 Task: Reply to email with the signature Alex Clark with the subject Status update from softage.1@softage.net with the message Could you please provide feedback on the latest version of the project report? Undo the message and rewrite the message as I apologize for the delay in my response. Send the email
Action: Mouse moved to (446, 555)
Screenshot: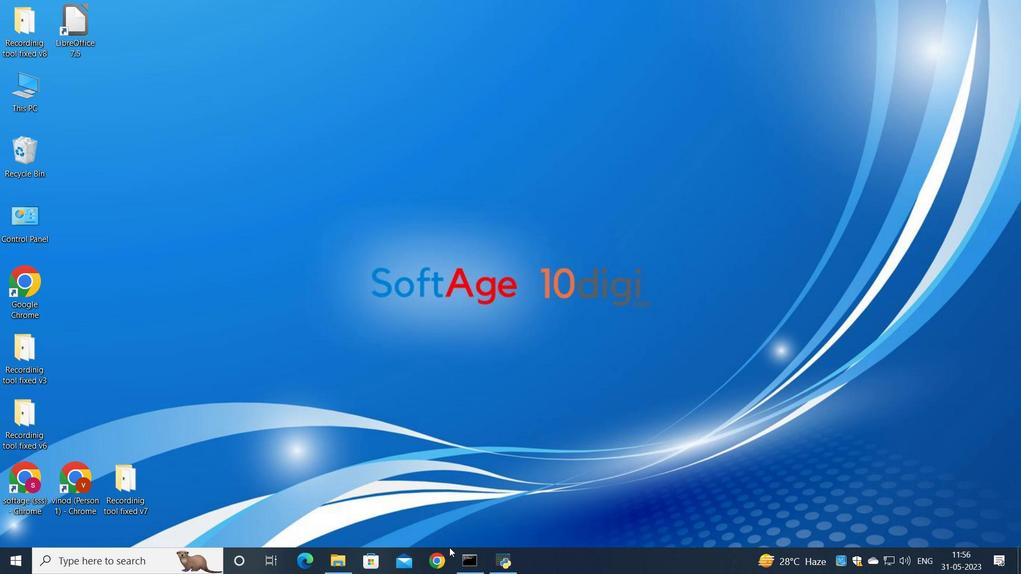 
Action: Mouse pressed left at (446, 555)
Screenshot: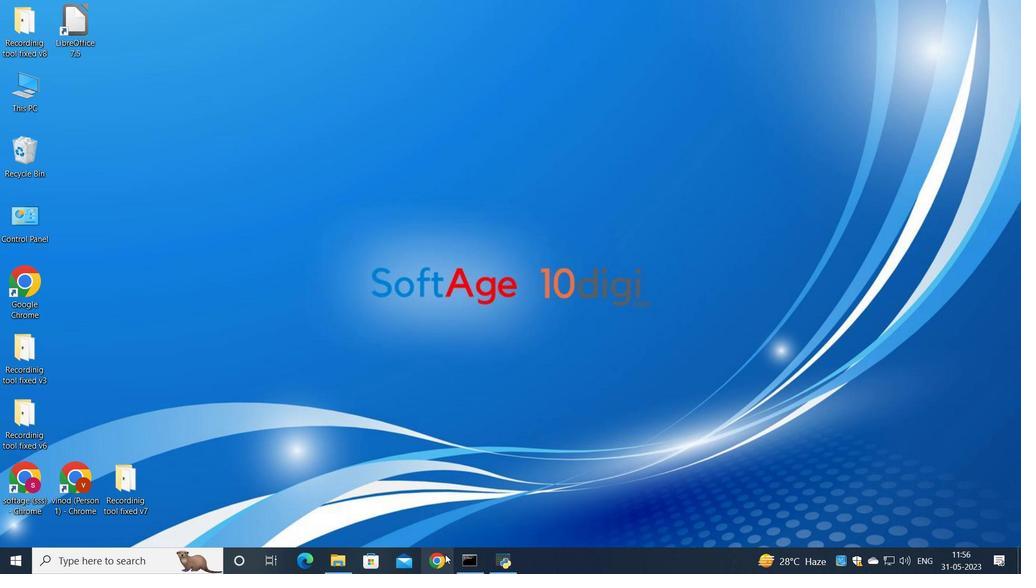 
Action: Mouse moved to (450, 309)
Screenshot: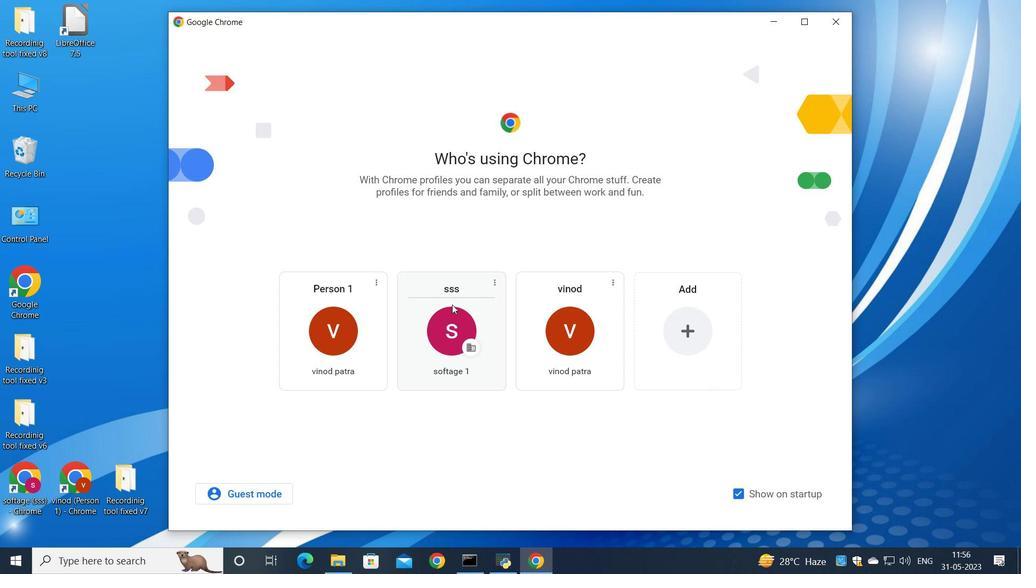 
Action: Mouse pressed left at (450, 309)
Screenshot: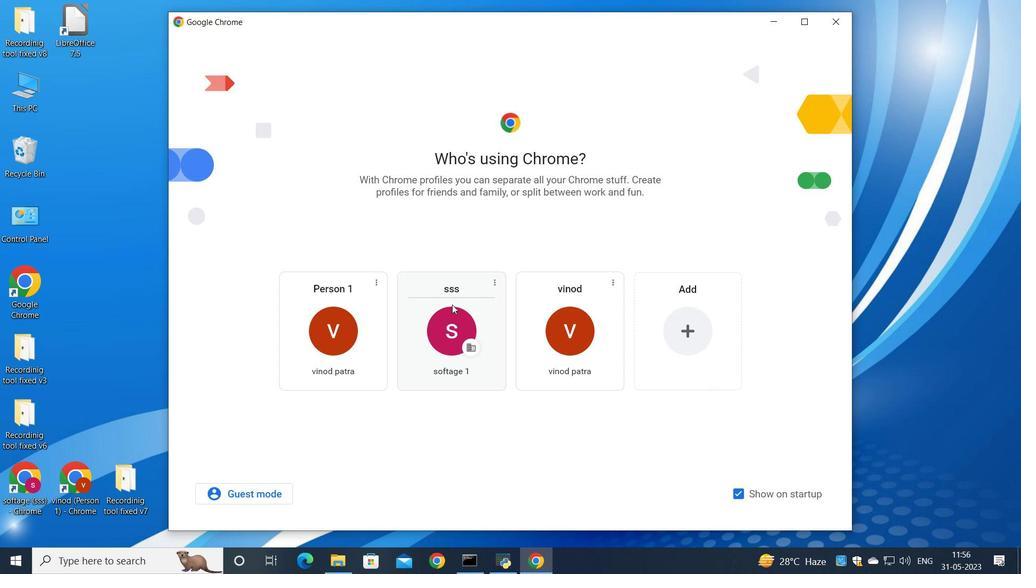 
Action: Mouse moved to (896, 71)
Screenshot: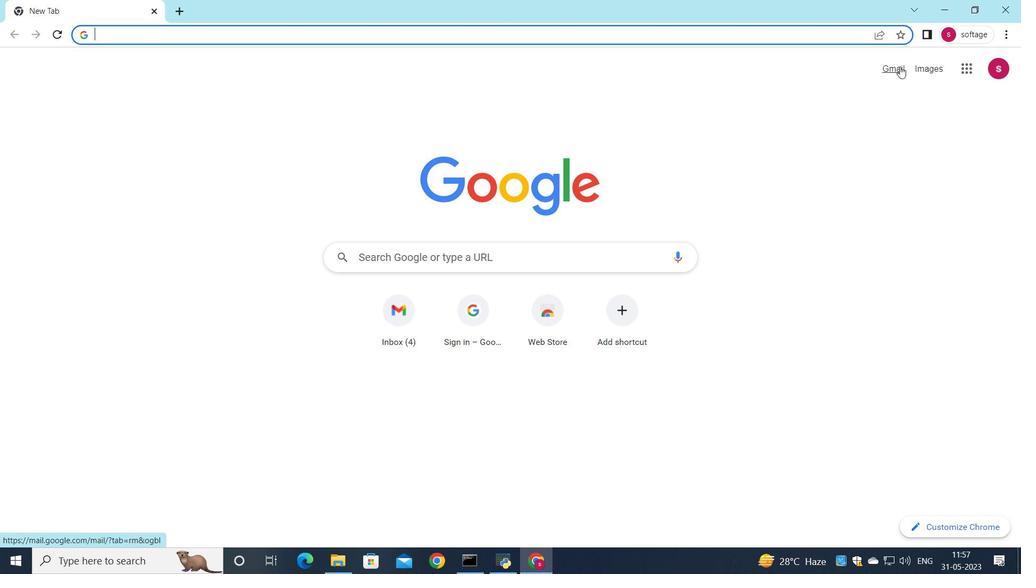 
Action: Mouse pressed left at (896, 71)
Screenshot: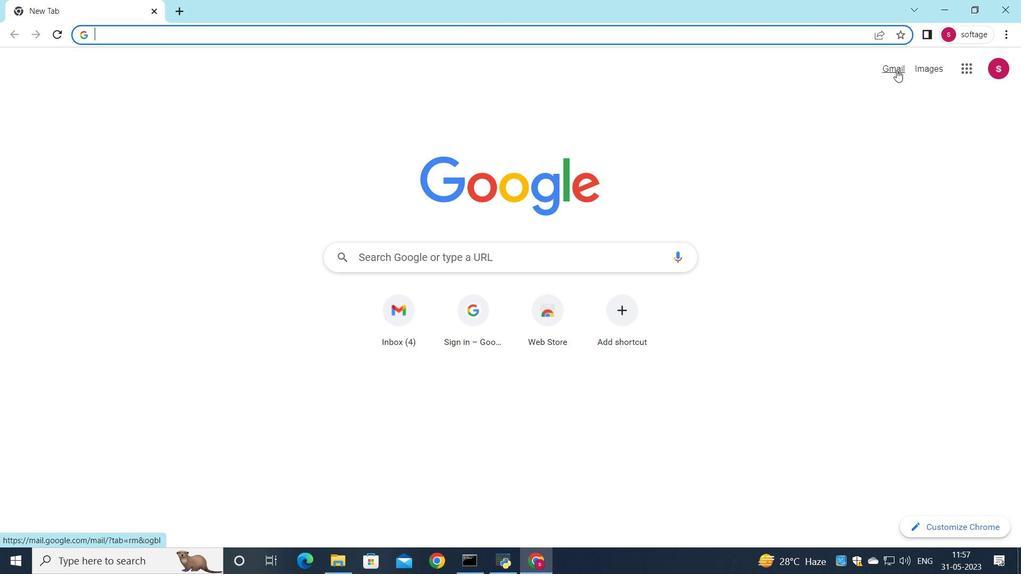 
Action: Mouse moved to (865, 94)
Screenshot: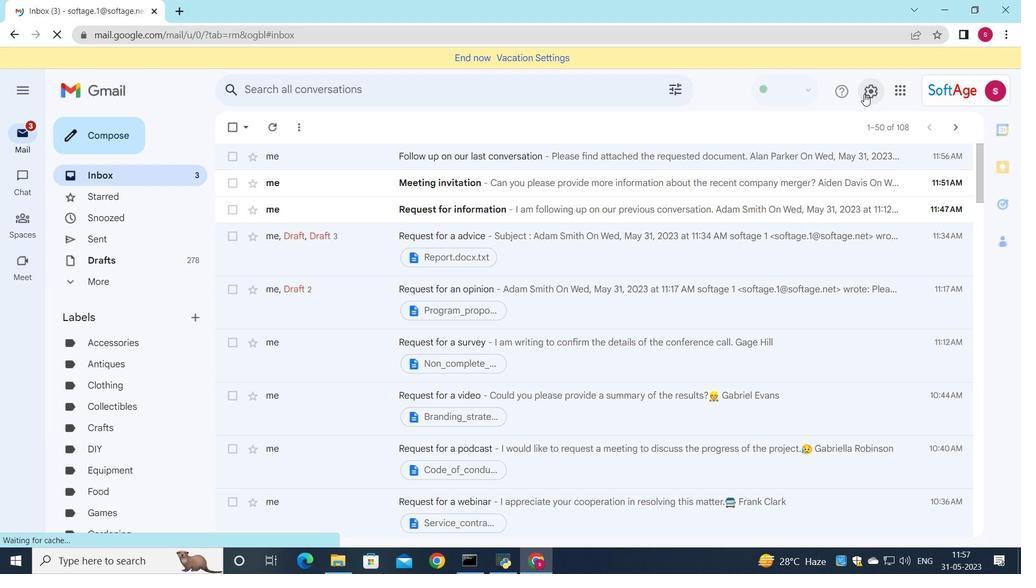 
Action: Mouse pressed left at (865, 94)
Screenshot: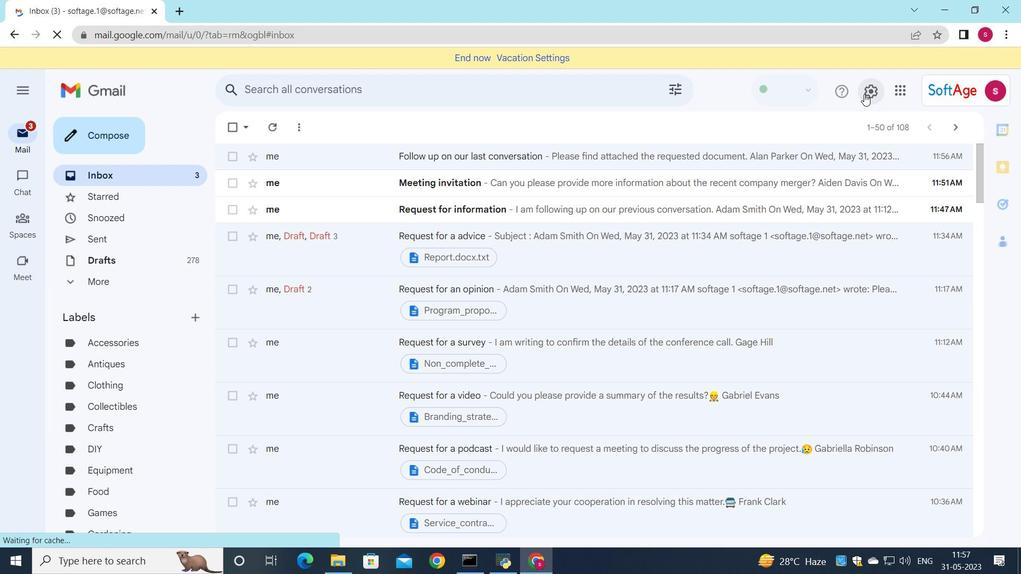 
Action: Mouse moved to (874, 160)
Screenshot: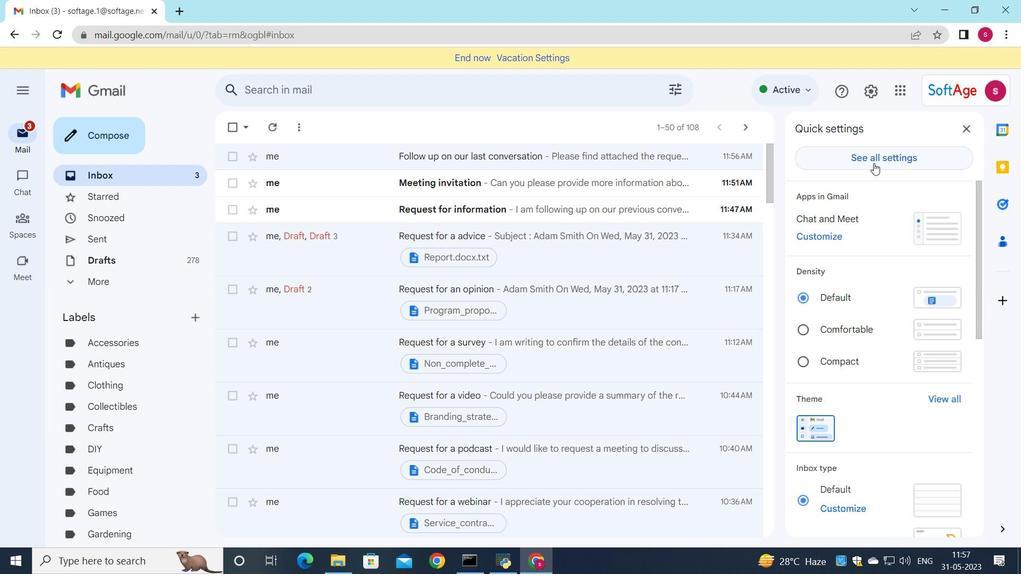 
Action: Mouse pressed left at (874, 160)
Screenshot: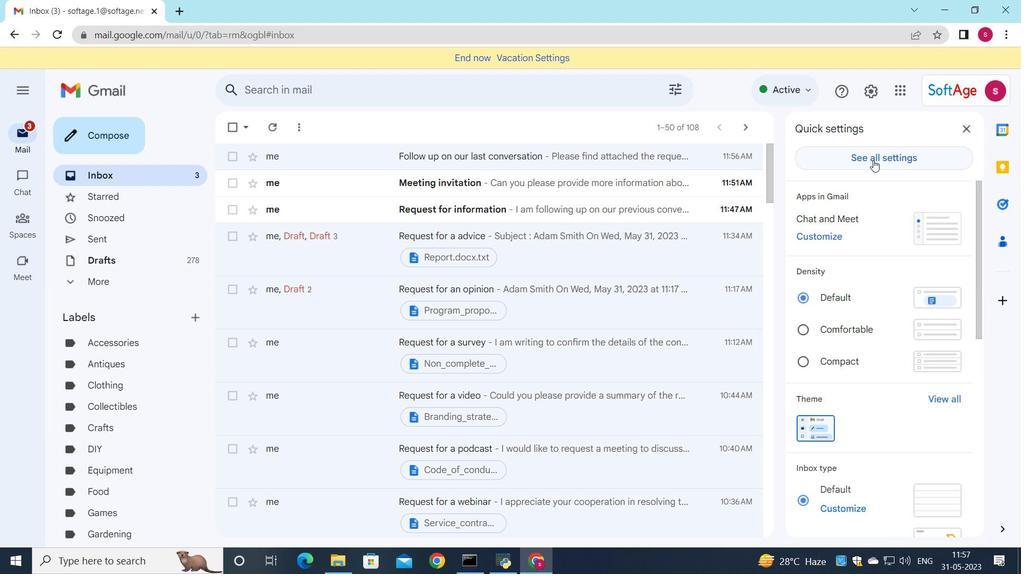 
Action: Mouse moved to (430, 272)
Screenshot: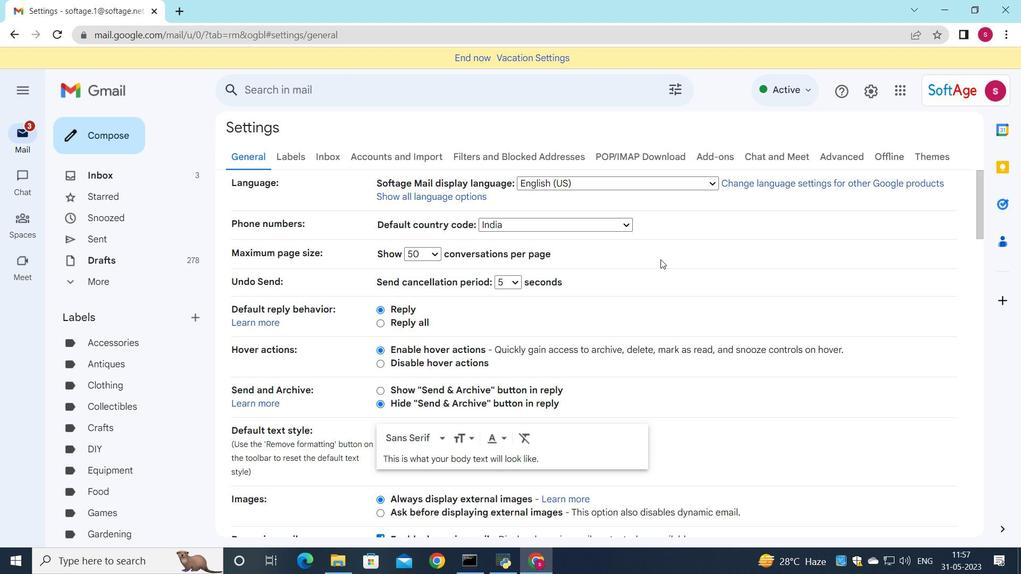 
Action: Mouse scrolled (430, 271) with delta (0, 0)
Screenshot: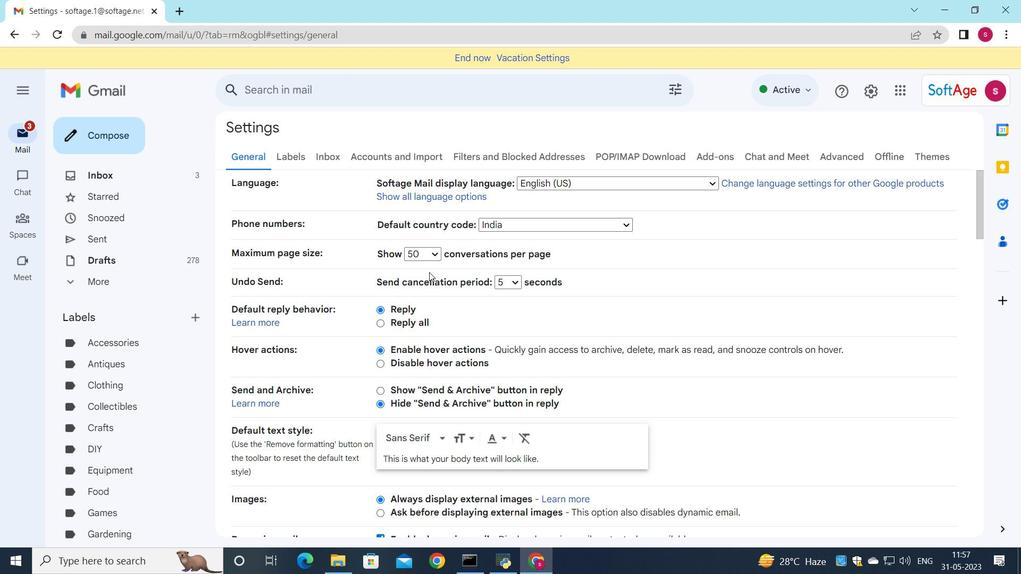 
Action: Mouse scrolled (430, 271) with delta (0, 0)
Screenshot: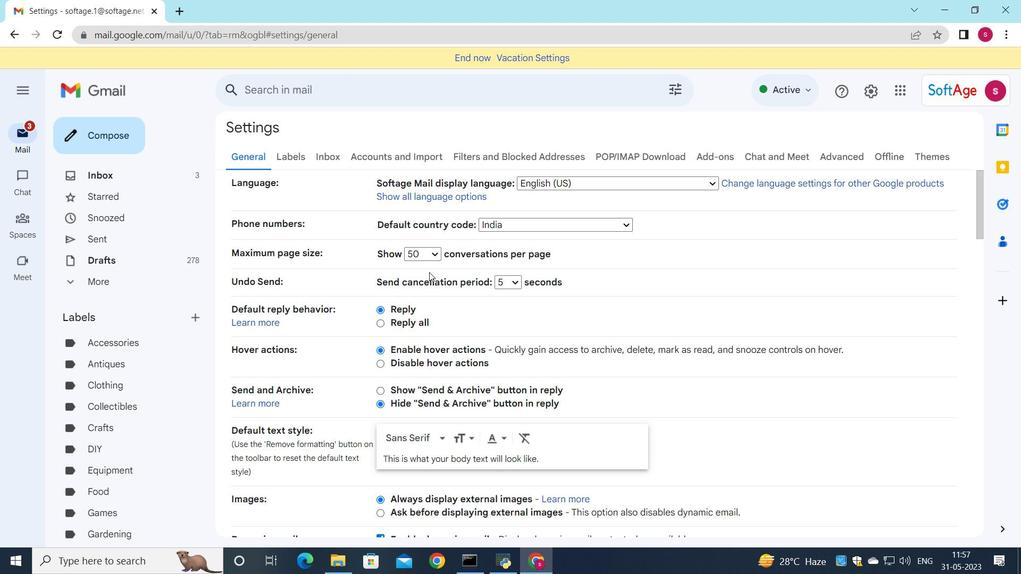 
Action: Mouse scrolled (430, 271) with delta (0, 0)
Screenshot: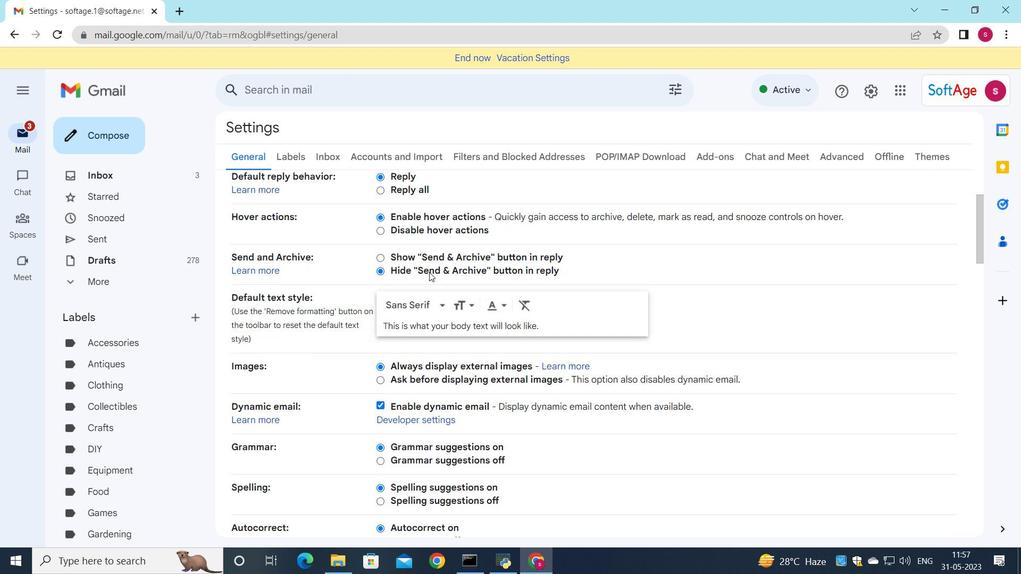 
Action: Mouse scrolled (430, 271) with delta (0, 0)
Screenshot: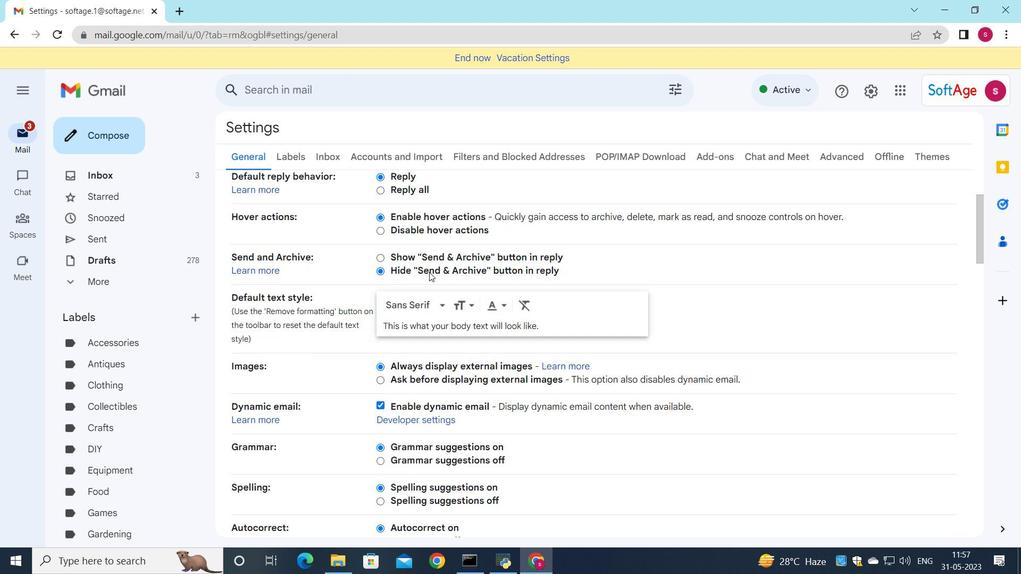 
Action: Mouse scrolled (430, 271) with delta (0, 0)
Screenshot: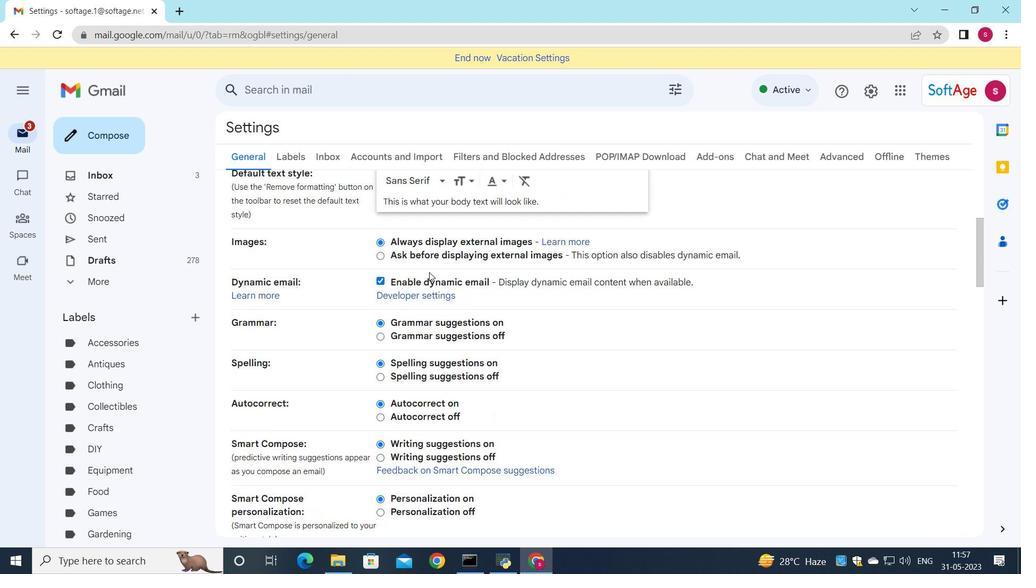 
Action: Mouse scrolled (430, 271) with delta (0, 0)
Screenshot: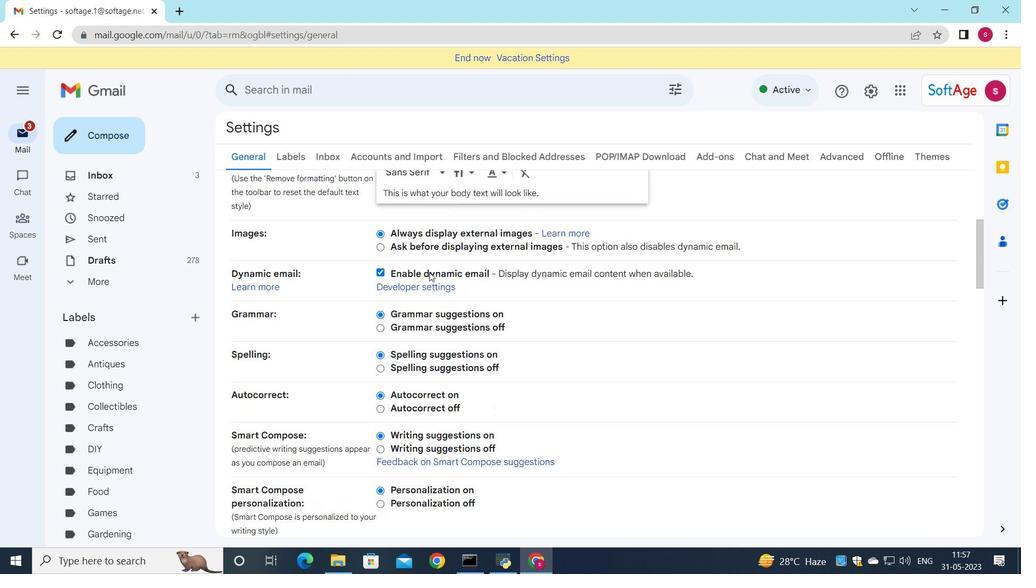
Action: Mouse scrolled (430, 271) with delta (0, 0)
Screenshot: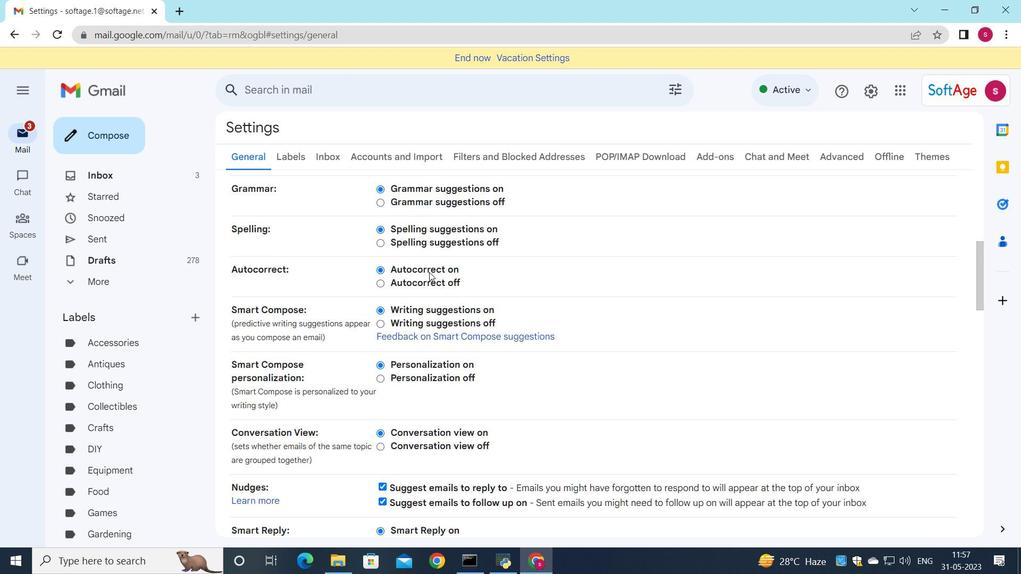 
Action: Mouse scrolled (430, 271) with delta (0, 0)
Screenshot: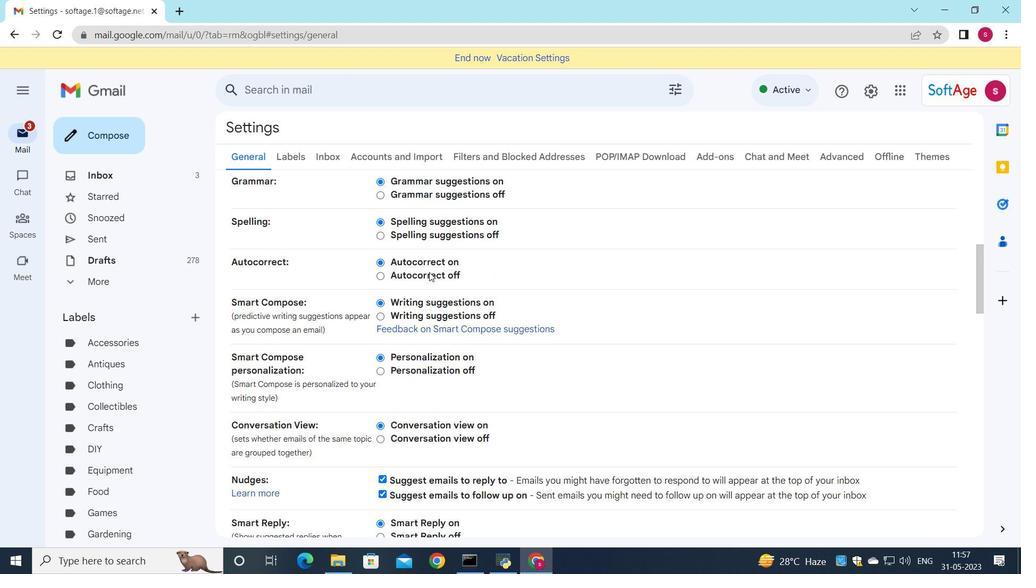 
Action: Mouse scrolled (430, 271) with delta (0, 0)
Screenshot: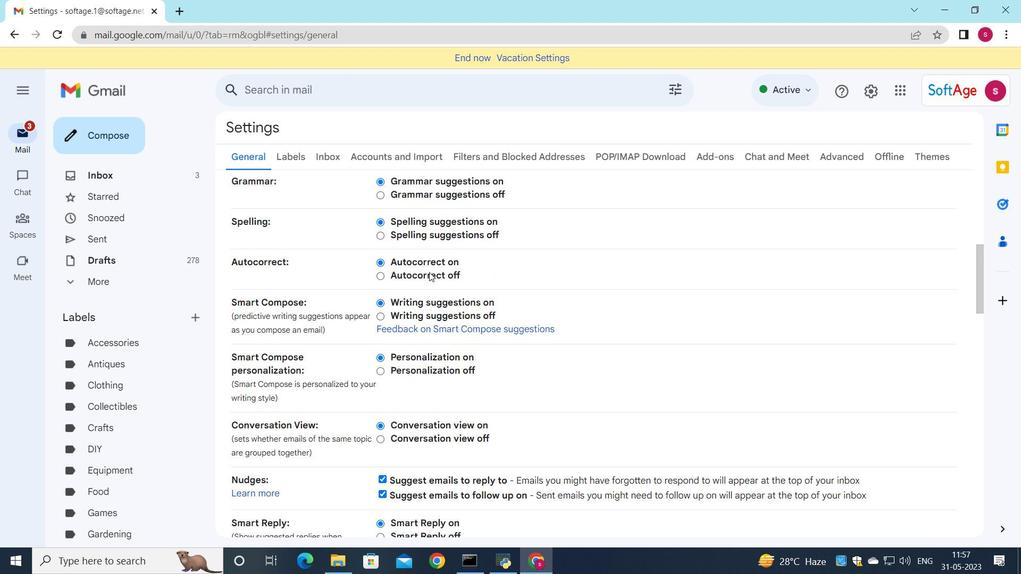 
Action: Mouse scrolled (430, 271) with delta (0, 0)
Screenshot: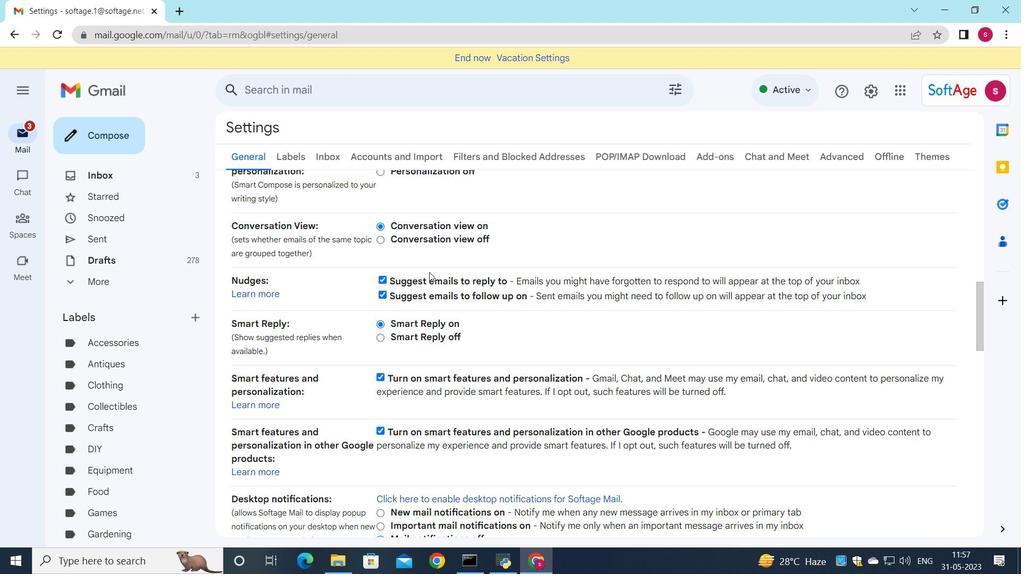 
Action: Mouse scrolled (430, 271) with delta (0, 0)
Screenshot: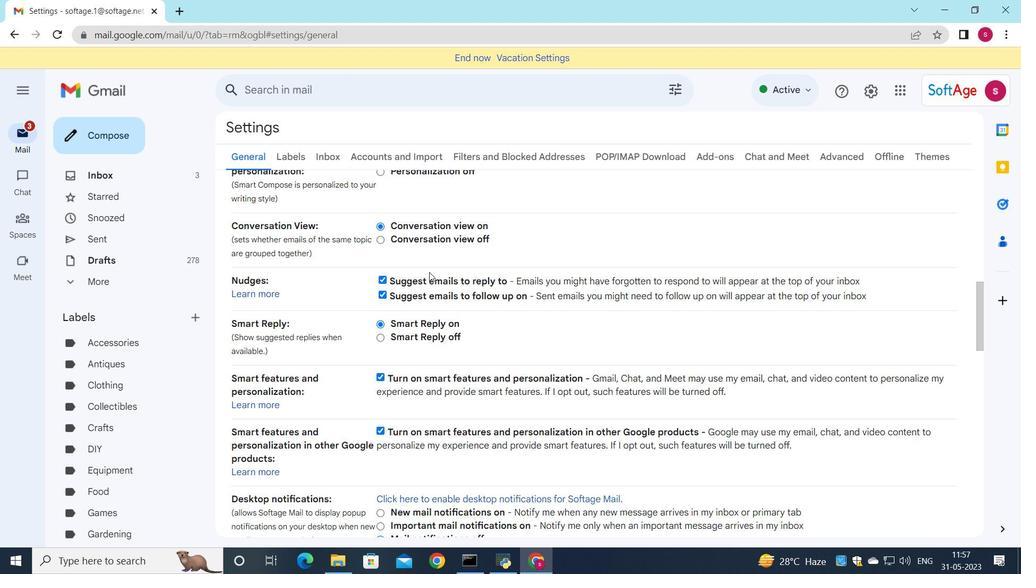 
Action: Mouse scrolled (430, 271) with delta (0, 0)
Screenshot: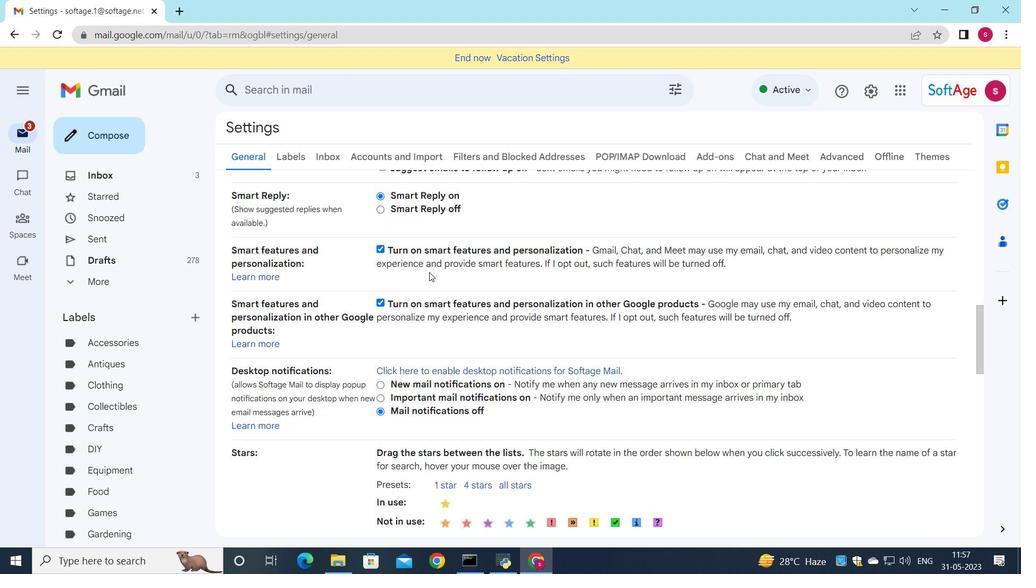 
Action: Mouse scrolled (430, 271) with delta (0, 0)
Screenshot: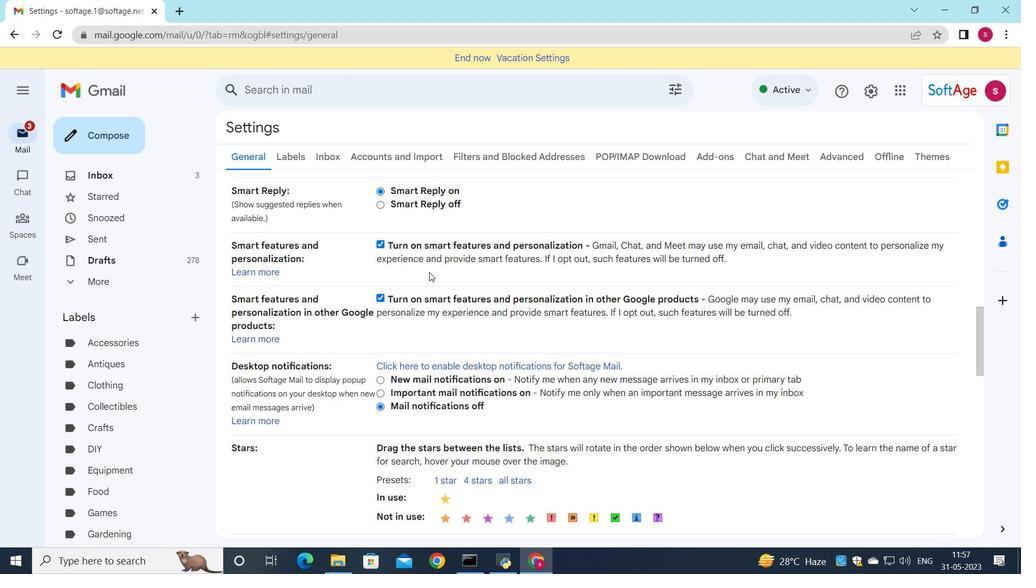 
Action: Mouse scrolled (430, 271) with delta (0, 0)
Screenshot: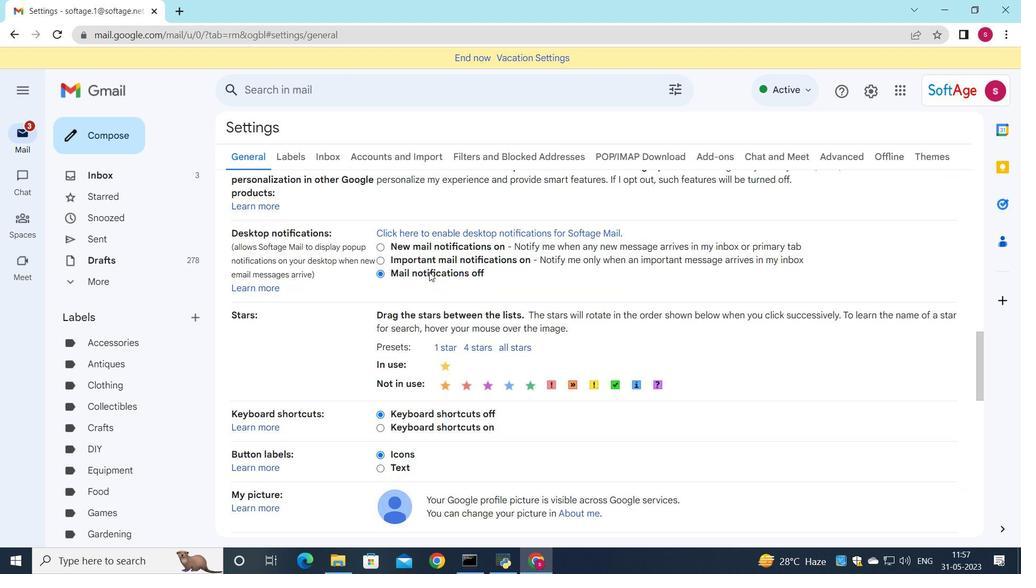 
Action: Mouse scrolled (430, 271) with delta (0, 0)
Screenshot: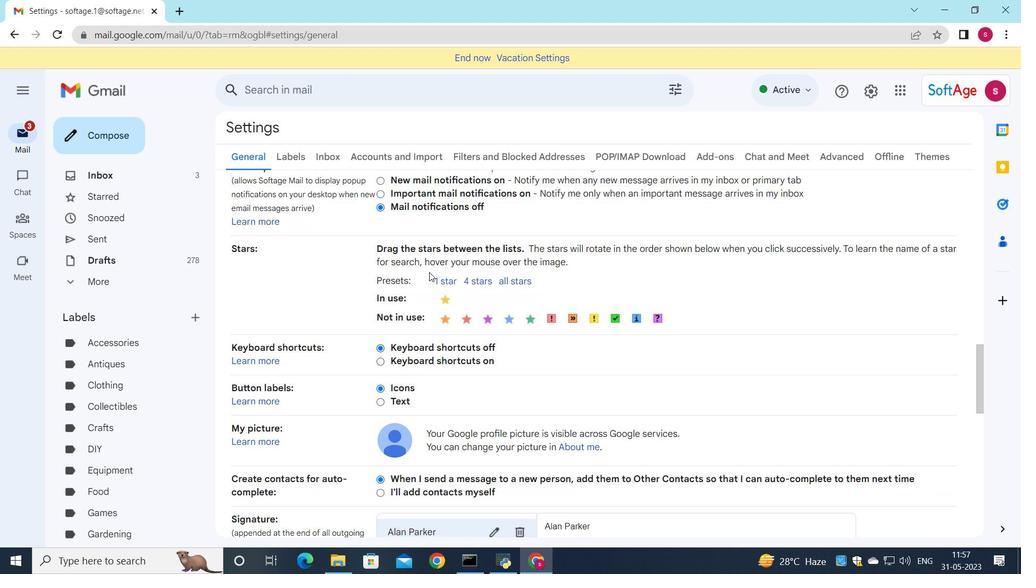 
Action: Mouse scrolled (430, 271) with delta (0, 0)
Screenshot: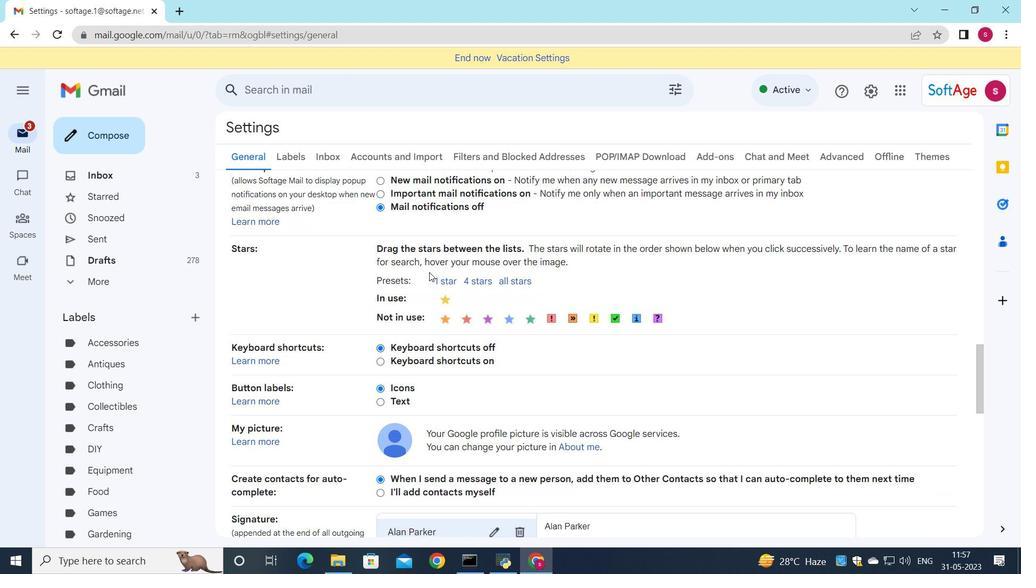 
Action: Mouse scrolled (430, 271) with delta (0, 0)
Screenshot: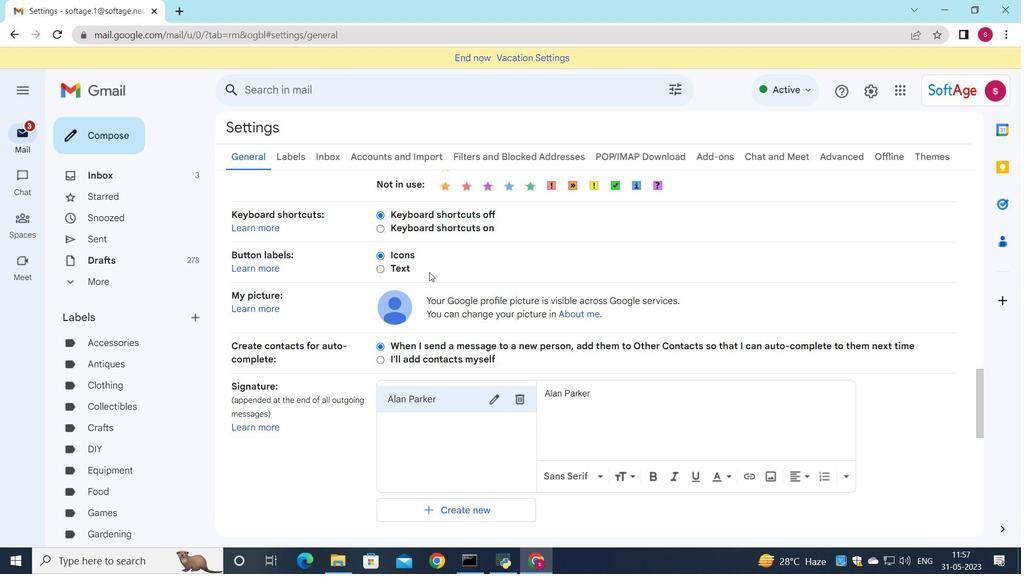 
Action: Mouse scrolled (430, 271) with delta (0, 0)
Screenshot: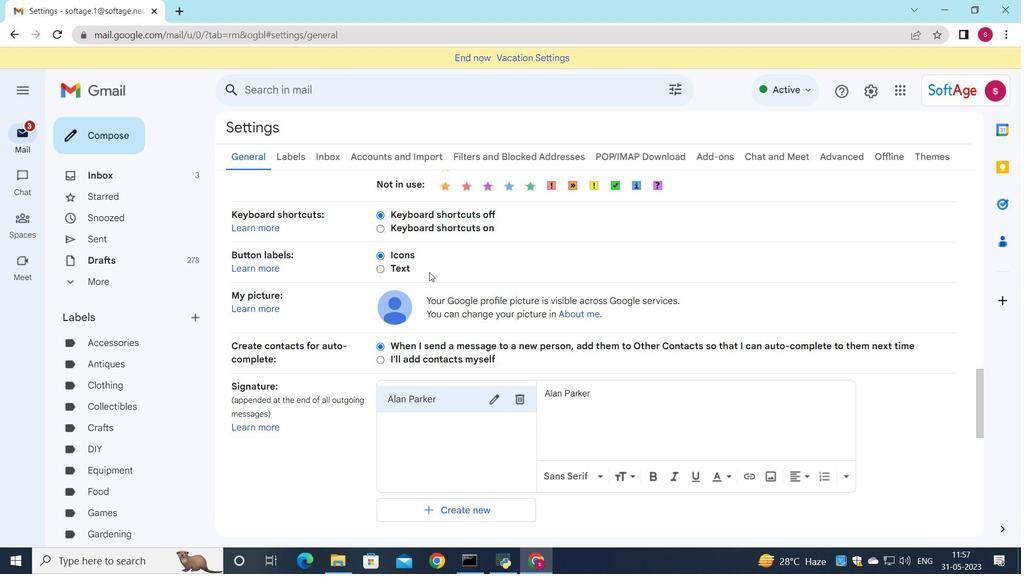 
Action: Mouse scrolled (430, 271) with delta (0, 0)
Screenshot: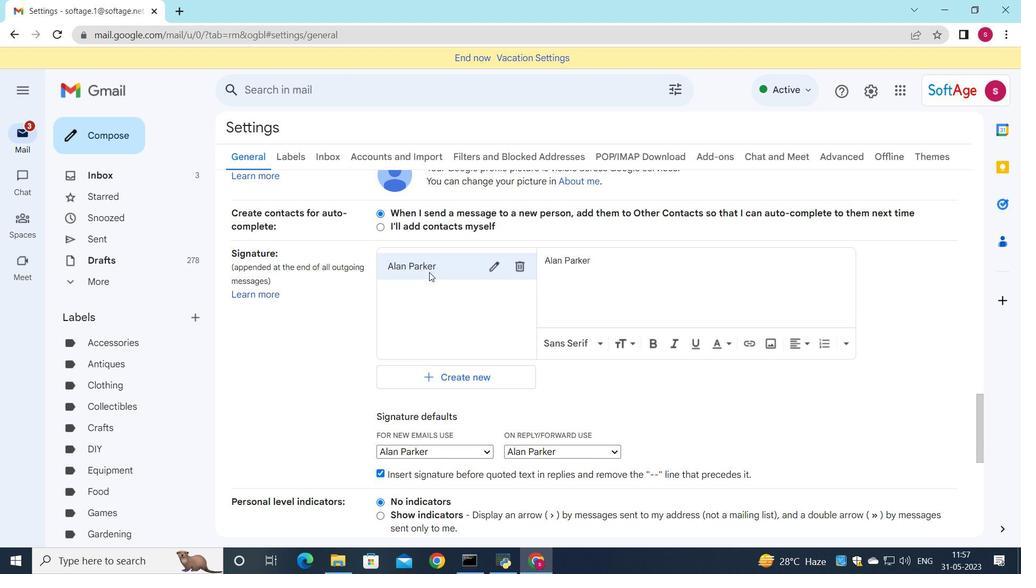 
Action: Mouse scrolled (430, 271) with delta (0, 0)
Screenshot: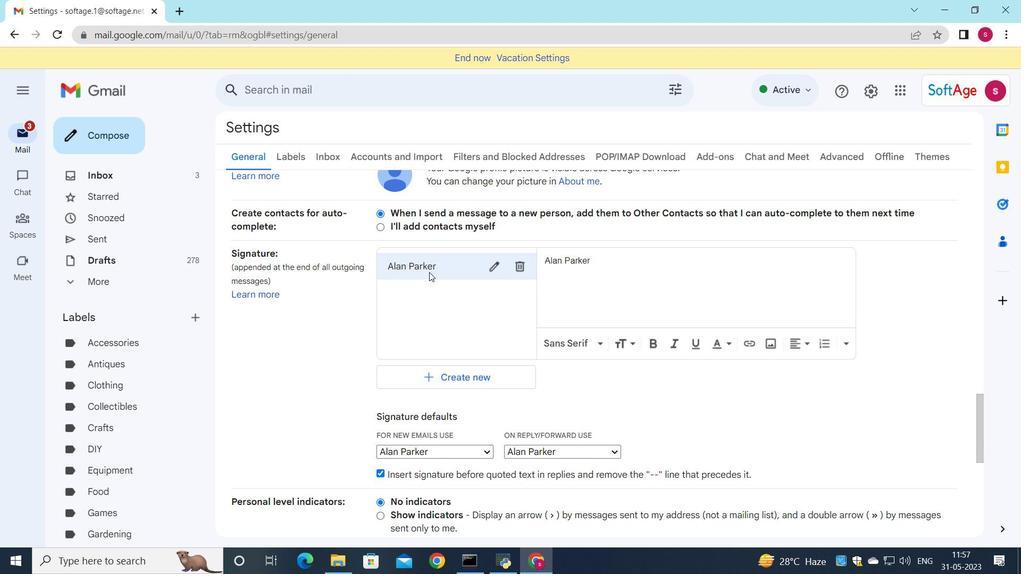 
Action: Mouse scrolled (430, 273) with delta (0, 0)
Screenshot: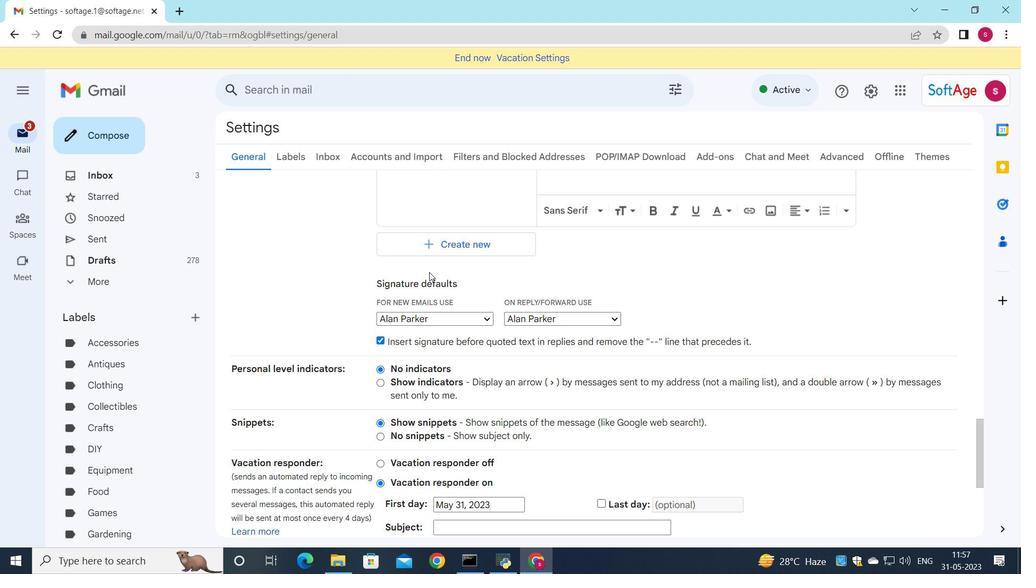 
Action: Mouse moved to (525, 200)
Screenshot: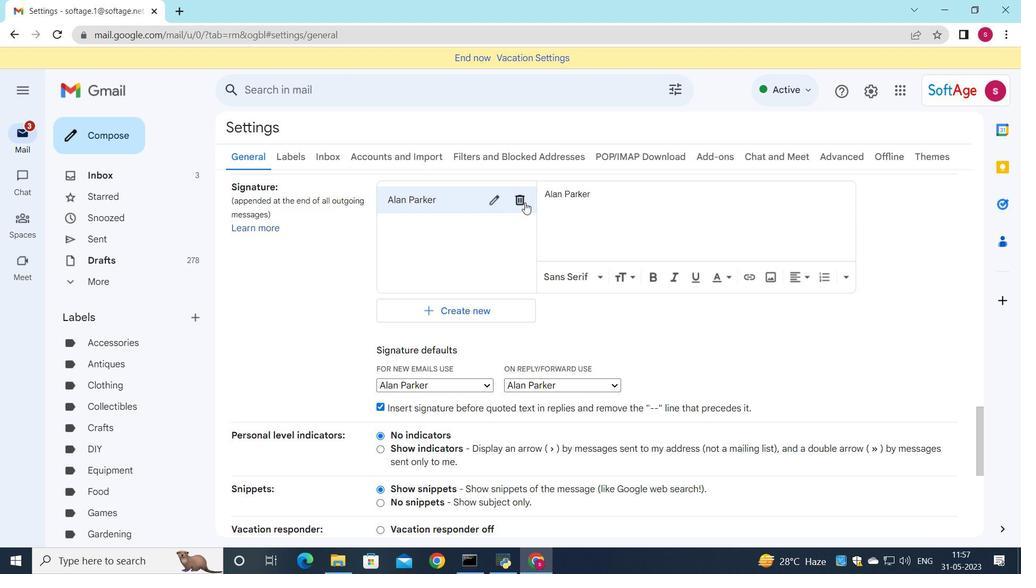 
Action: Mouse pressed left at (525, 200)
Screenshot: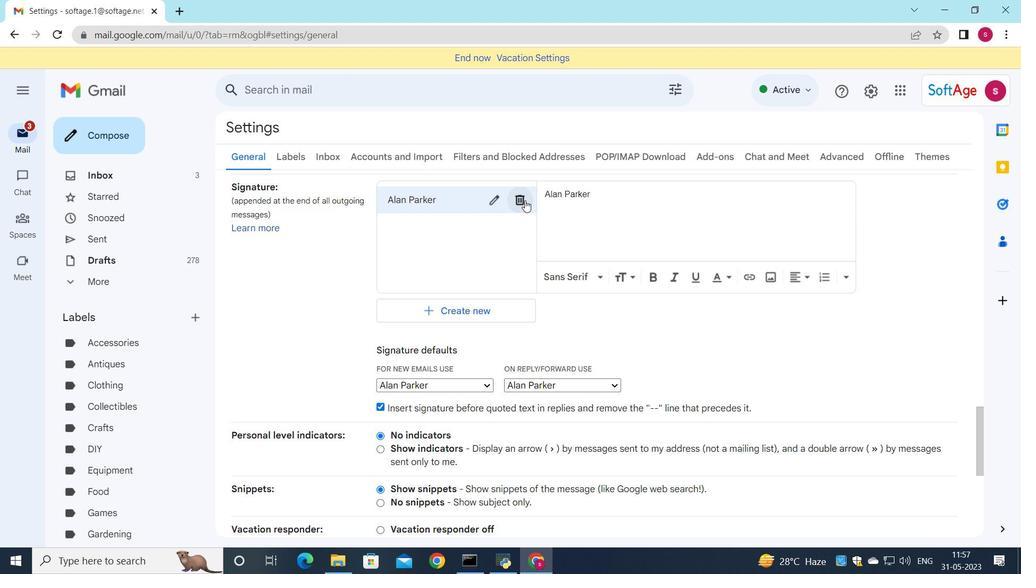 
Action: Mouse moved to (637, 328)
Screenshot: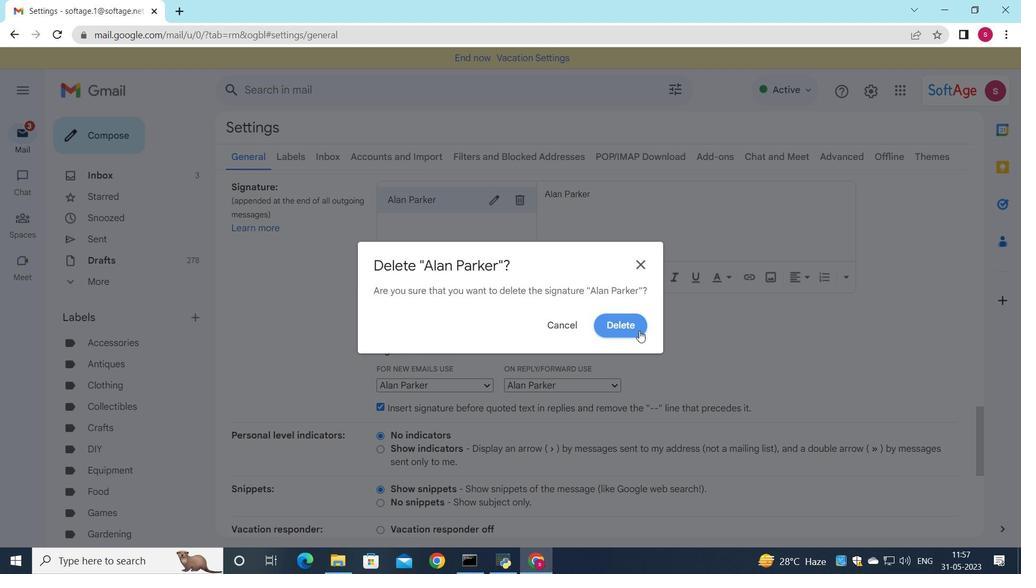 
Action: Mouse pressed left at (637, 328)
Screenshot: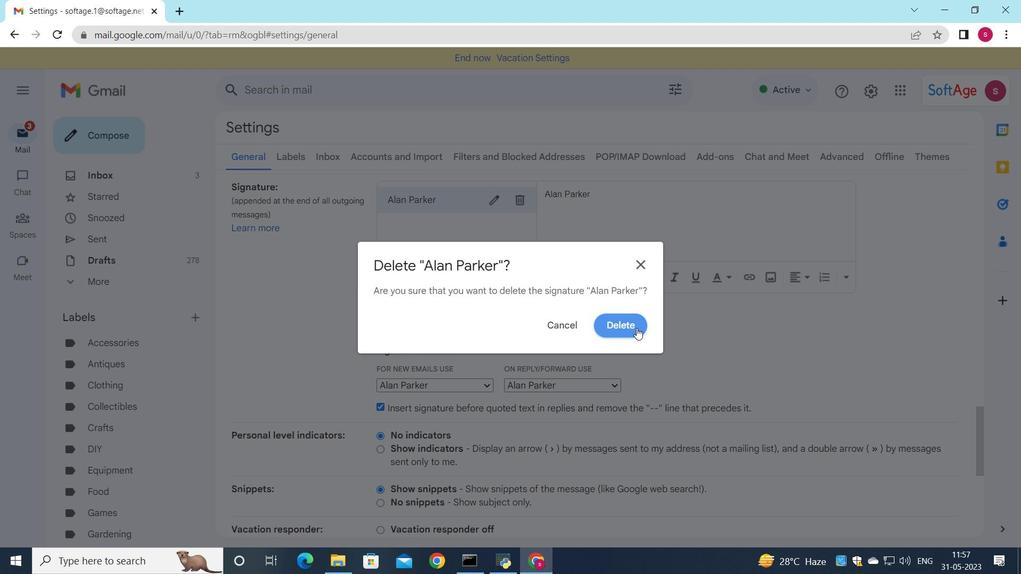 
Action: Mouse moved to (450, 210)
Screenshot: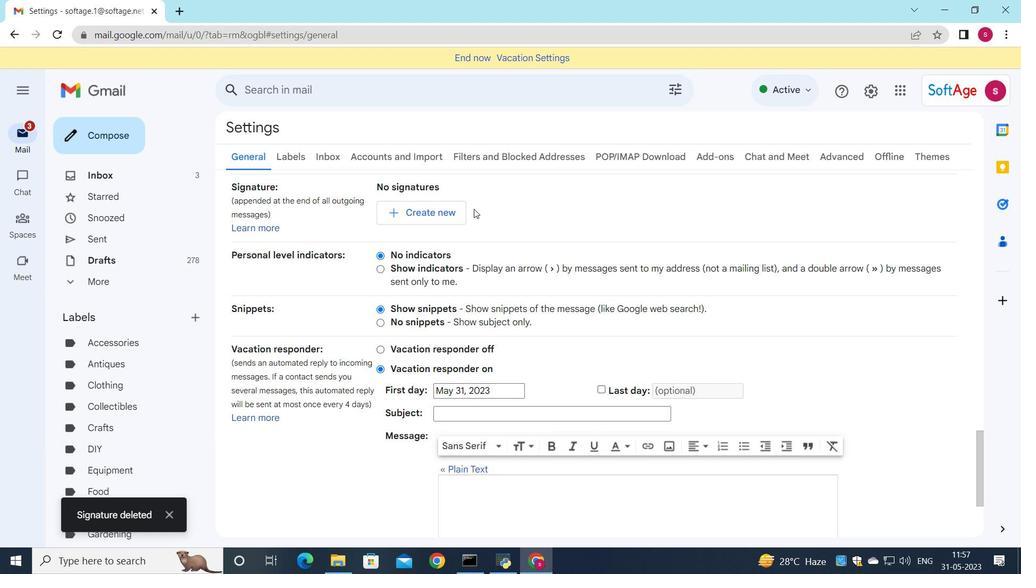 
Action: Mouse pressed left at (450, 210)
Screenshot: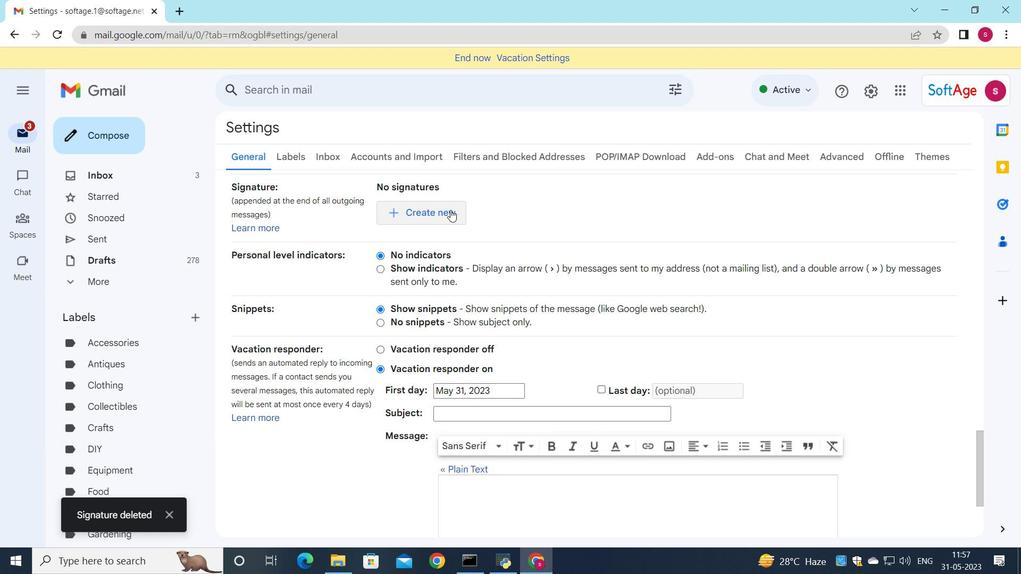 
Action: Mouse moved to (914, 314)
Screenshot: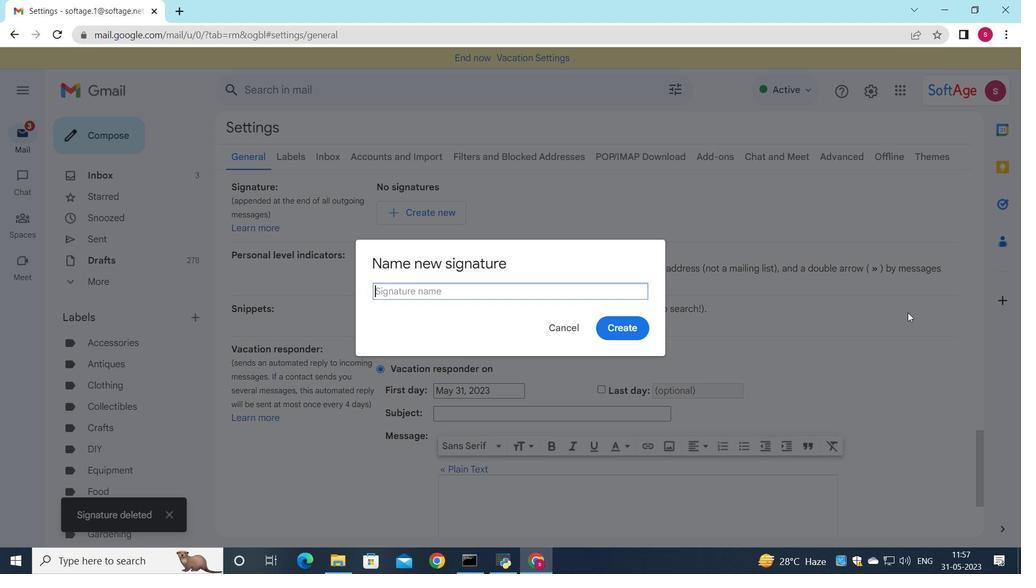 
Action: Key pressed <Key.shift>Alex<Key.space><Key.shift>Clark
Screenshot: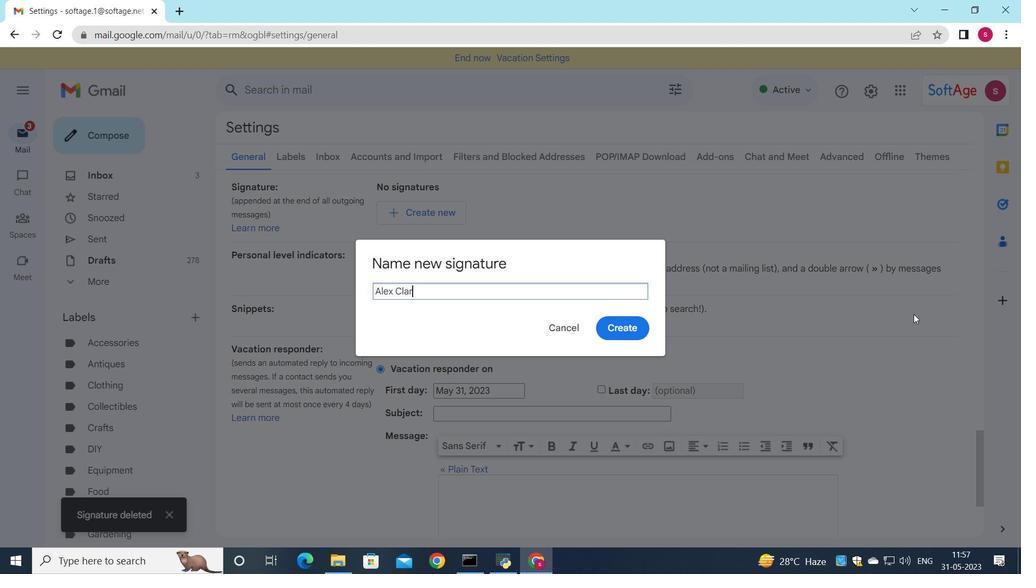 
Action: Mouse moved to (605, 328)
Screenshot: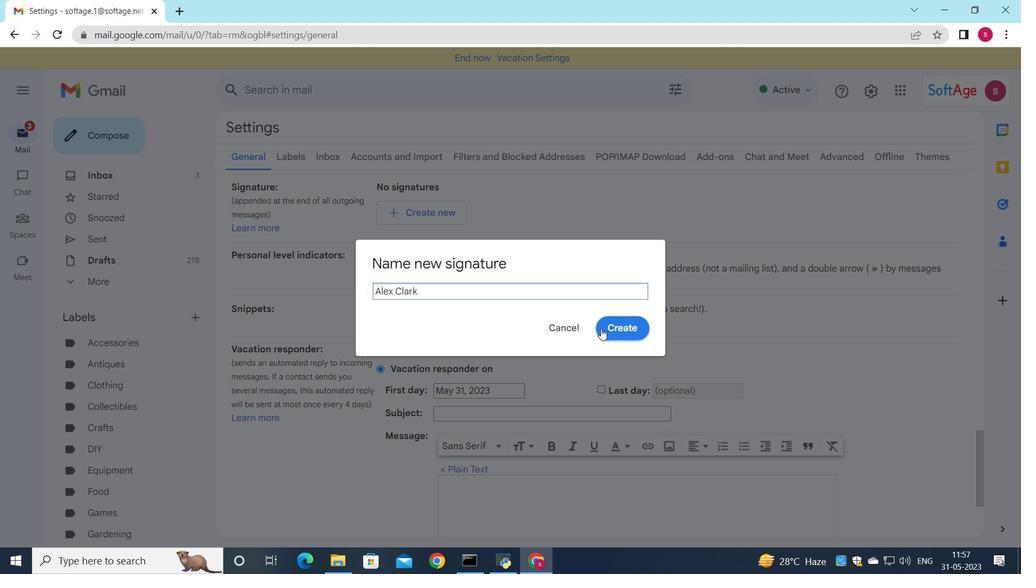 
Action: Mouse pressed left at (605, 328)
Screenshot: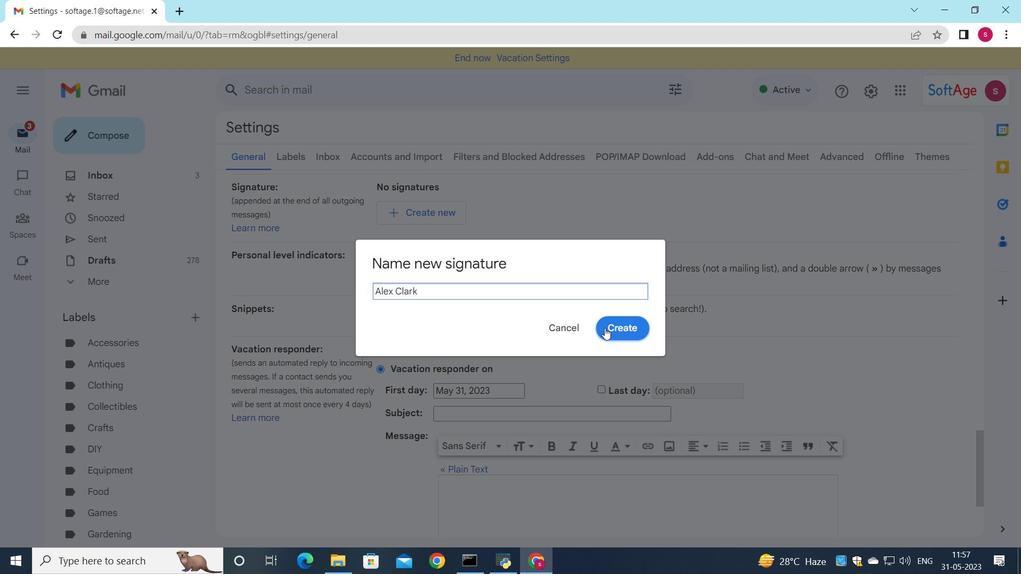 
Action: Mouse moved to (622, 221)
Screenshot: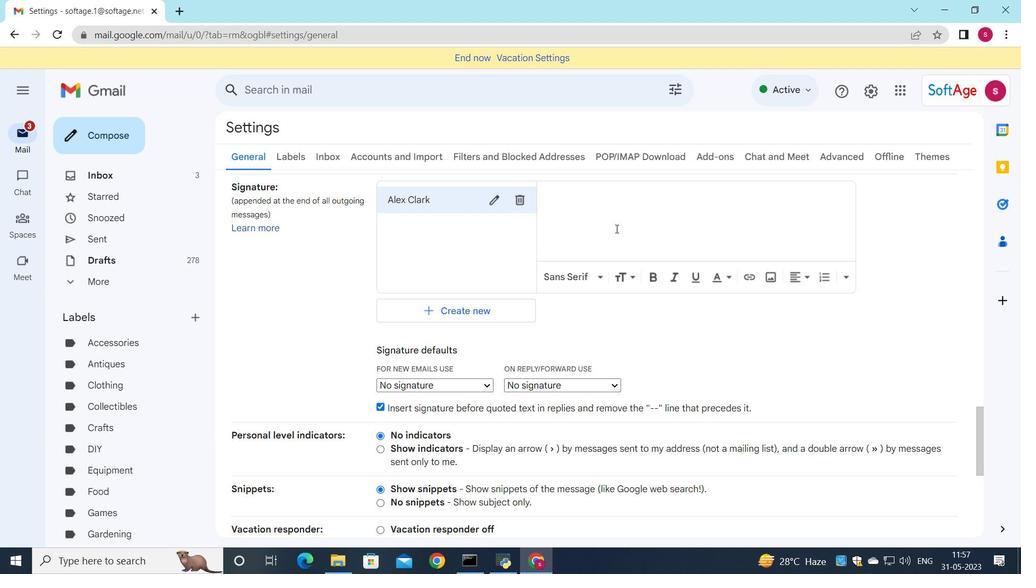 
Action: Mouse pressed left at (622, 221)
Screenshot: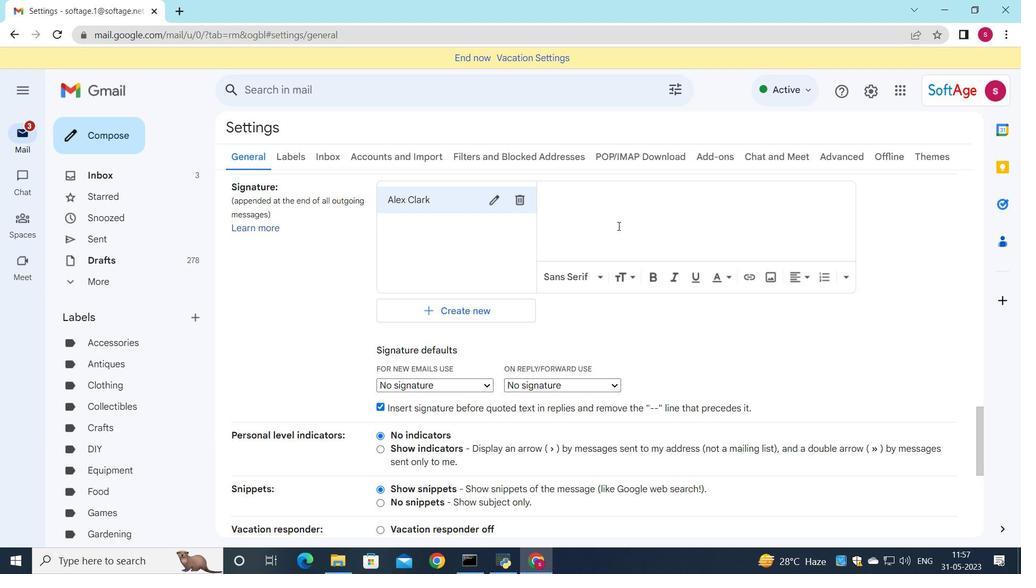 
Action: Key pressed <Key.shift><Key.shift><Key.shift>Al
Screenshot: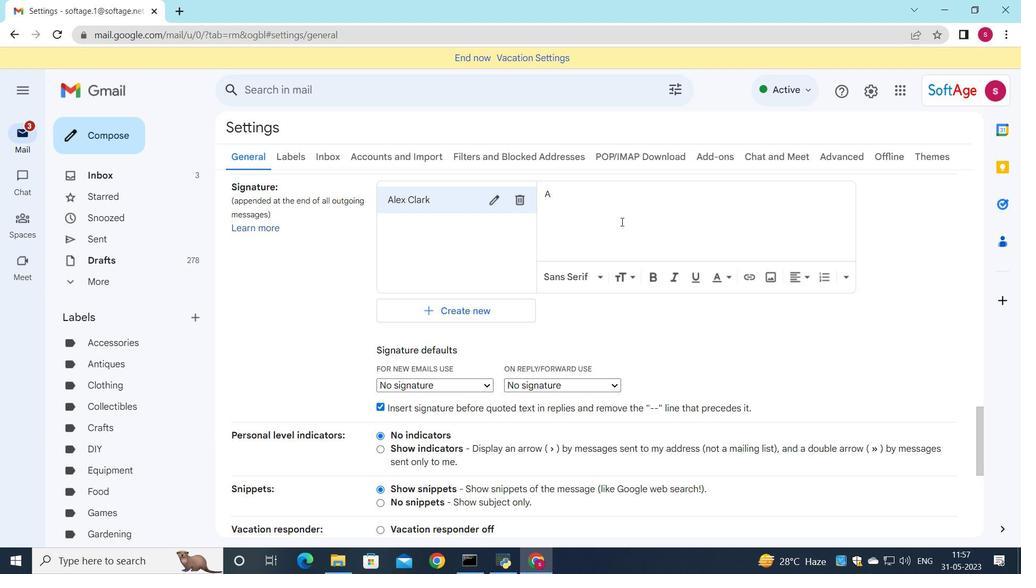 
Action: Mouse moved to (621, 222)
Screenshot: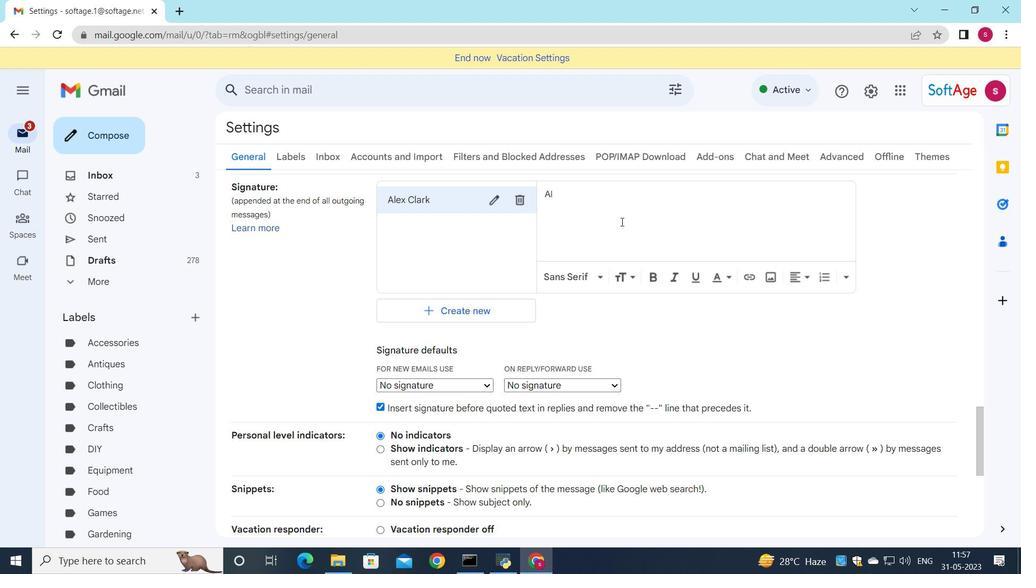 
Action: Key pressed e
Screenshot: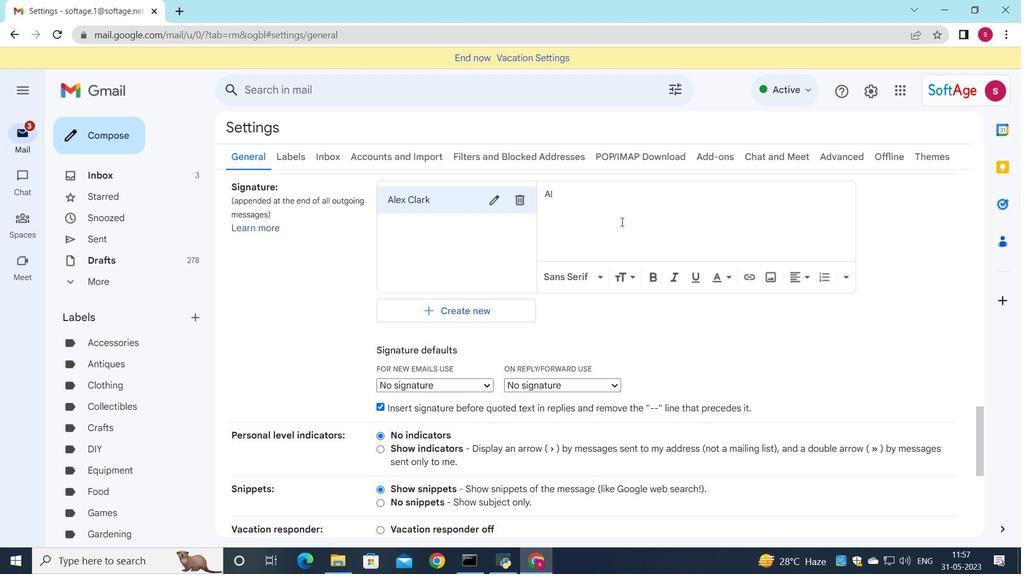 
Action: Mouse moved to (617, 224)
Screenshot: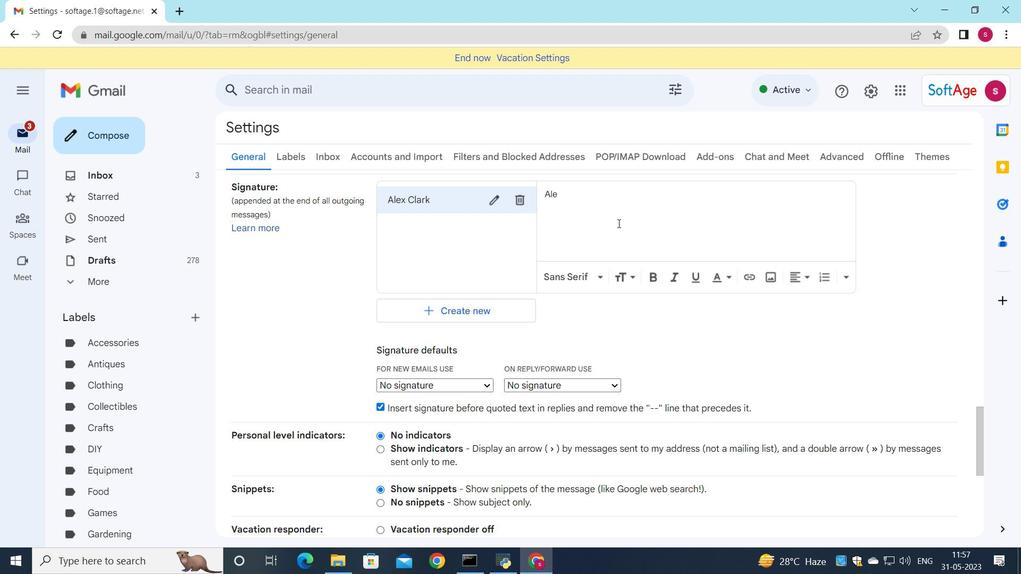 
Action: Key pressed x
Screenshot: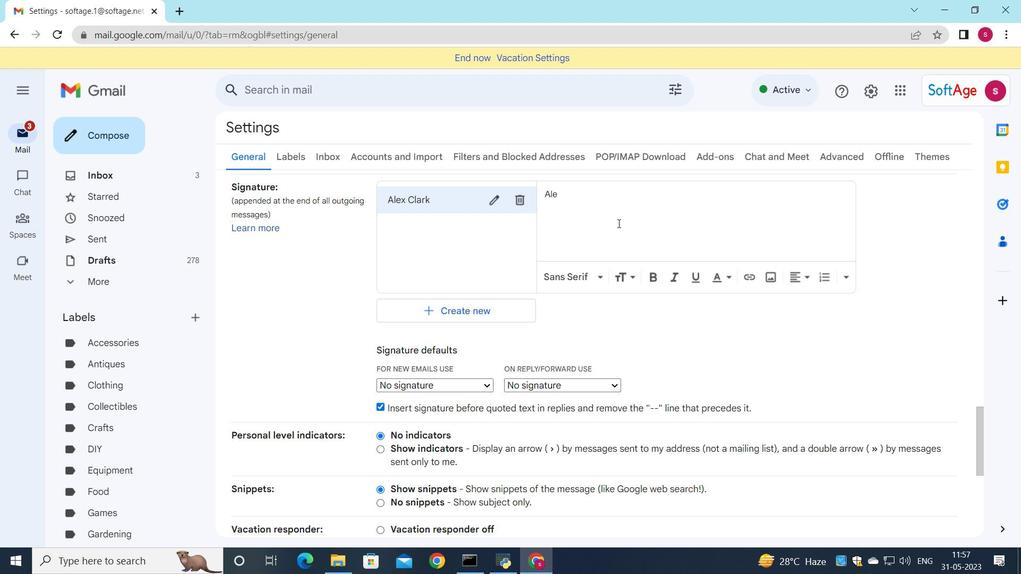 
Action: Mouse moved to (616, 224)
Screenshot: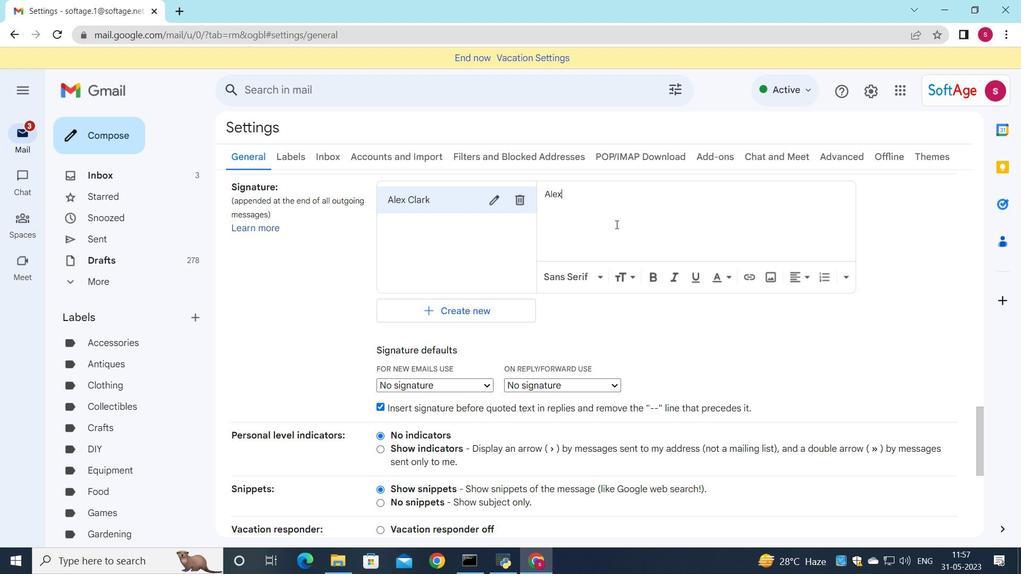 
Action: Key pressed <Key.space>
Screenshot: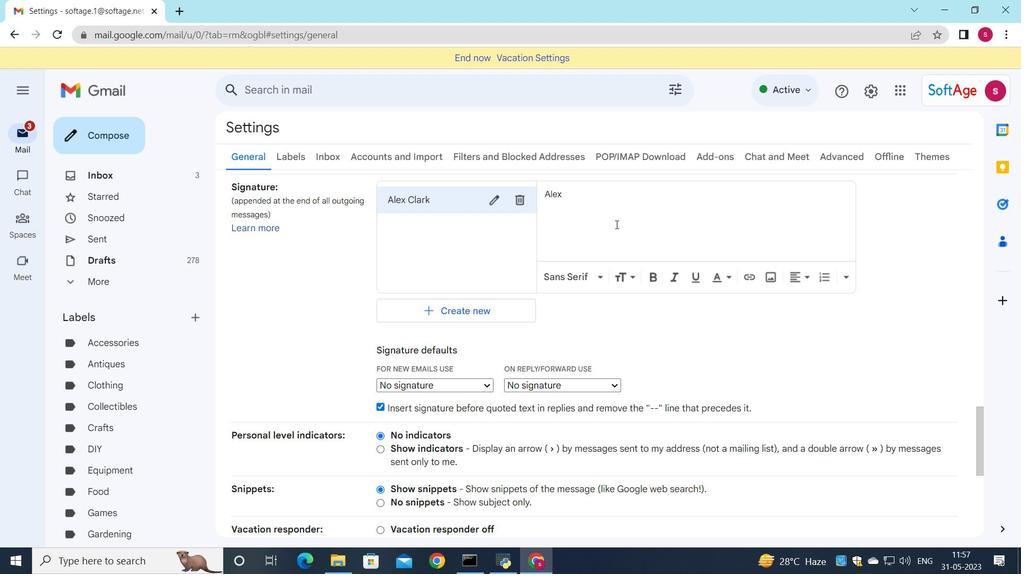 
Action: Mouse moved to (615, 224)
Screenshot: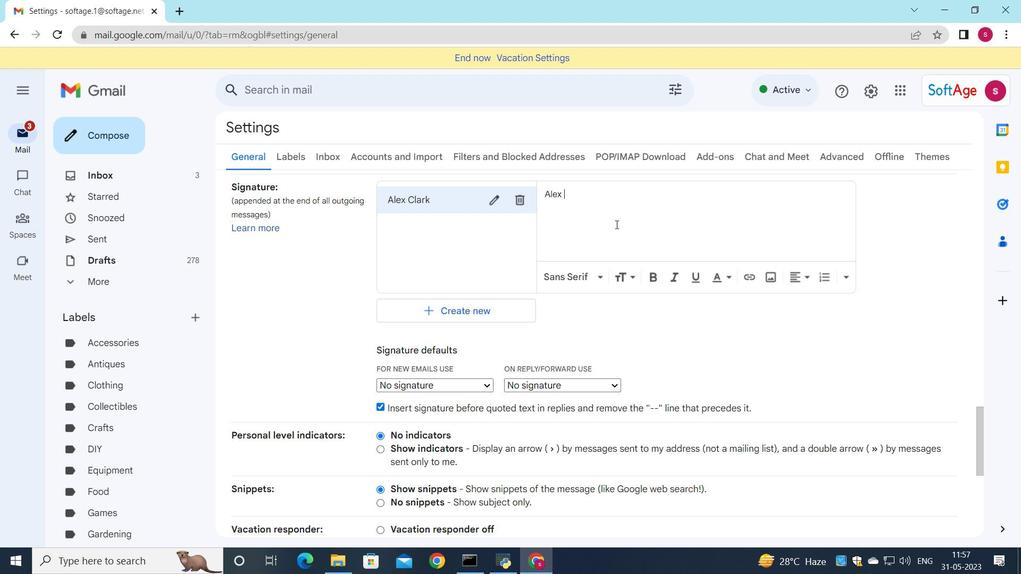 
Action: Key pressed <Key.shift>
Screenshot: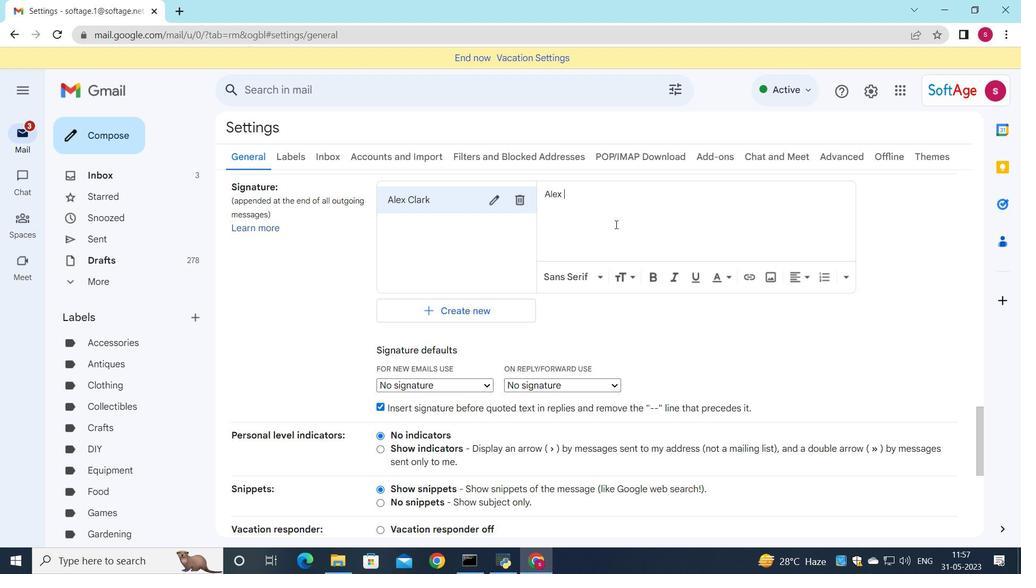 
Action: Mouse moved to (614, 225)
Screenshot: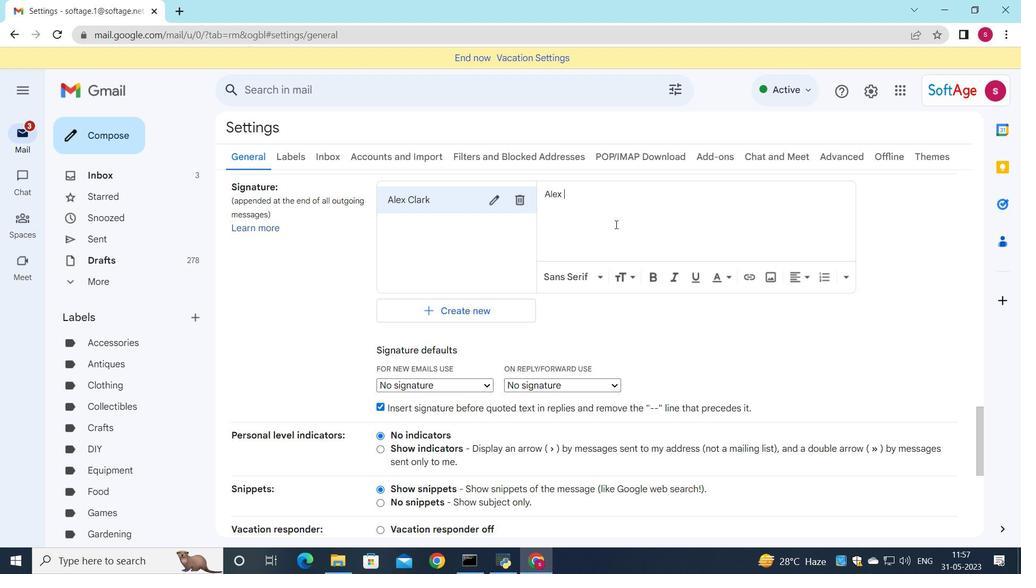
Action: Key pressed Clark
Screenshot: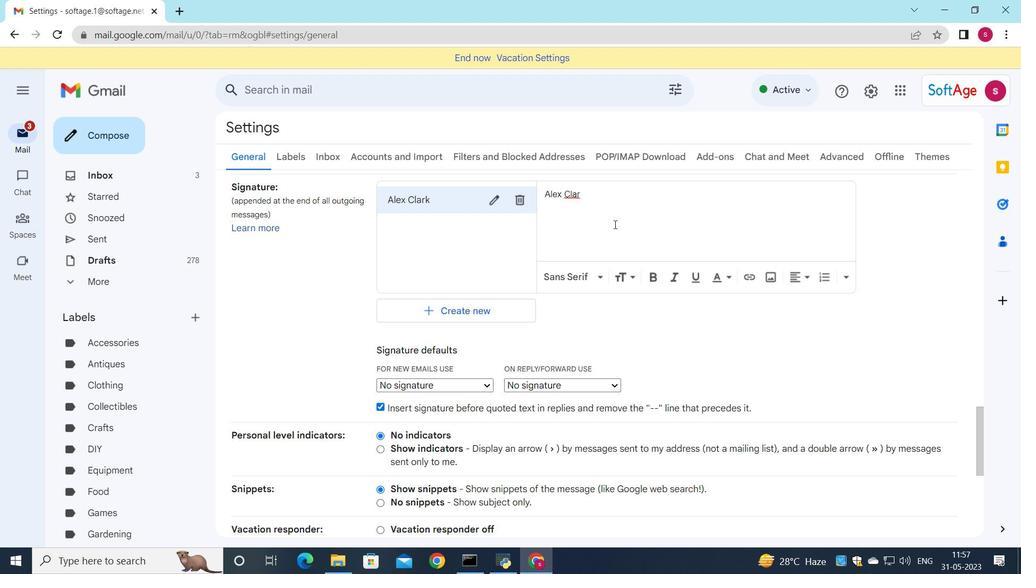 
Action: Mouse scrolled (614, 225) with delta (0, 0)
Screenshot: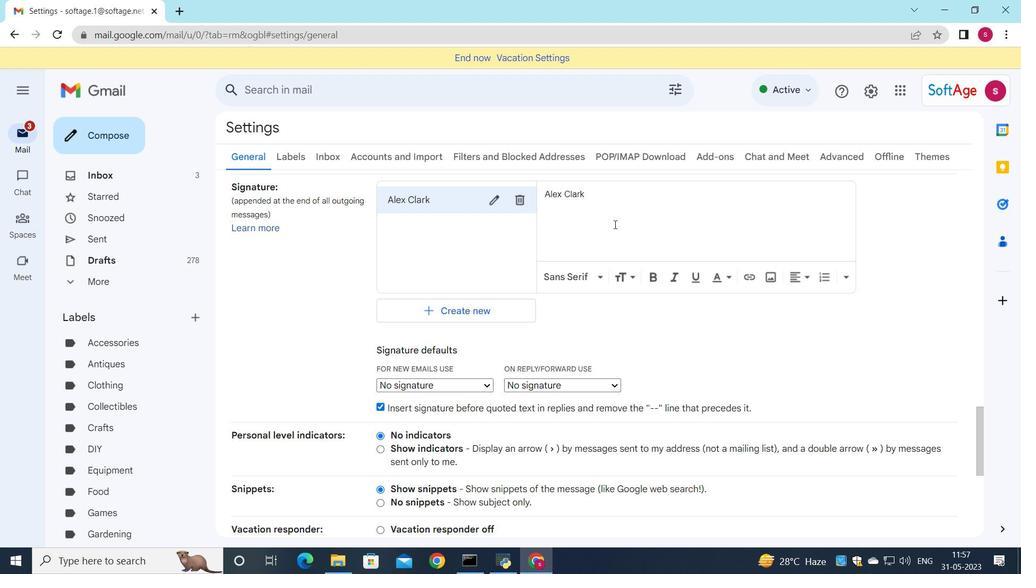 
Action: Mouse moved to (746, 266)
Screenshot: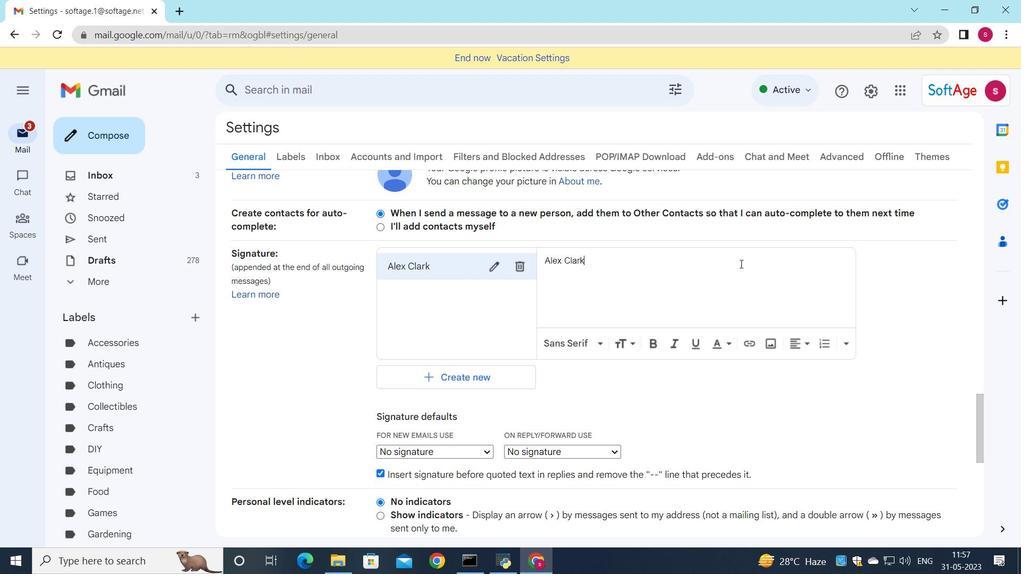 
Action: Mouse scrolled (746, 266) with delta (0, 0)
Screenshot: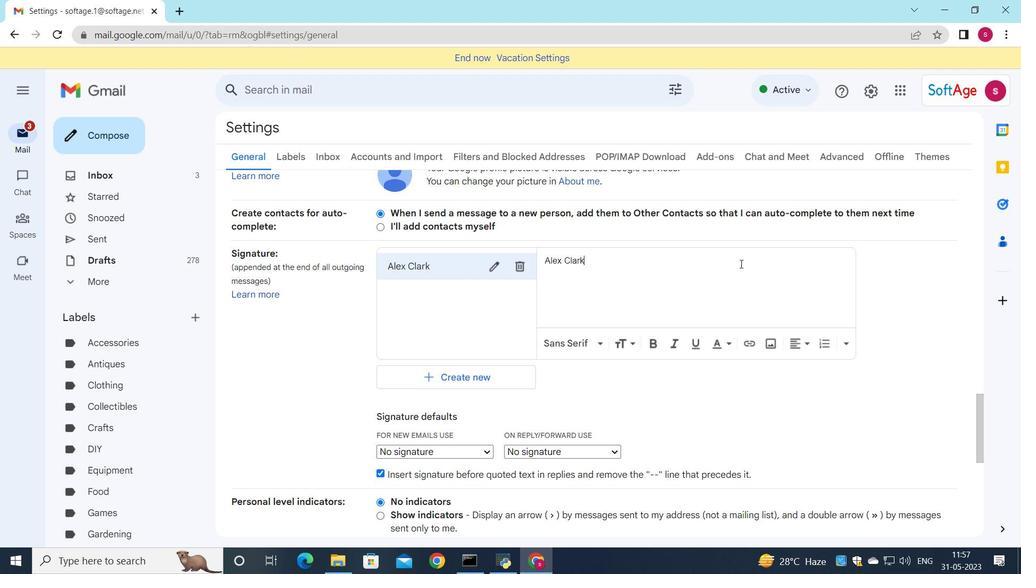 
Action: Mouse moved to (762, 276)
Screenshot: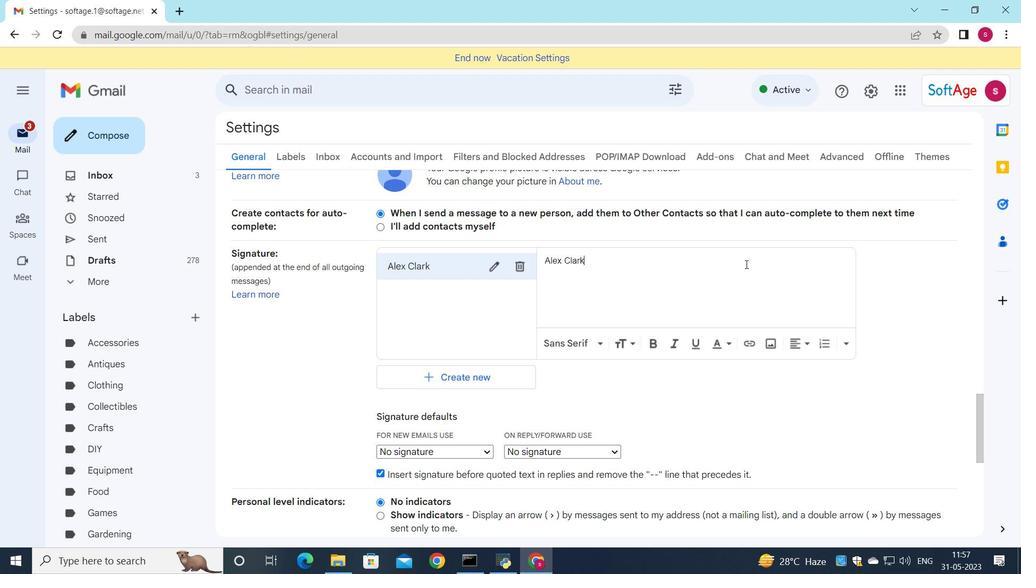 
Action: Mouse scrolled (762, 275) with delta (0, 0)
Screenshot: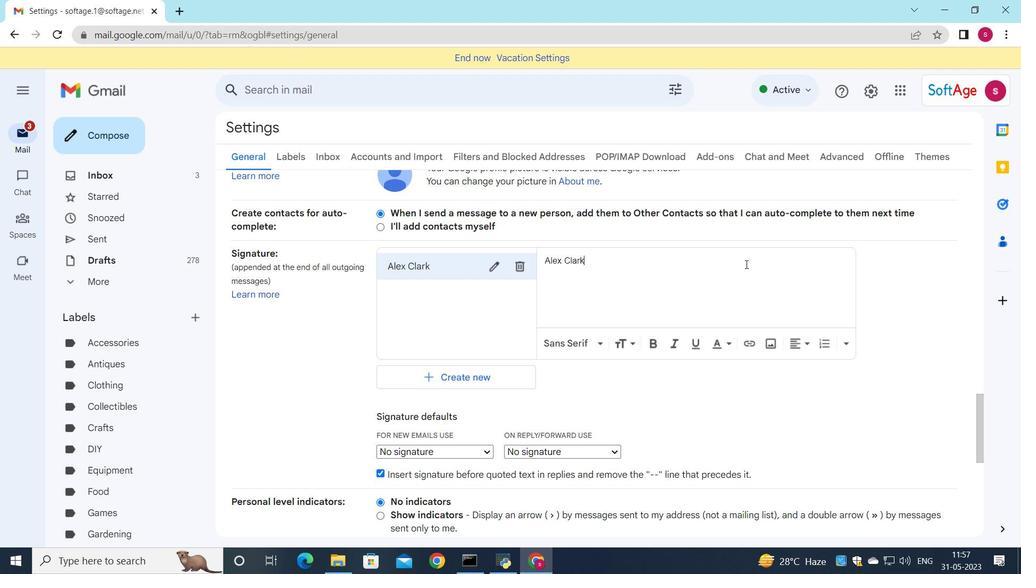 
Action: Mouse moved to (768, 279)
Screenshot: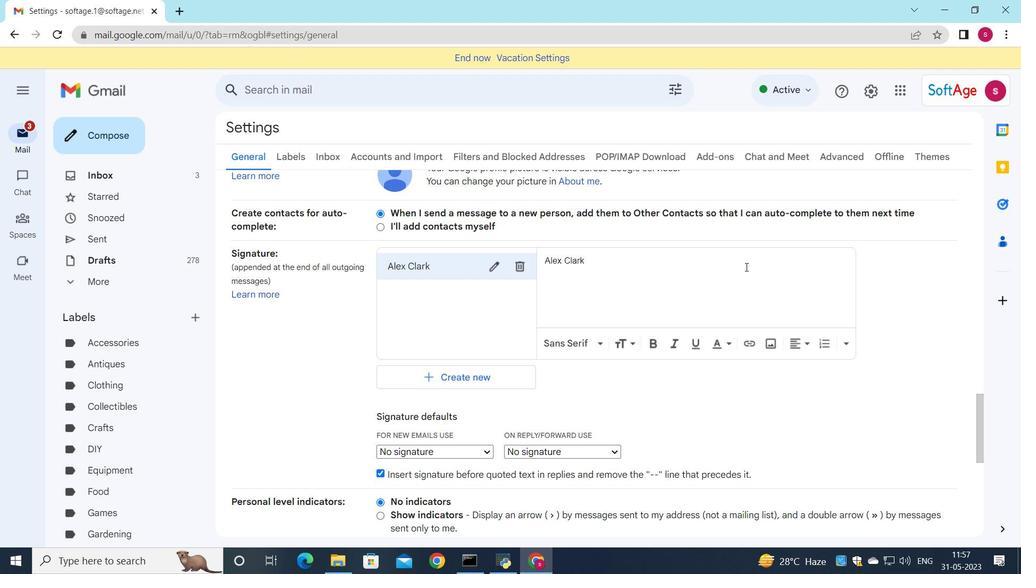 
Action: Mouse scrolled (768, 278) with delta (0, 0)
Screenshot: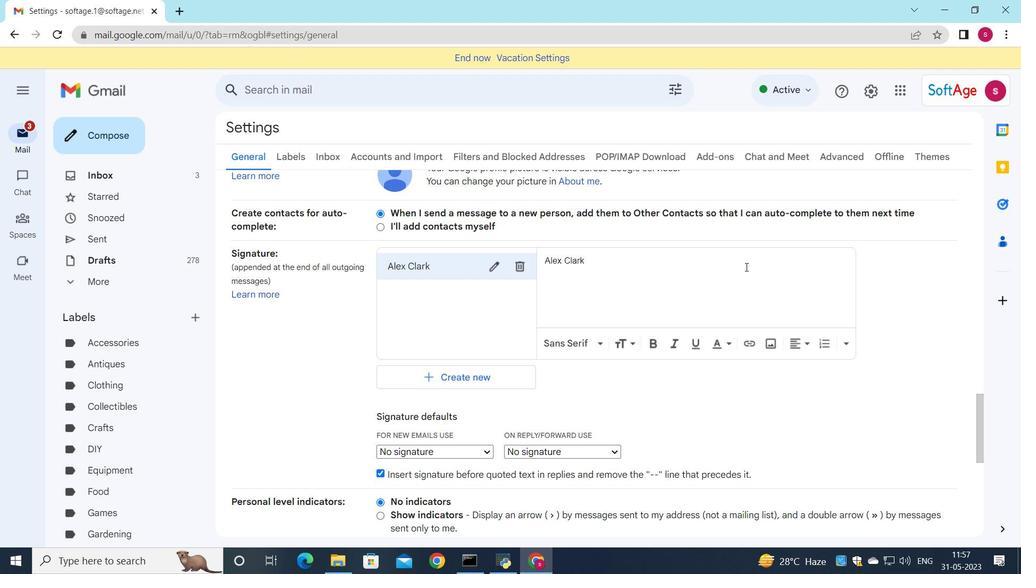 
Action: Mouse moved to (485, 254)
Screenshot: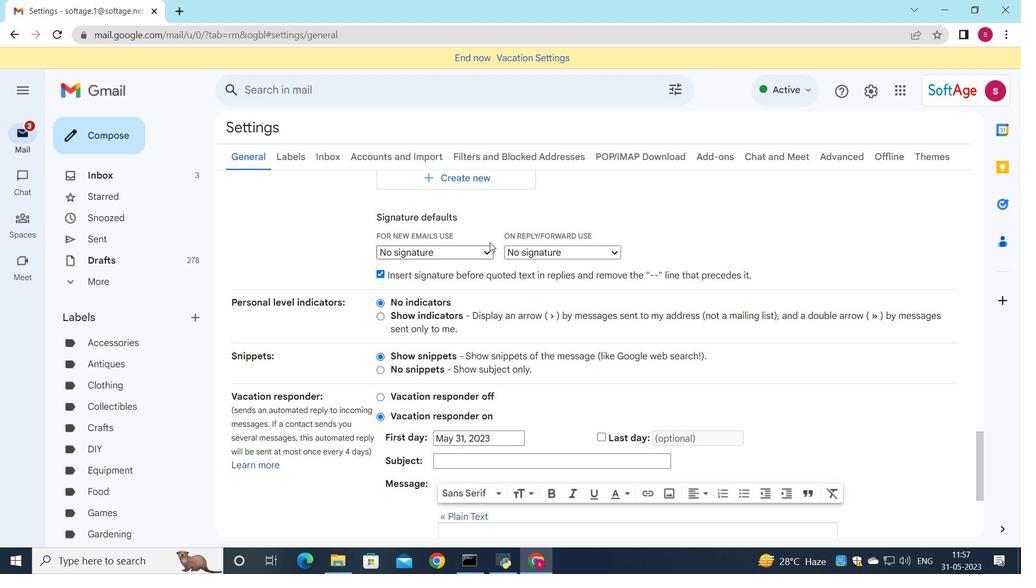 
Action: Mouse pressed left at (485, 254)
Screenshot: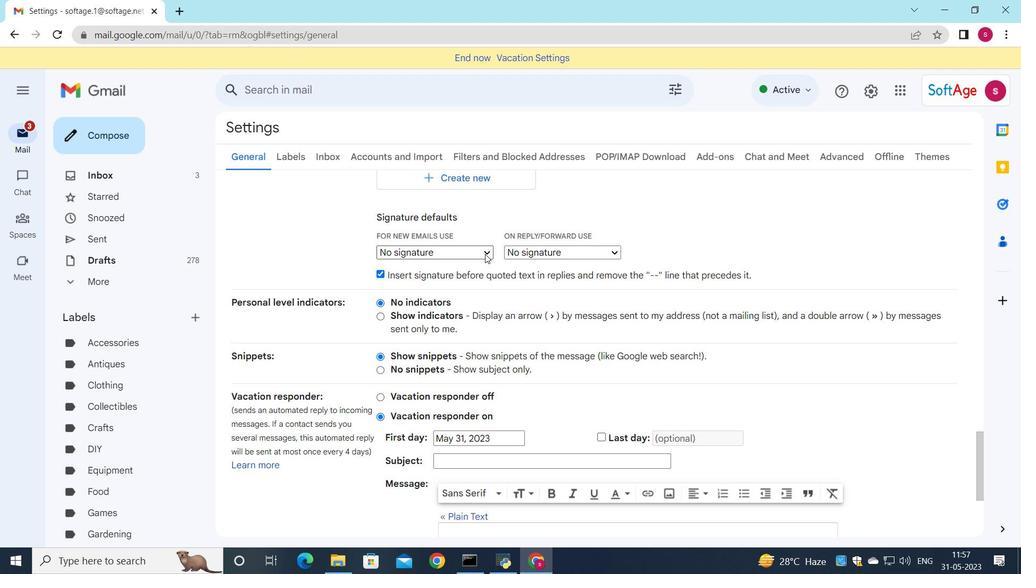 
Action: Mouse moved to (488, 279)
Screenshot: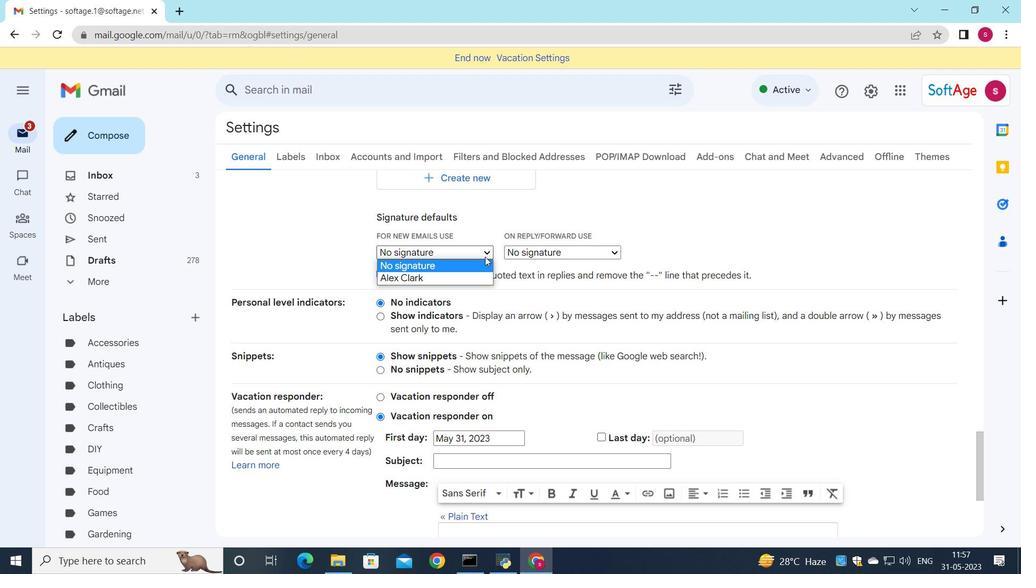 
Action: Mouse pressed left at (488, 279)
Screenshot: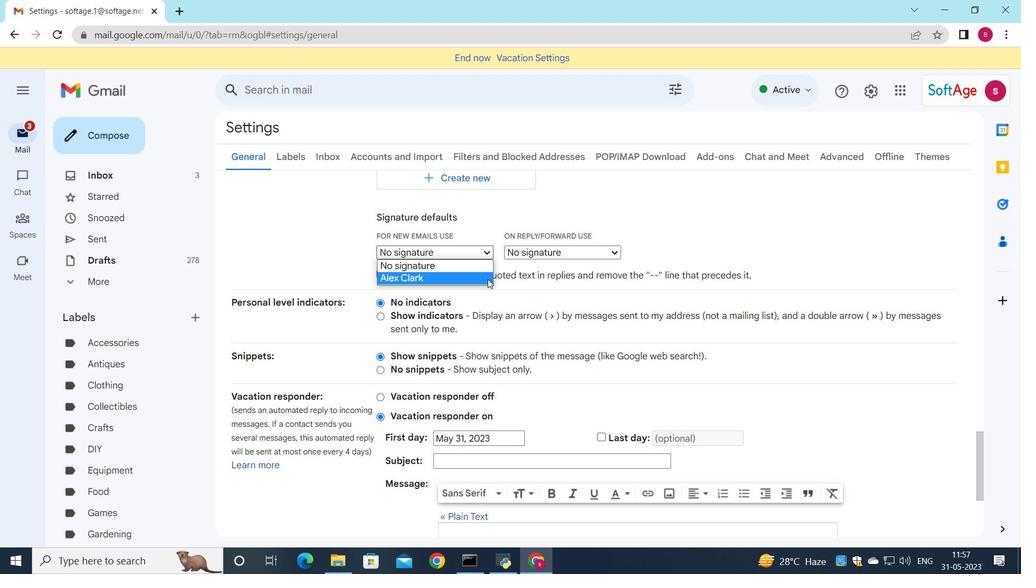 
Action: Mouse moved to (561, 249)
Screenshot: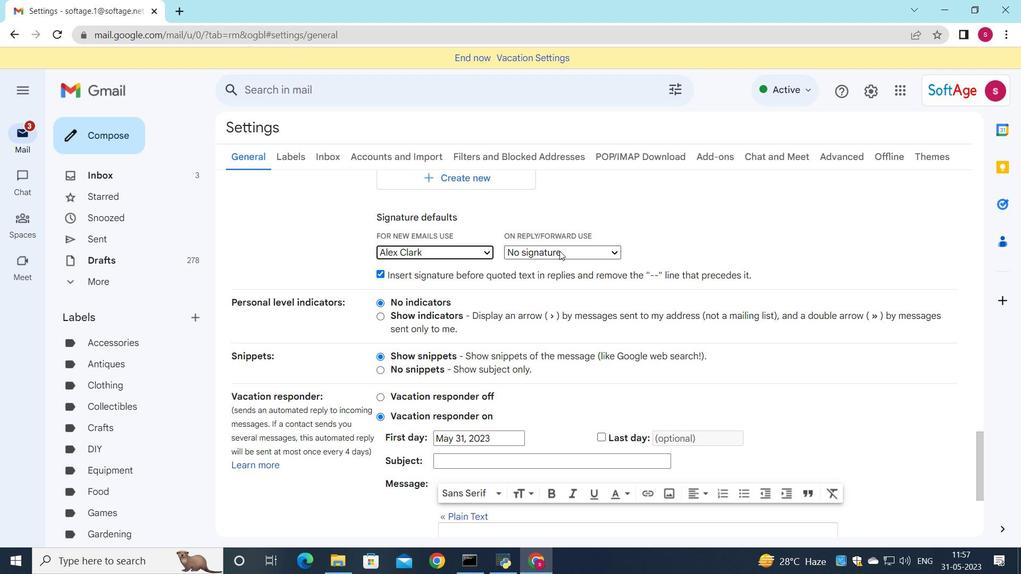 
Action: Mouse pressed left at (561, 249)
Screenshot: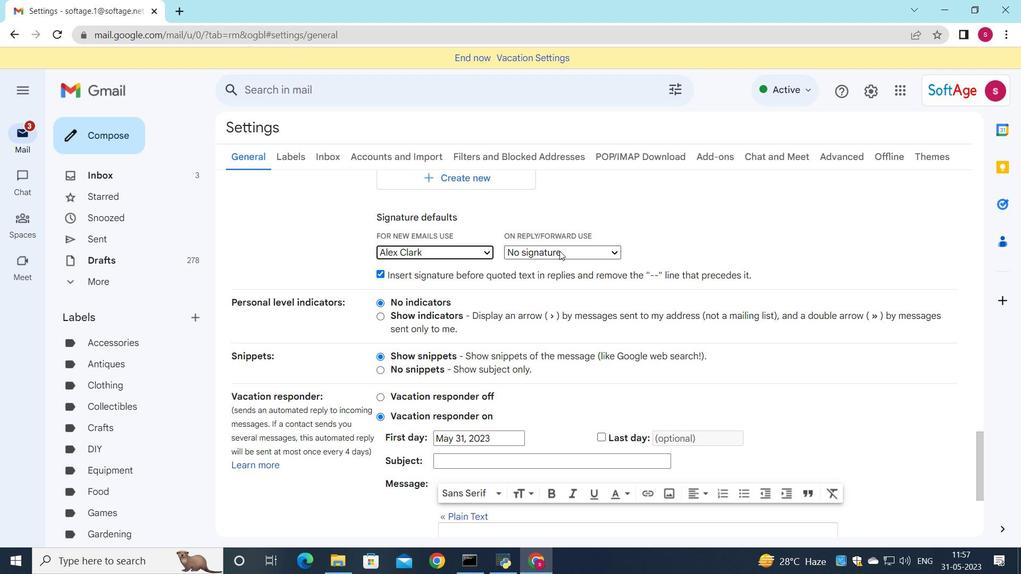 
Action: Mouse moved to (559, 275)
Screenshot: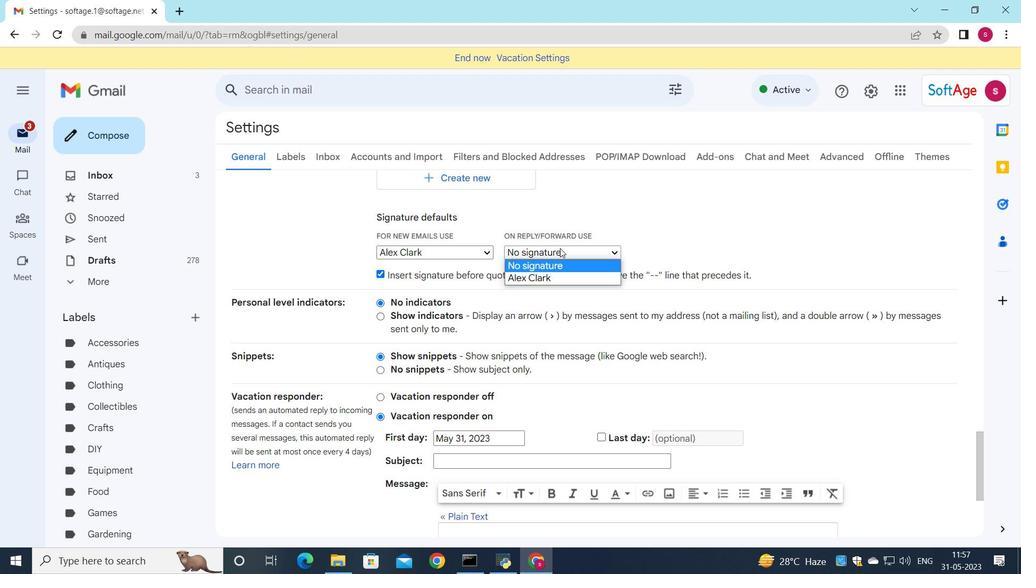 
Action: Mouse pressed left at (559, 275)
Screenshot: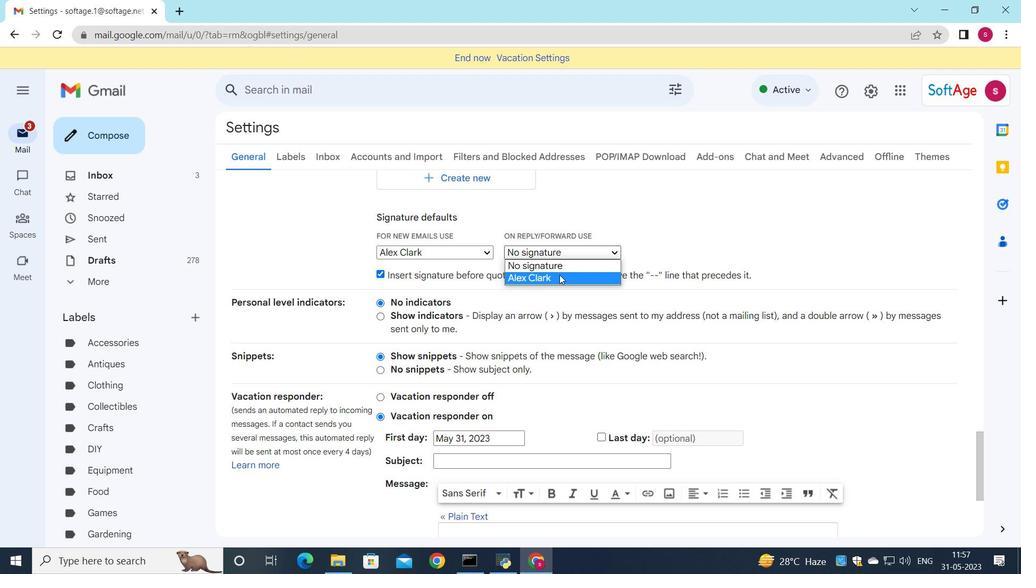 
Action: Mouse scrolled (559, 274) with delta (0, 0)
Screenshot: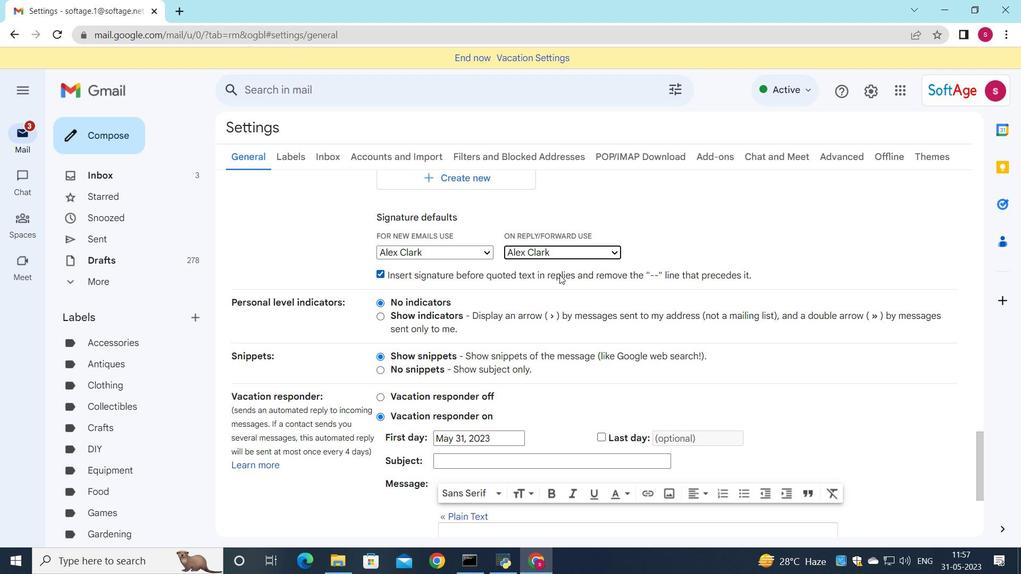 
Action: Mouse scrolled (559, 274) with delta (0, 0)
Screenshot: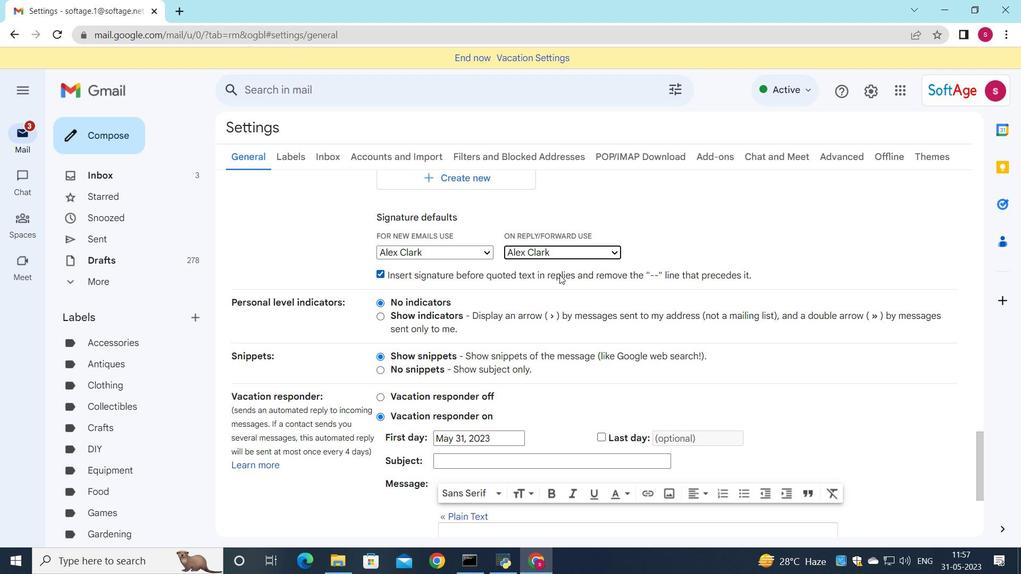 
Action: Mouse scrolled (559, 274) with delta (0, 0)
Screenshot: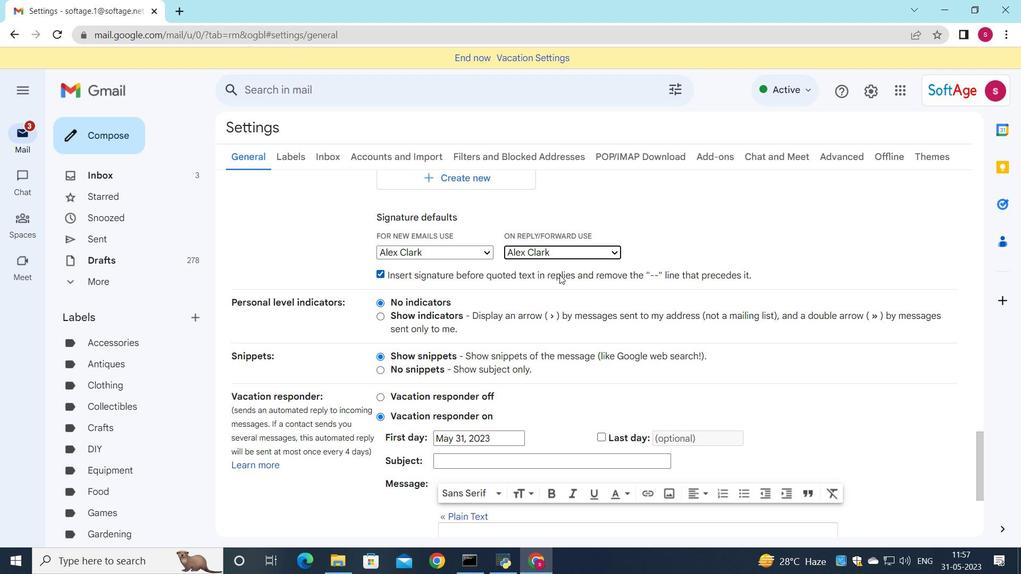 
Action: Mouse scrolled (559, 274) with delta (0, 0)
Screenshot: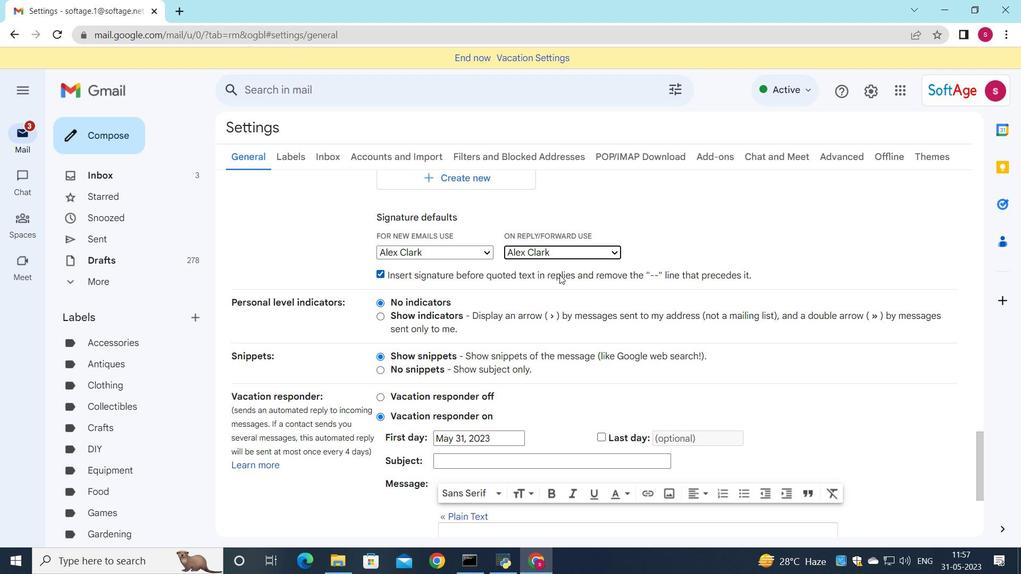 
Action: Mouse scrolled (559, 274) with delta (0, 0)
Screenshot: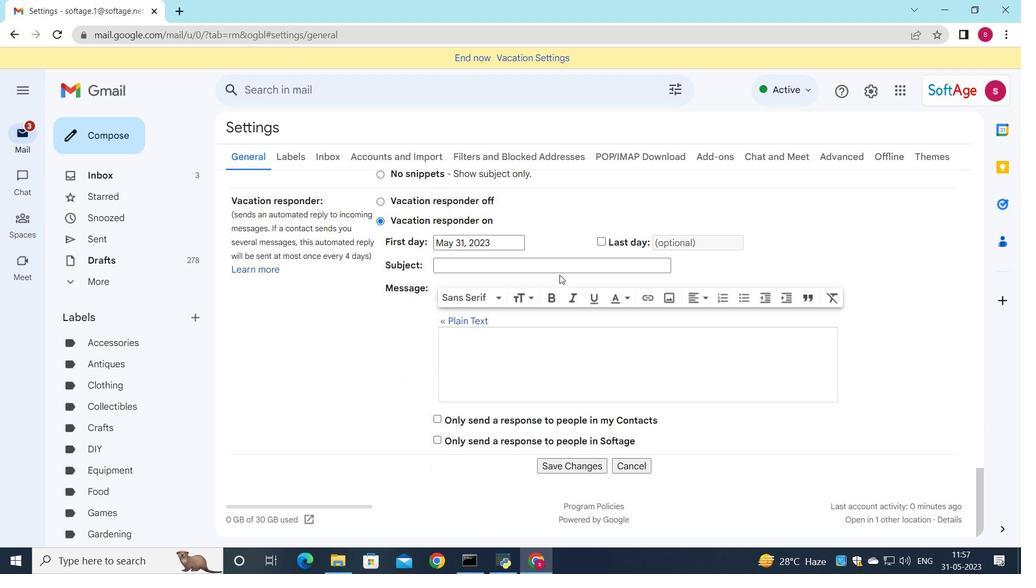 
Action: Mouse scrolled (559, 274) with delta (0, 0)
Screenshot: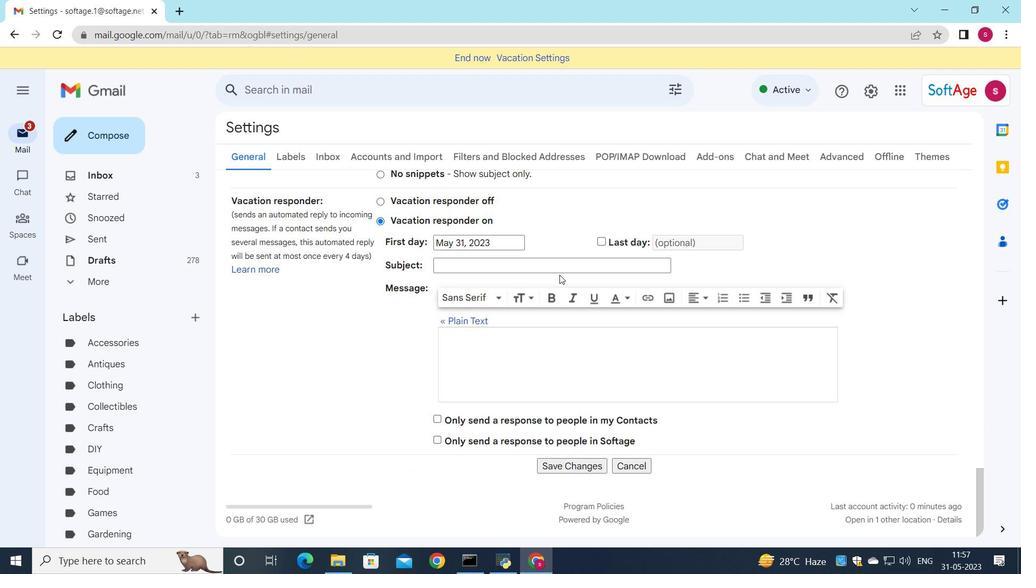 
Action: Mouse scrolled (559, 274) with delta (0, 0)
Screenshot: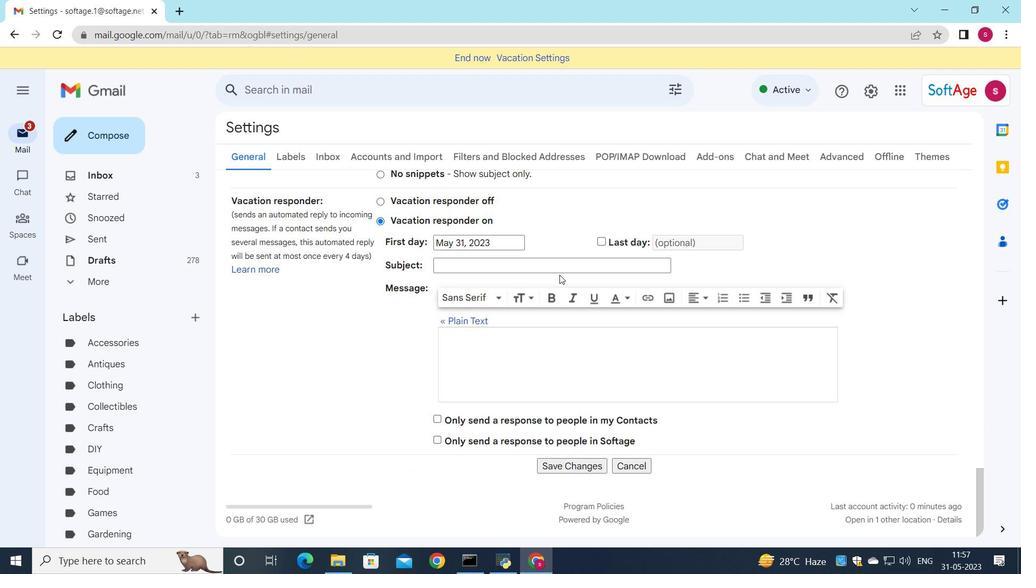 
Action: Mouse scrolled (559, 274) with delta (0, 0)
Screenshot: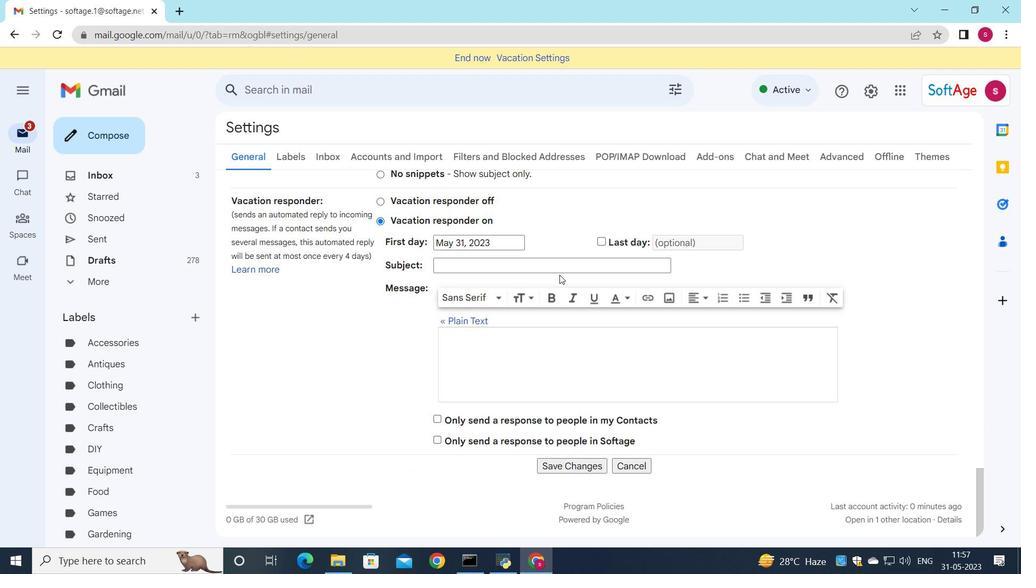 
Action: Mouse scrolled (559, 274) with delta (0, 0)
Screenshot: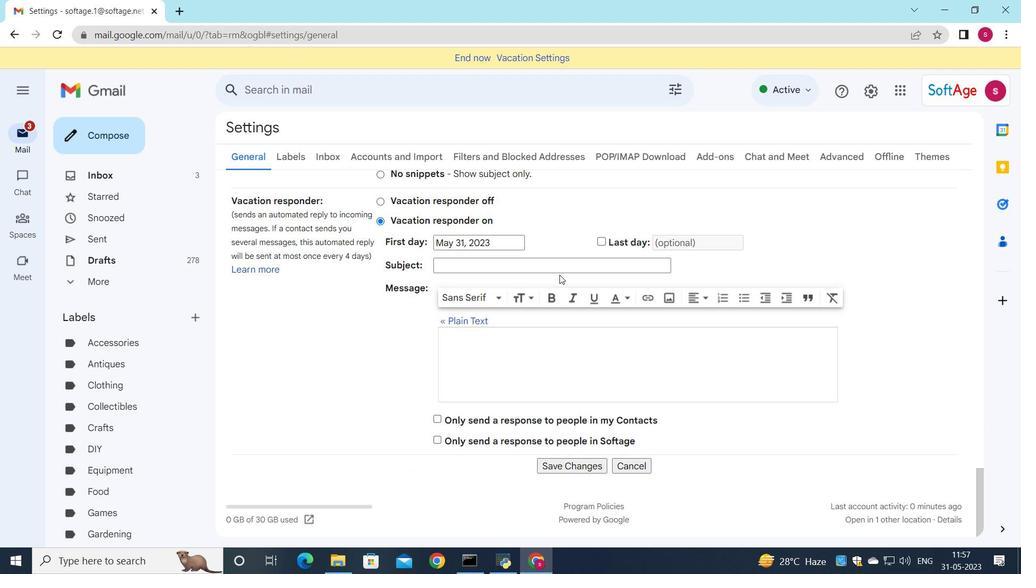 
Action: Mouse moved to (573, 466)
Screenshot: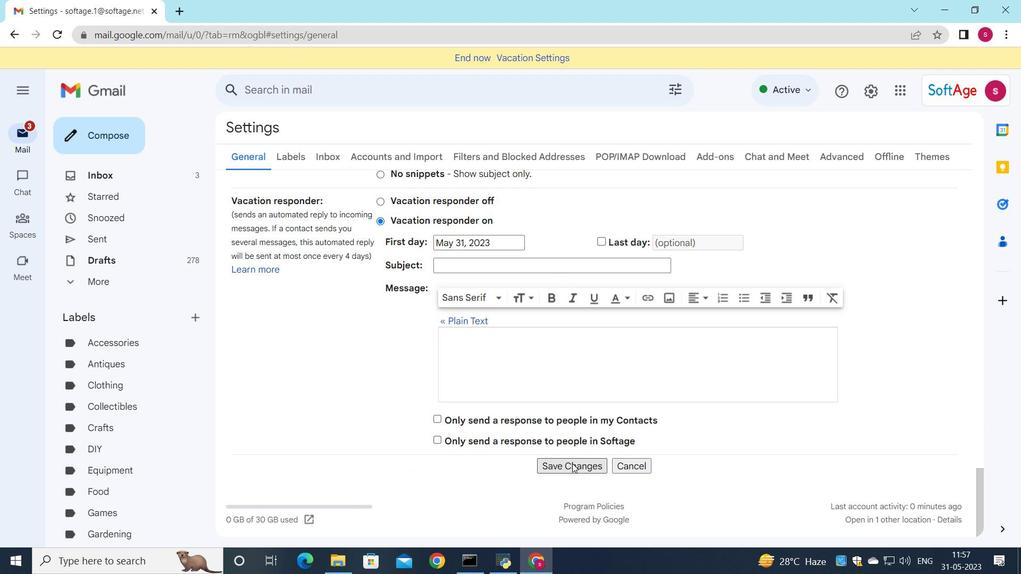 
Action: Mouse pressed left at (573, 466)
Screenshot: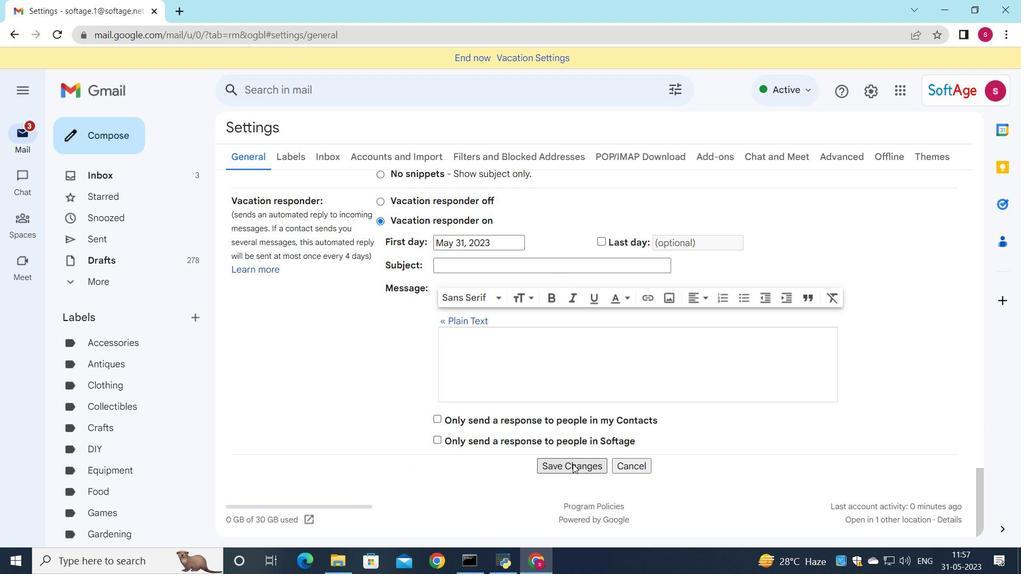 
Action: Mouse moved to (83, 126)
Screenshot: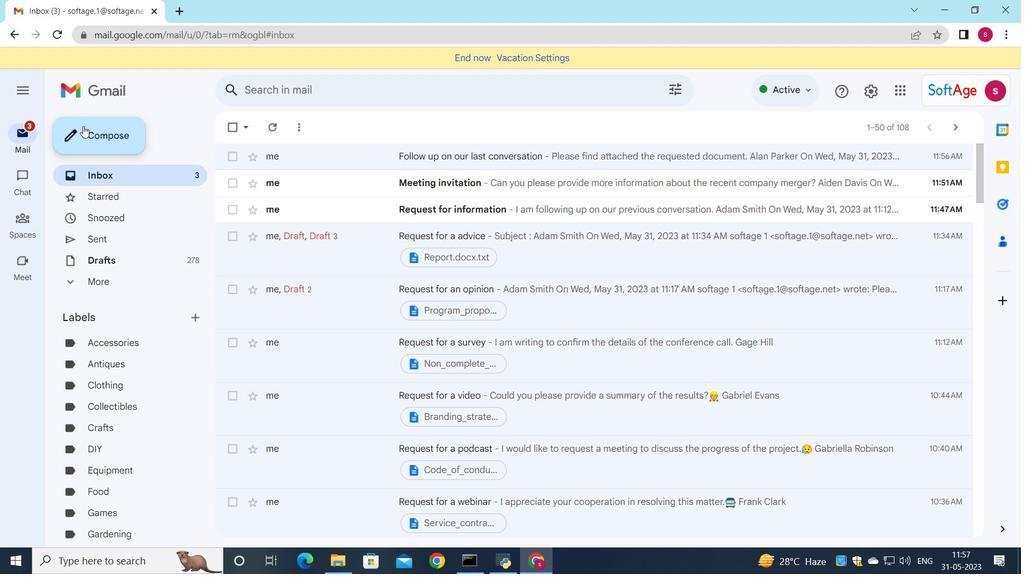 
Action: Mouse pressed left at (83, 126)
Screenshot: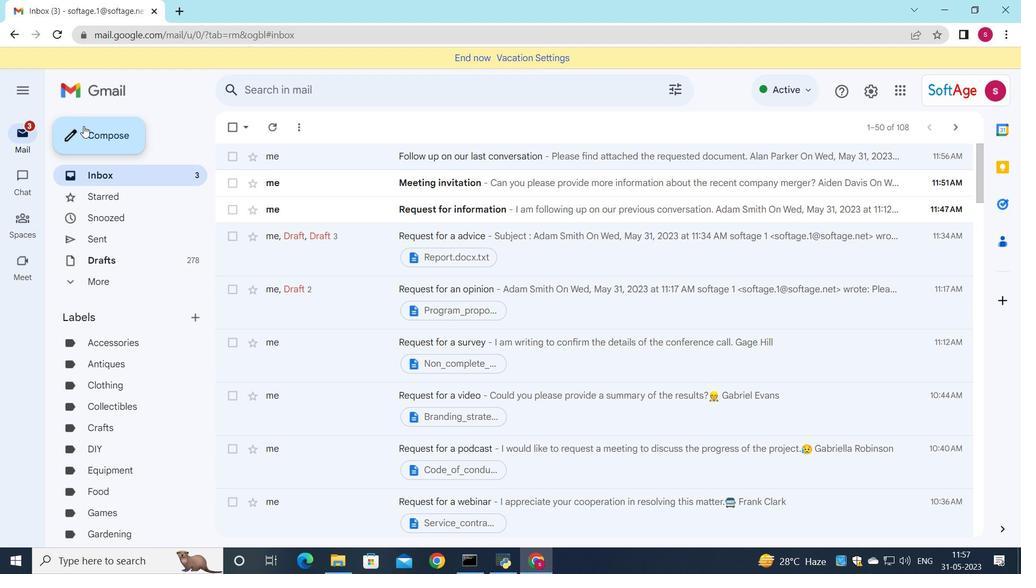 
Action: Mouse moved to (962, 200)
Screenshot: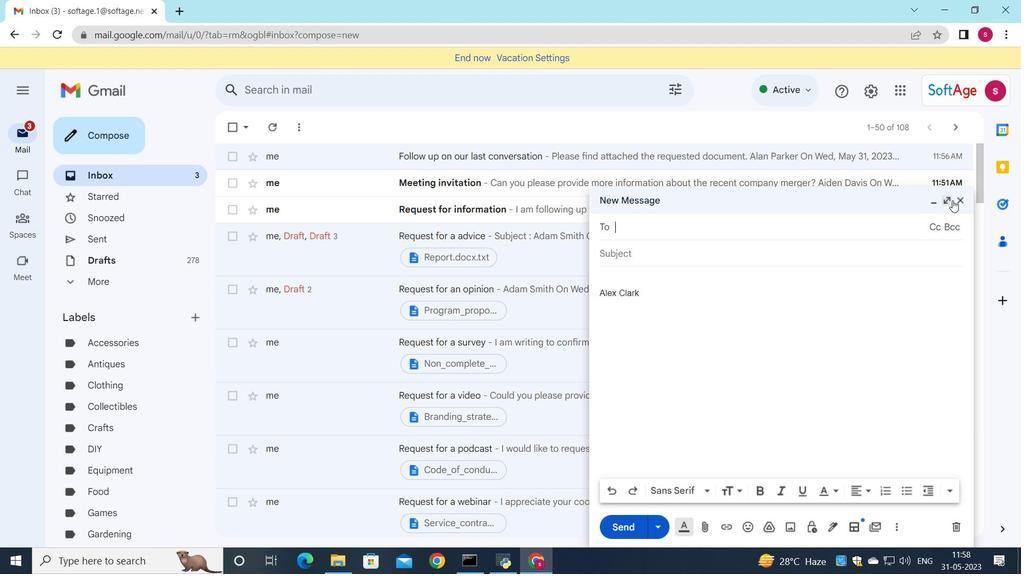 
Action: Mouse pressed left at (962, 200)
Screenshot: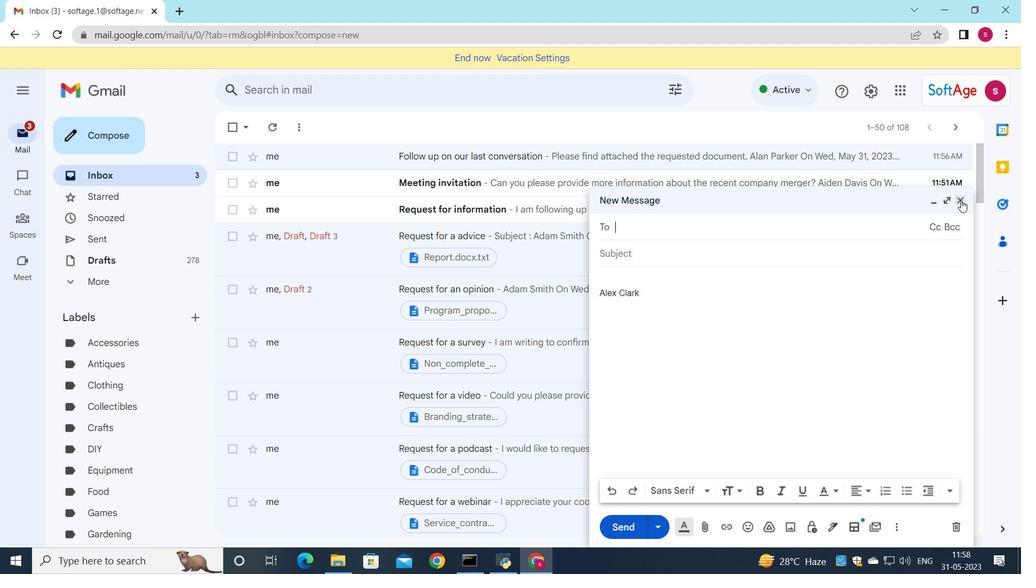 
Action: Mouse moved to (550, 307)
Screenshot: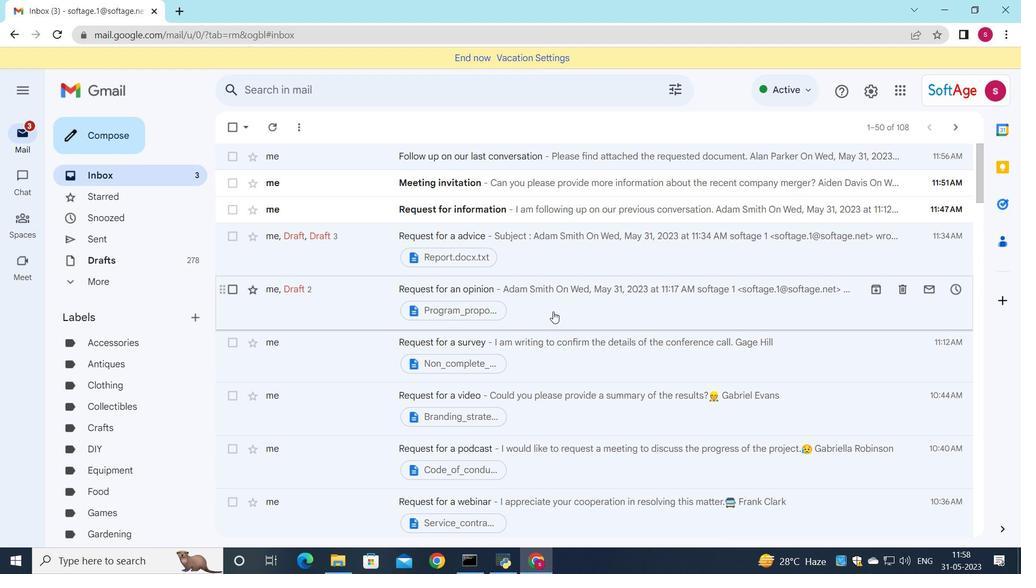 
Action: Mouse pressed left at (550, 307)
Screenshot: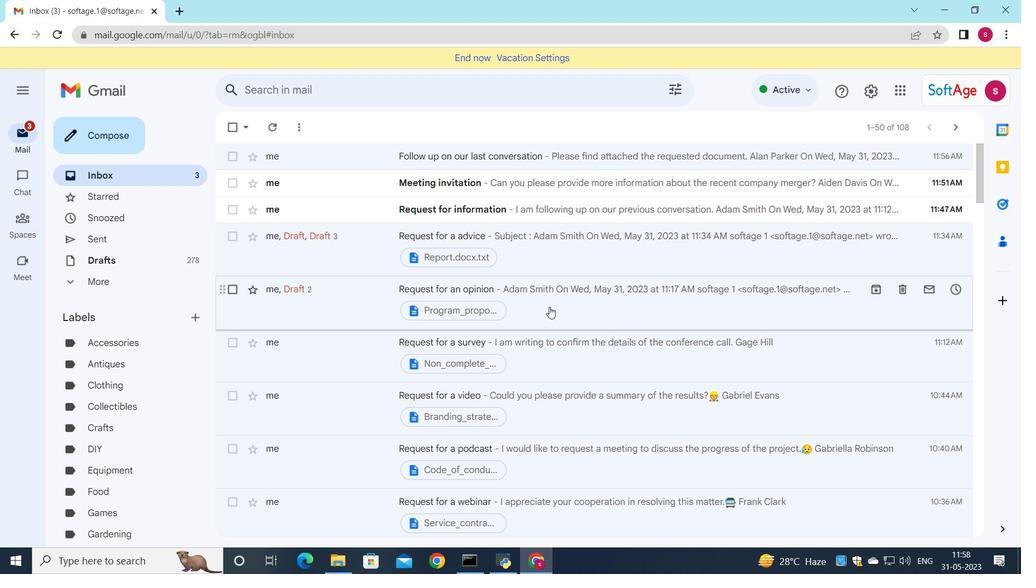 
Action: Mouse moved to (287, 378)
Screenshot: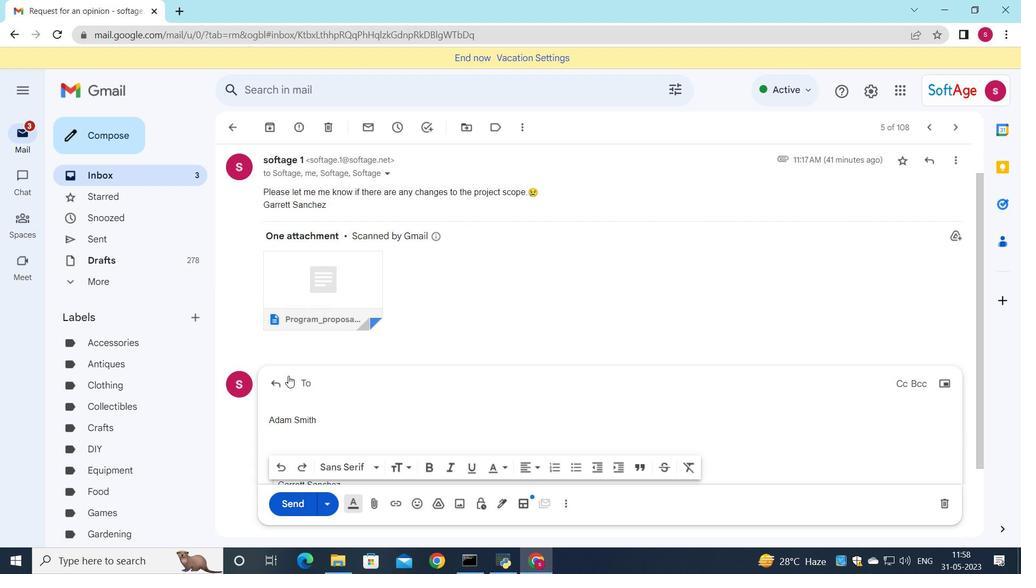 
Action: Mouse pressed left at (287, 378)
Screenshot: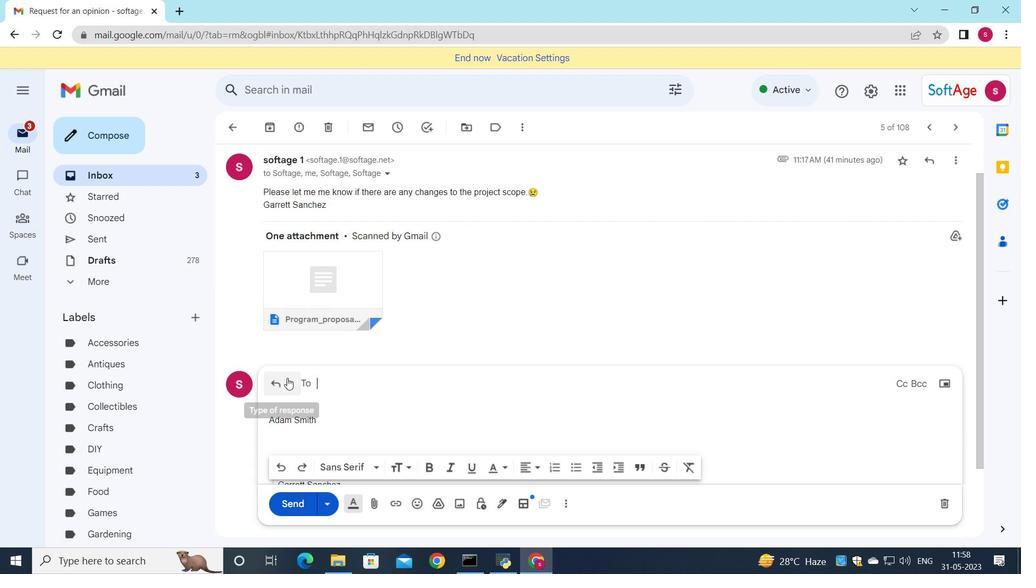 
Action: Mouse moved to (314, 481)
Screenshot: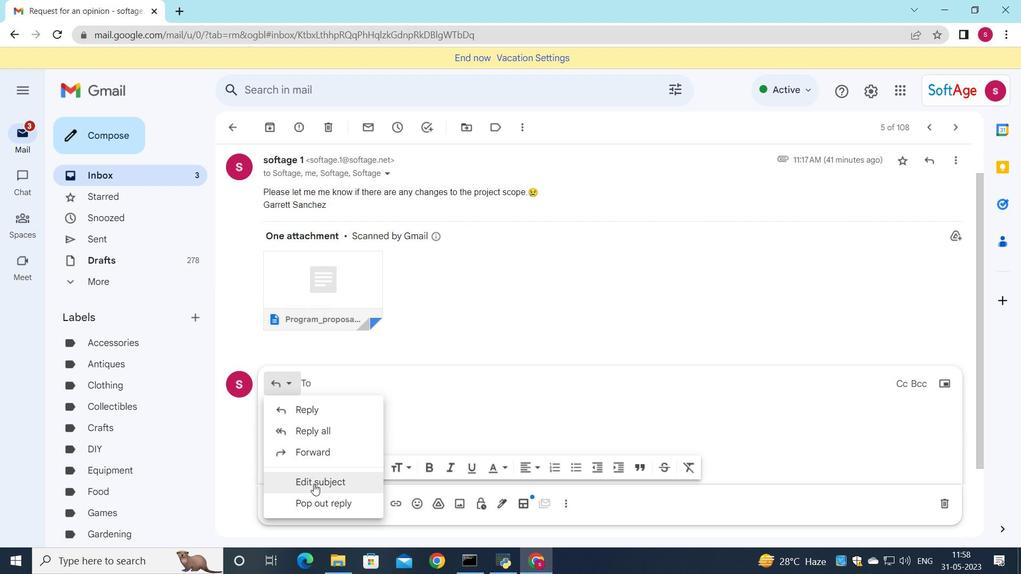 
Action: Mouse pressed left at (314, 481)
Screenshot: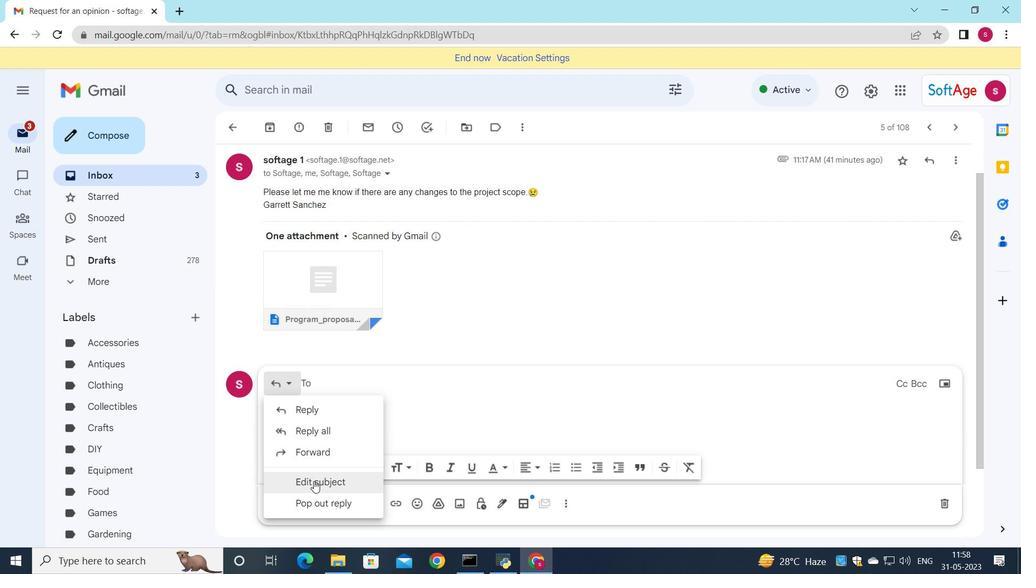 
Action: Mouse moved to (802, 290)
Screenshot: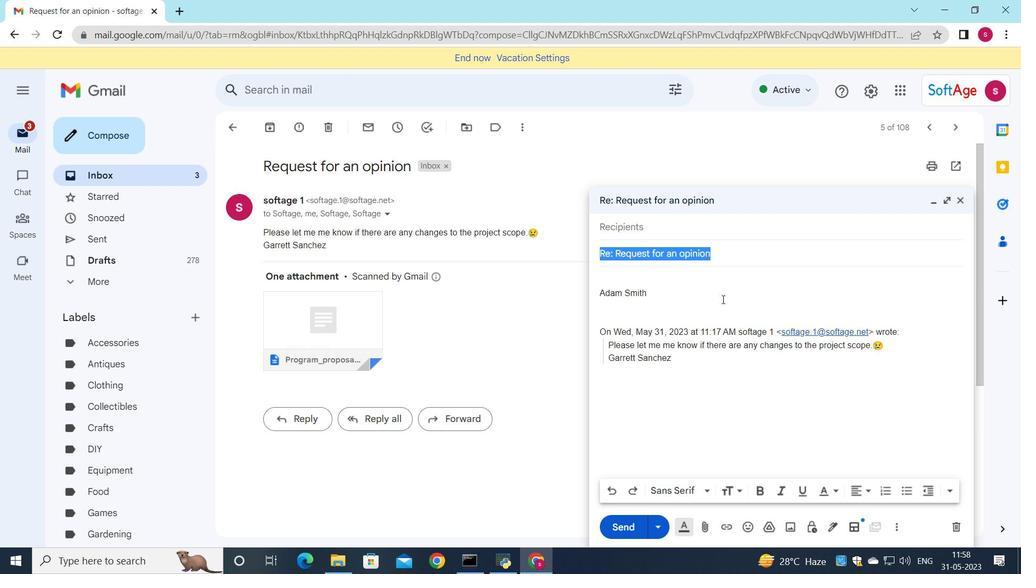 
Action: Key pressed <Key.backspace><Key.shift>Status<Key.space>update
Screenshot: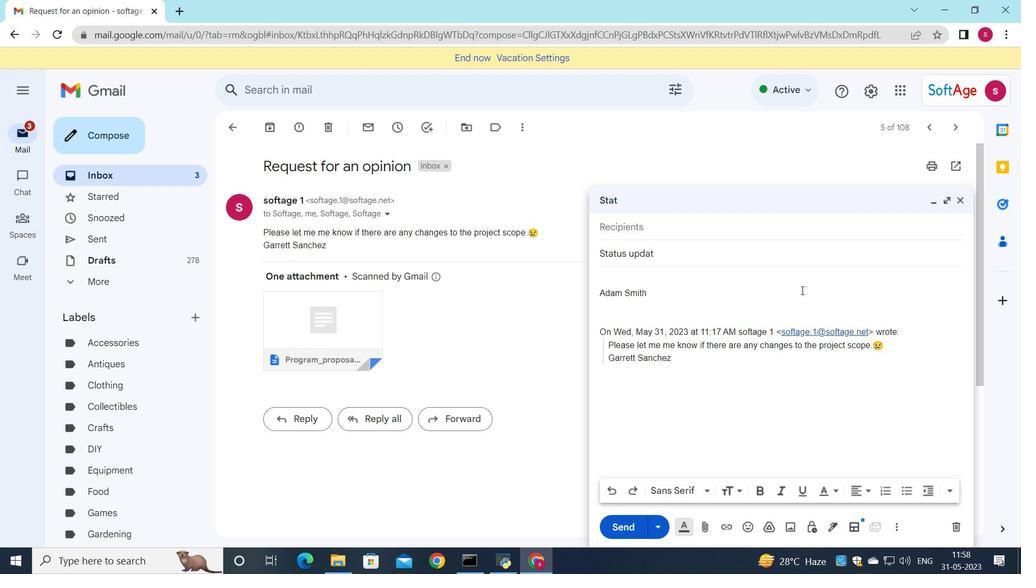 
Action: Mouse moved to (745, 282)
Screenshot: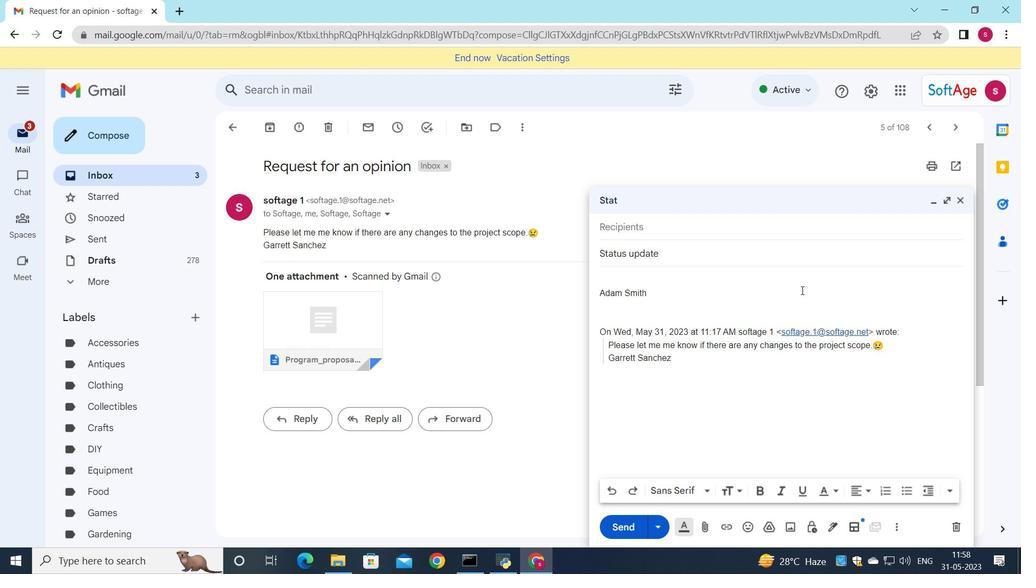 
Action: Mouse scrolled (745, 282) with delta (0, 0)
Screenshot: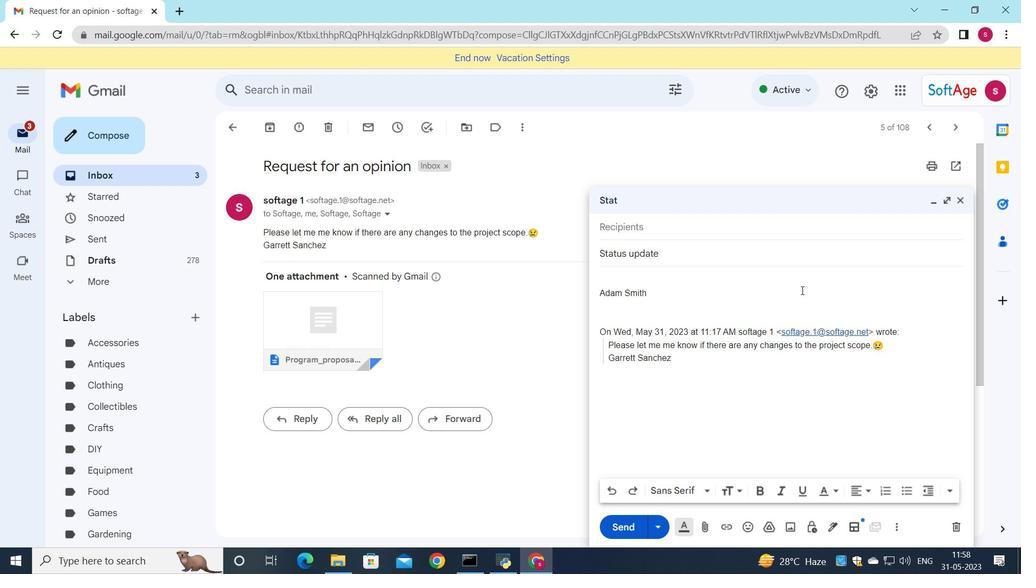 
Action: Mouse moved to (645, 278)
Screenshot: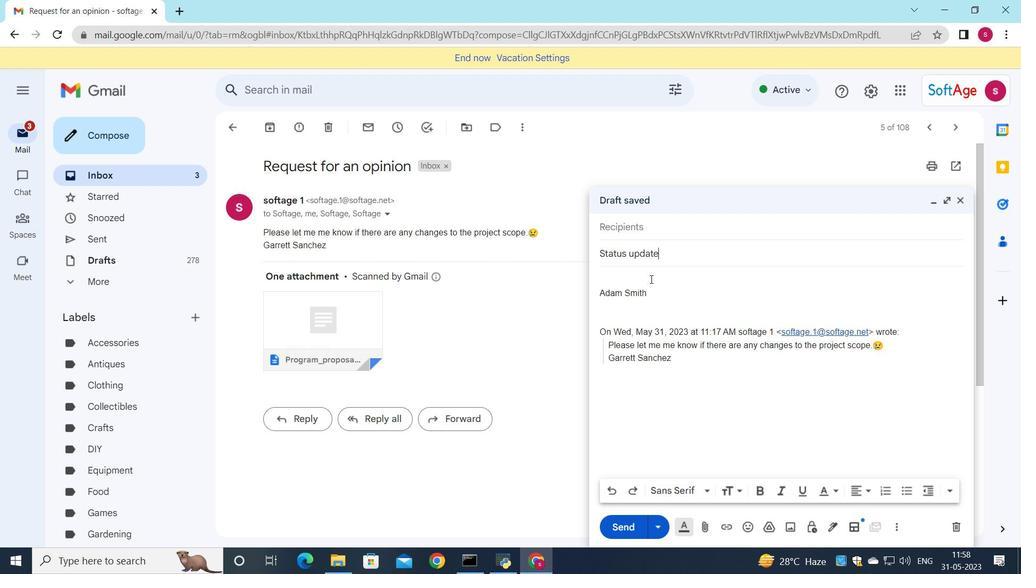 
Action: Mouse pressed left at (645, 278)
Screenshot: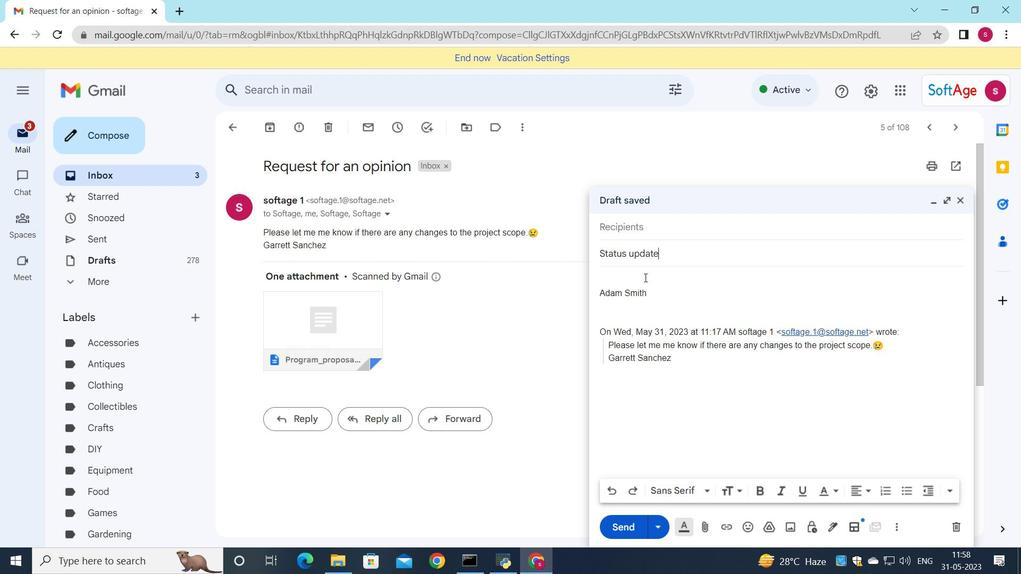 
Action: Key pressed <Key.shift>Could<Key.space>you<Key.space>please<Key.space>provide<Key.space>feedback<Key.space>on<Key.space>tht<Key.backspace>e<Key.space>latest<Key.space>version<Key.space>of<Key.space>the<Key.space>project<Key.space>report<Key.shift_r><Key.shift_r><Key.shift_r><Key.shift_r><Key.shift_r>?
Screenshot: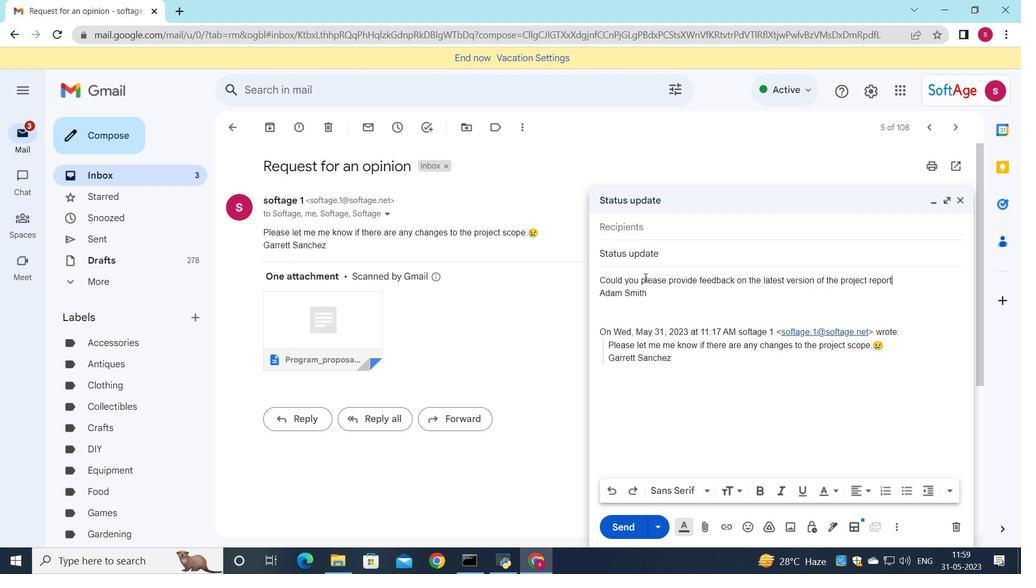
Action: Mouse moved to (605, 489)
Screenshot: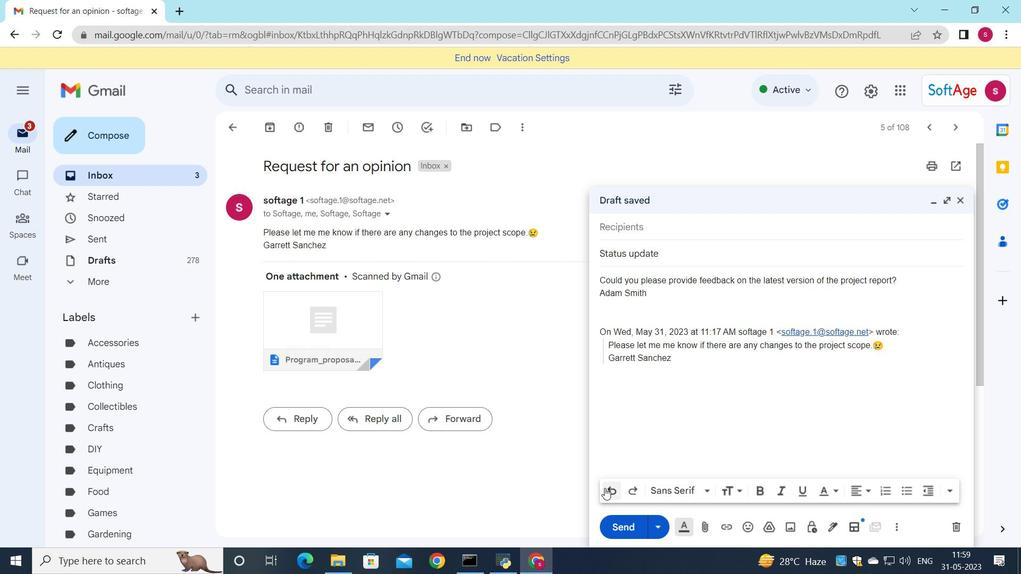 
Action: Mouse pressed left at (605, 489)
Screenshot: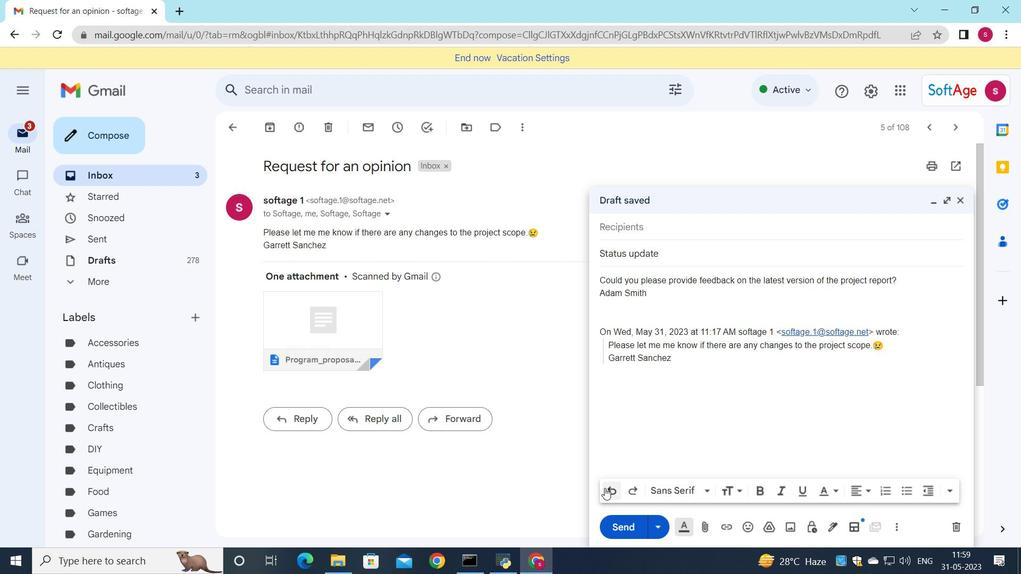 
Action: Mouse moved to (606, 489)
Screenshot: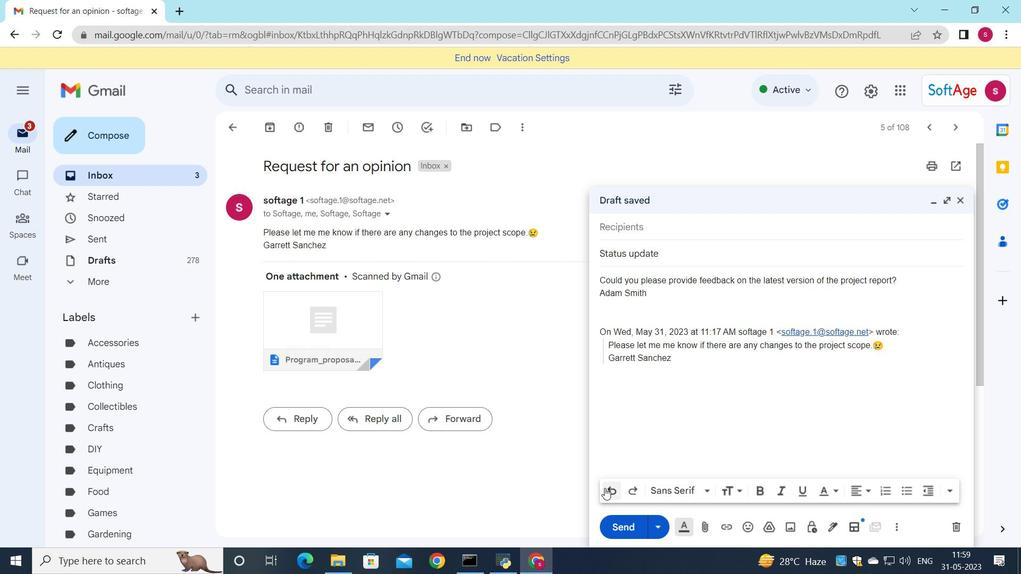 
Action: Mouse pressed left at (606, 489)
Screenshot: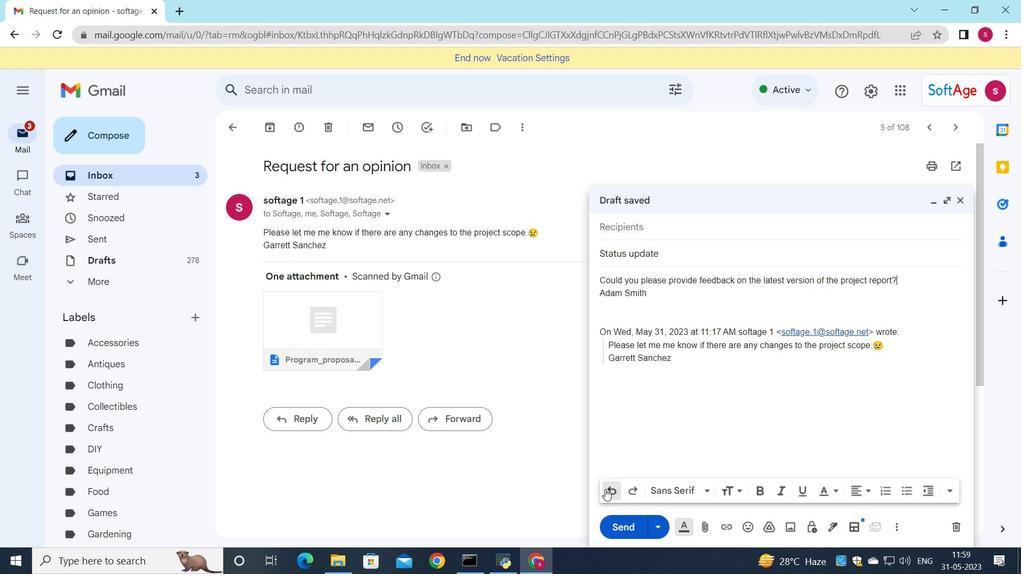 
Action: Mouse pressed left at (606, 489)
Screenshot: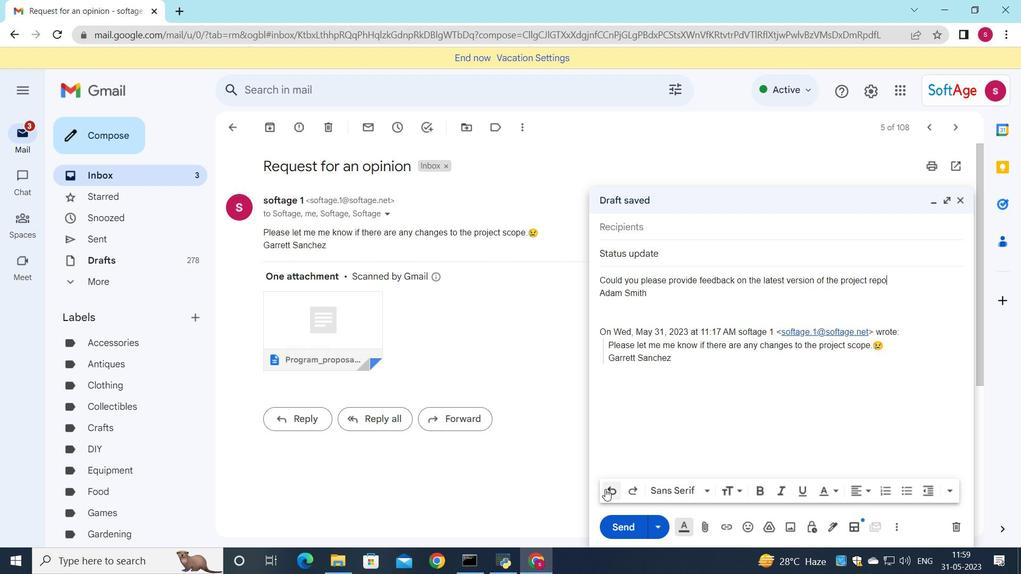 
Action: Mouse pressed left at (606, 489)
Screenshot: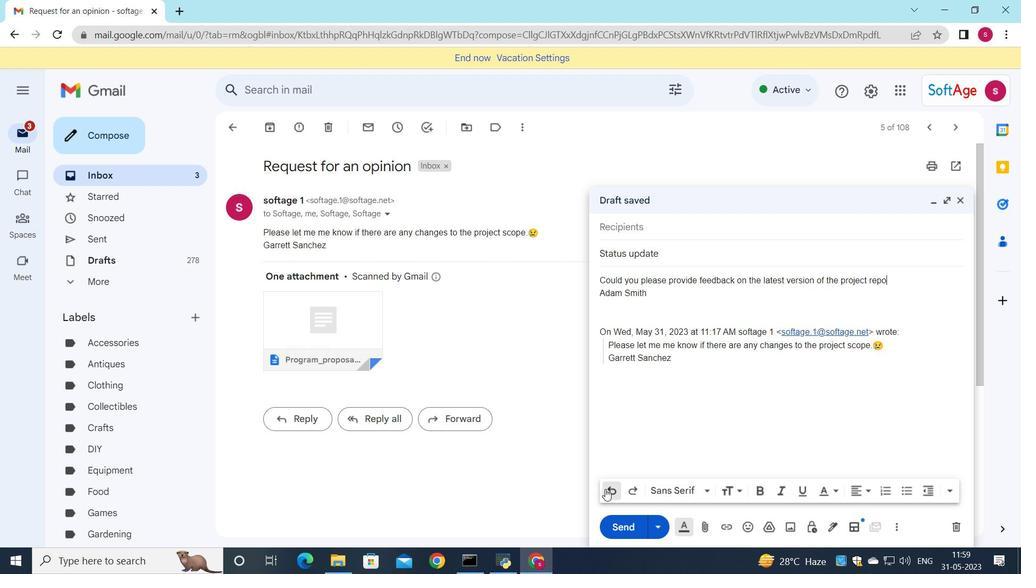 
Action: Mouse pressed left at (606, 489)
Screenshot: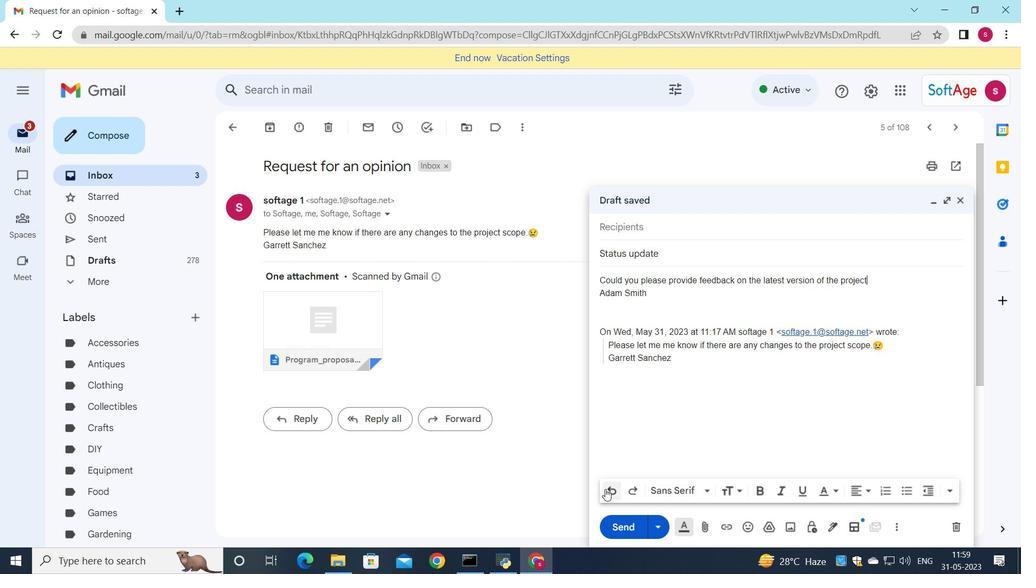 
Action: Mouse pressed left at (606, 489)
Screenshot: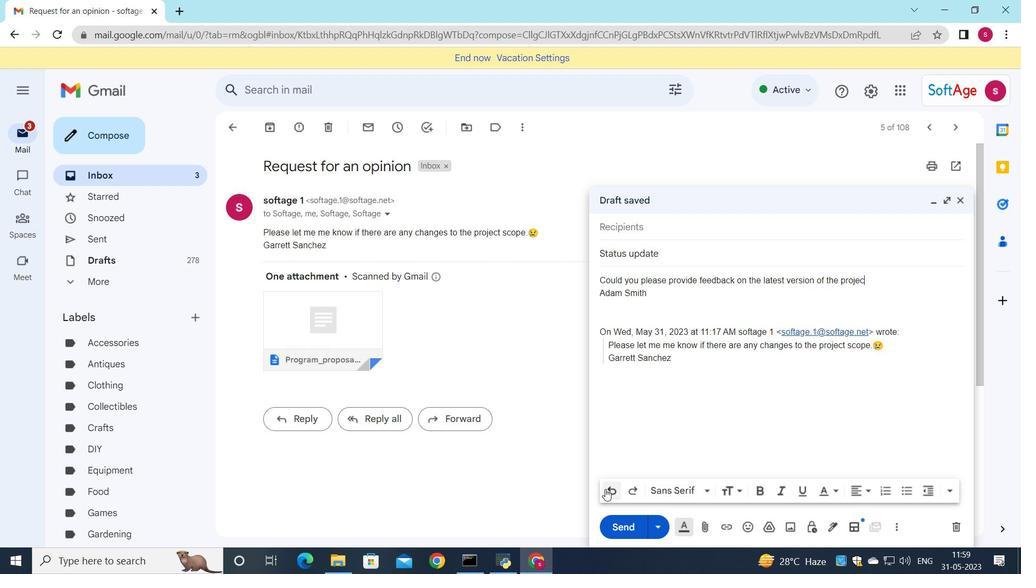
Action: Mouse pressed left at (606, 489)
Screenshot: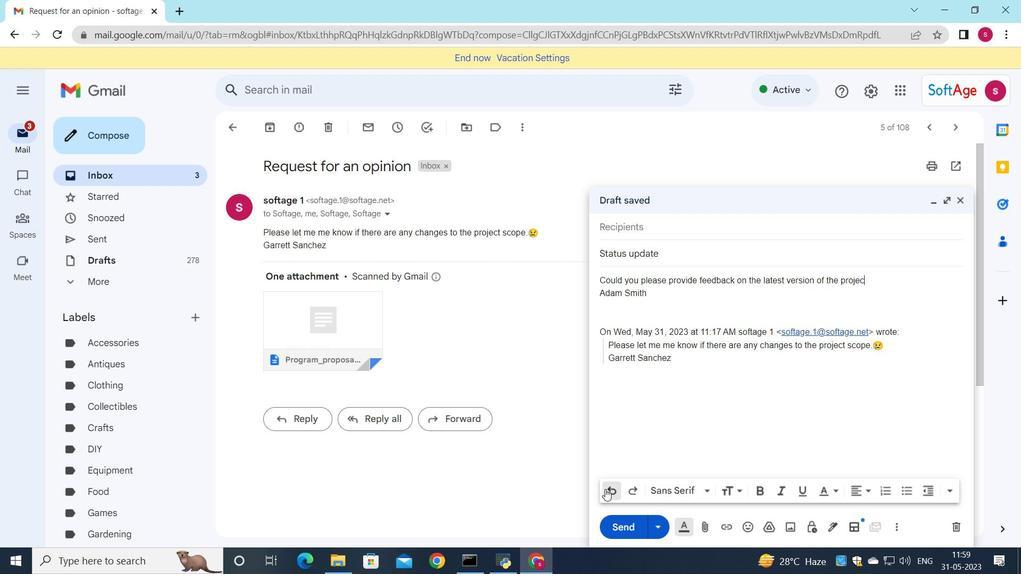 
Action: Mouse pressed left at (606, 489)
Screenshot: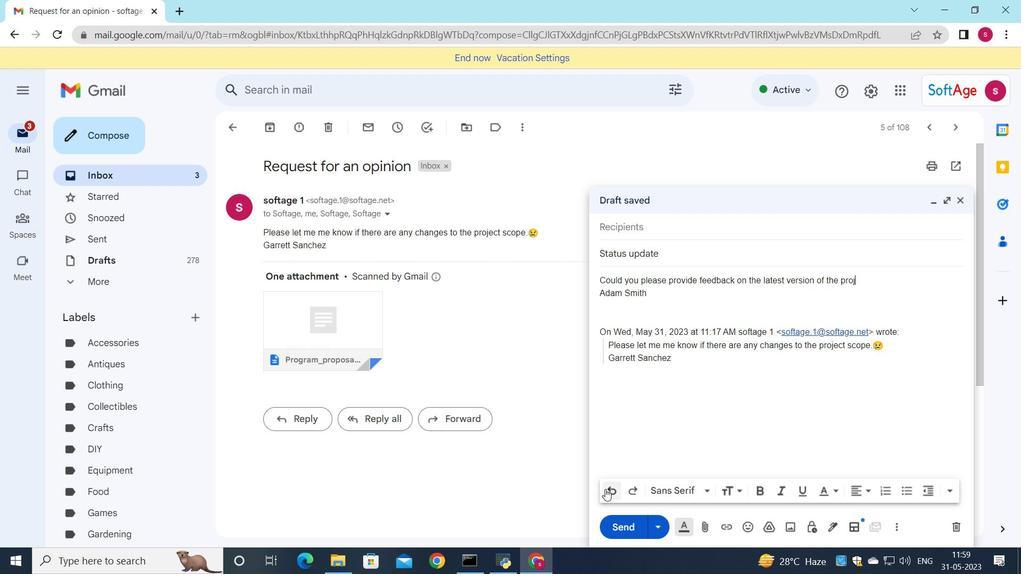 
Action: Mouse pressed left at (606, 489)
Screenshot: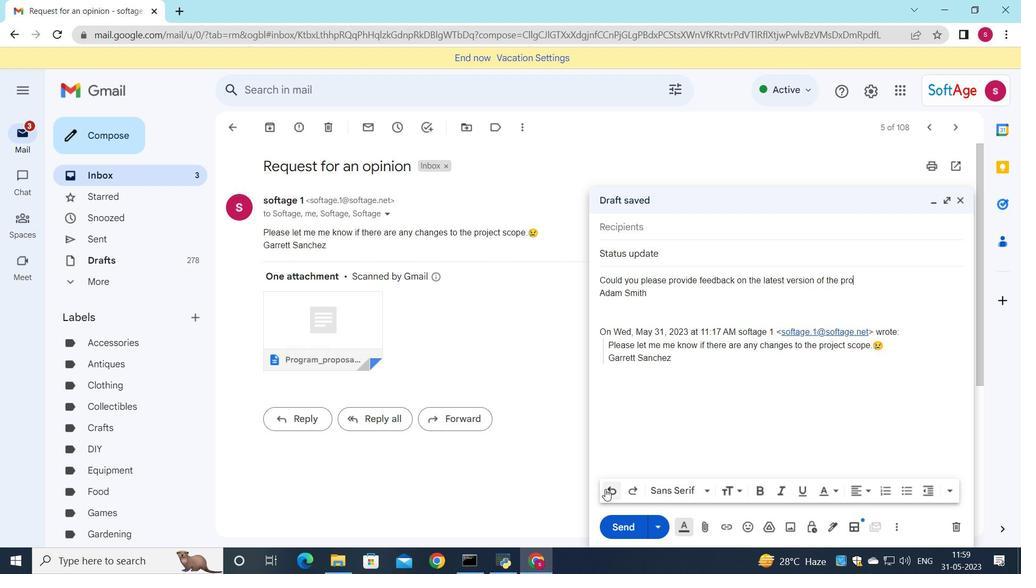 
Action: Mouse pressed left at (606, 489)
Screenshot: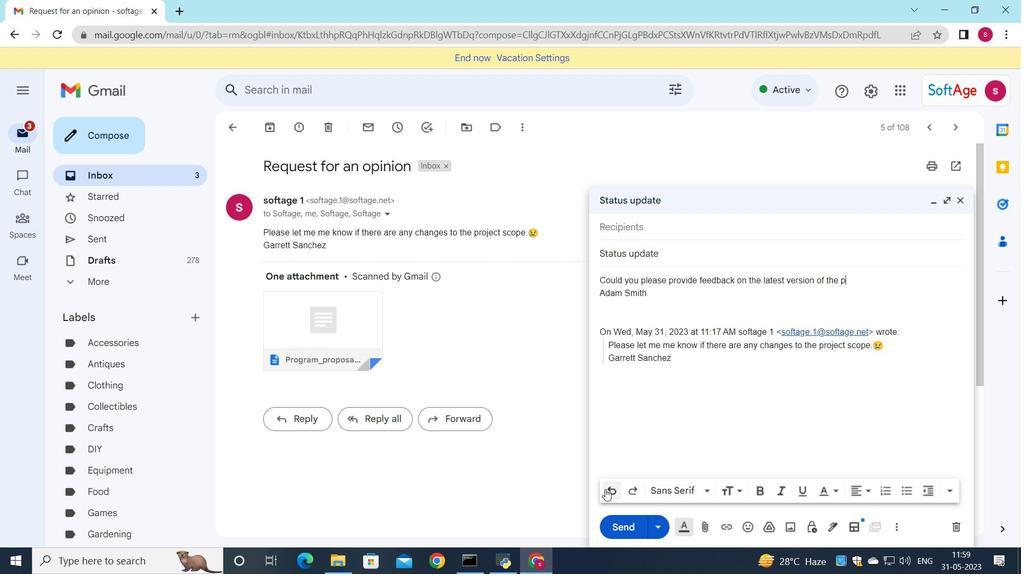 
Action: Mouse pressed left at (606, 489)
Screenshot: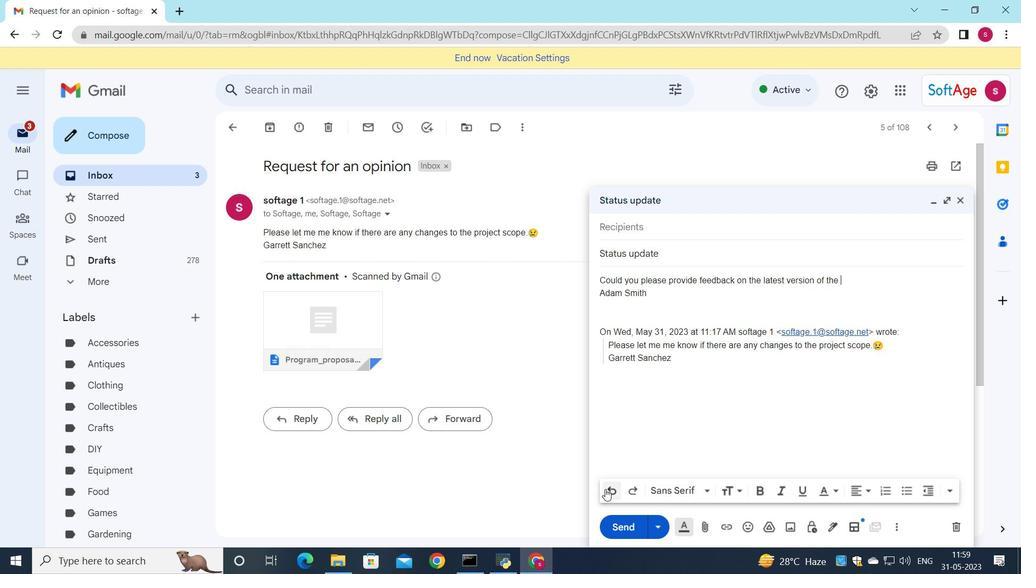 
Action: Mouse pressed left at (606, 489)
Screenshot: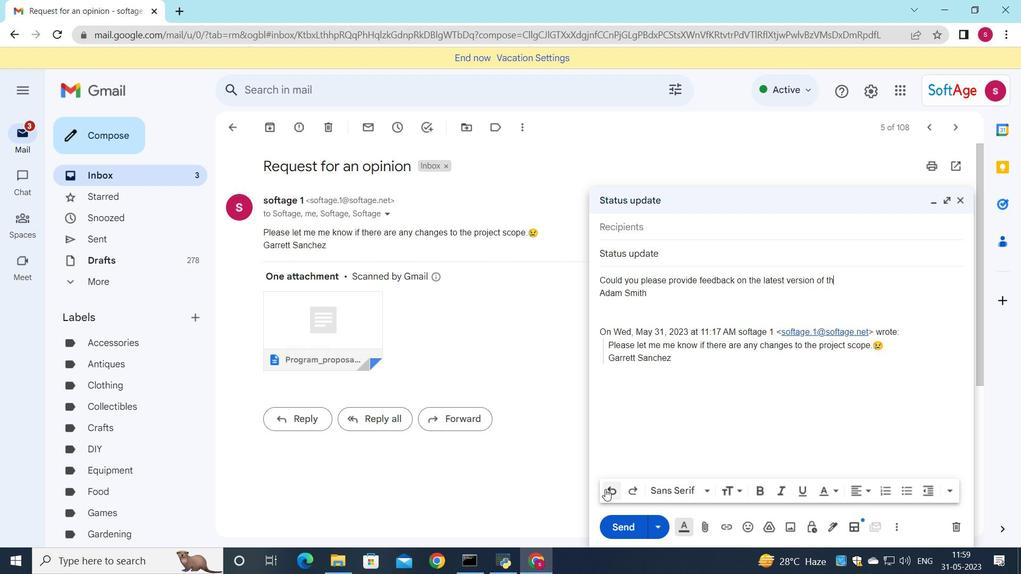 
Action: Mouse pressed left at (606, 489)
Screenshot: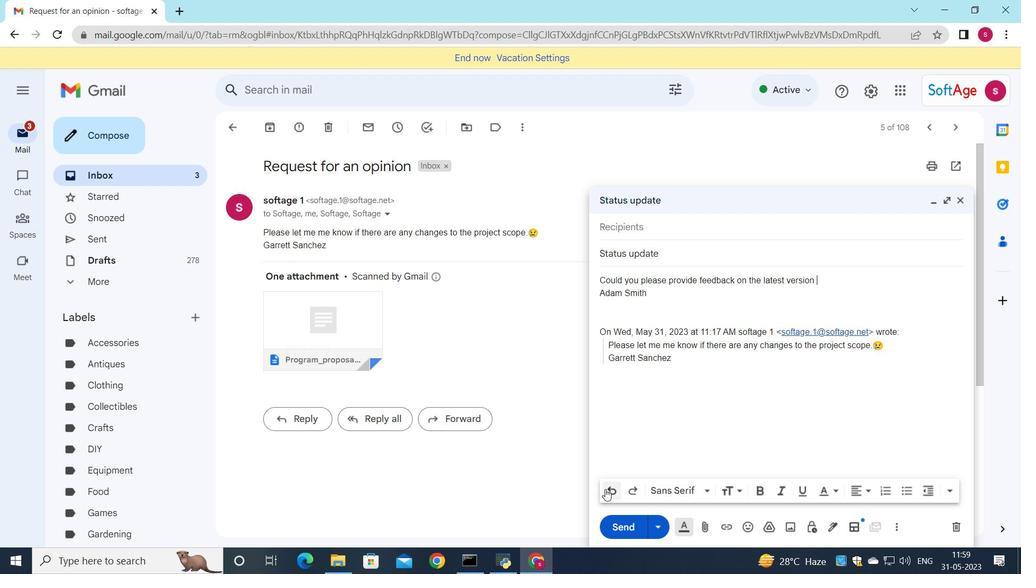 
Action: Mouse pressed left at (606, 489)
Screenshot: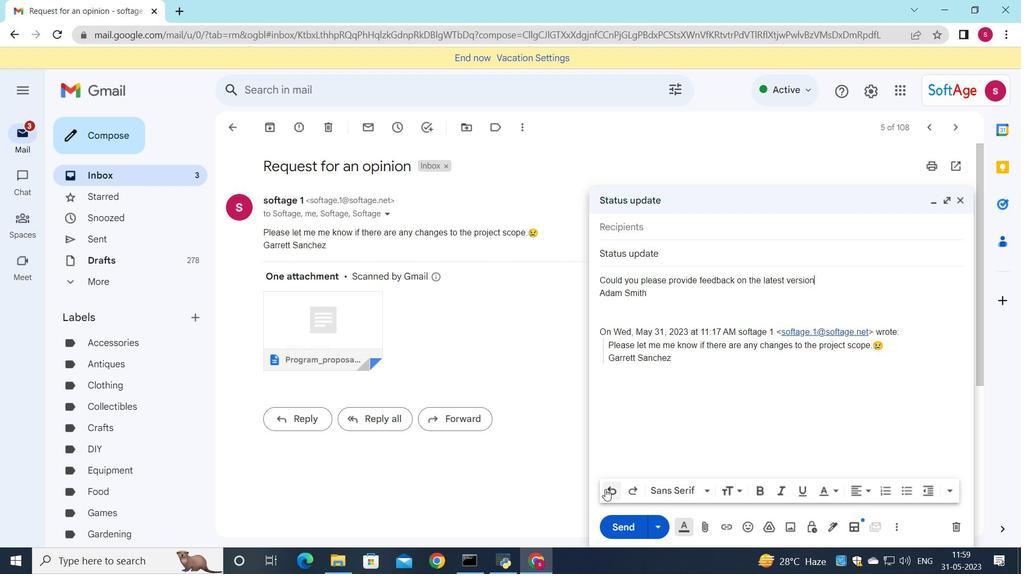 
Action: Mouse pressed left at (606, 489)
Screenshot: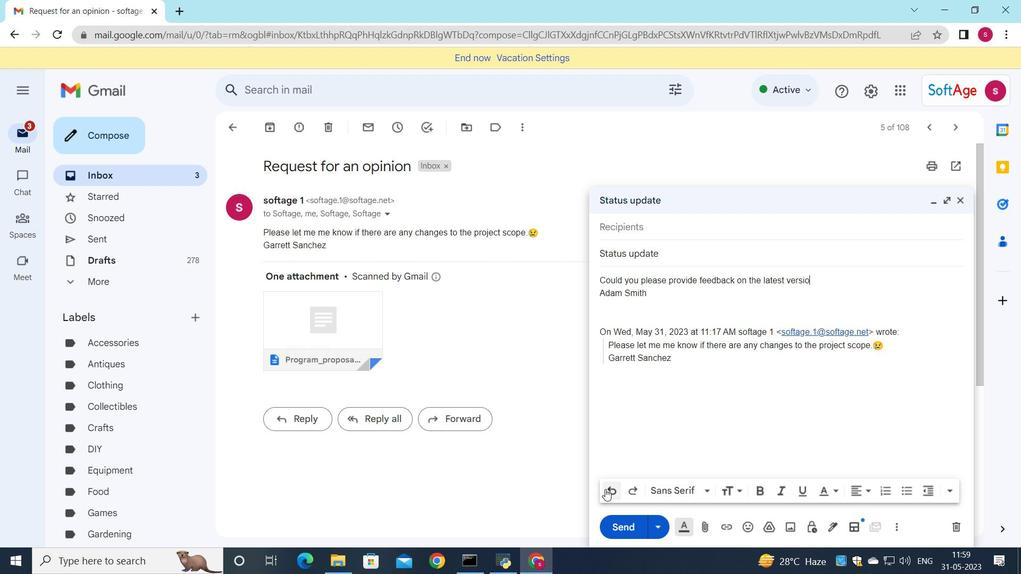
Action: Mouse pressed left at (606, 489)
Screenshot: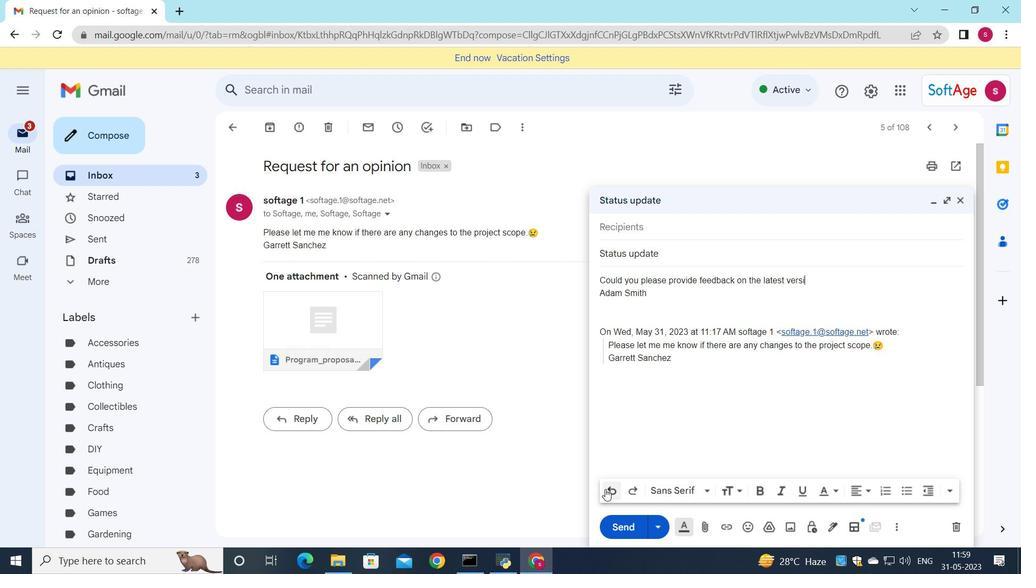 
Action: Mouse pressed left at (606, 489)
Screenshot: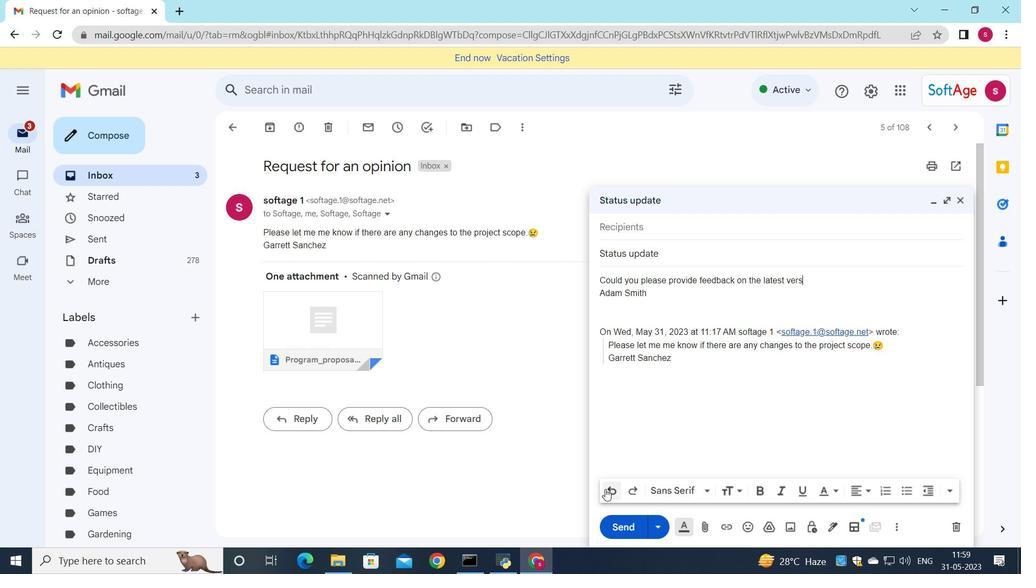 
Action: Mouse pressed left at (606, 489)
Screenshot: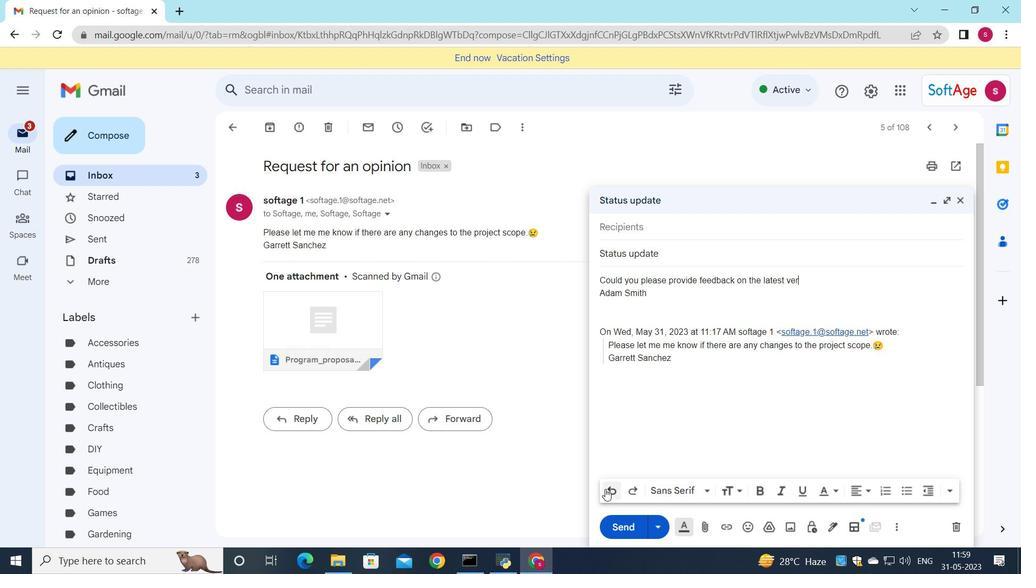 
Action: Mouse pressed left at (606, 489)
Screenshot: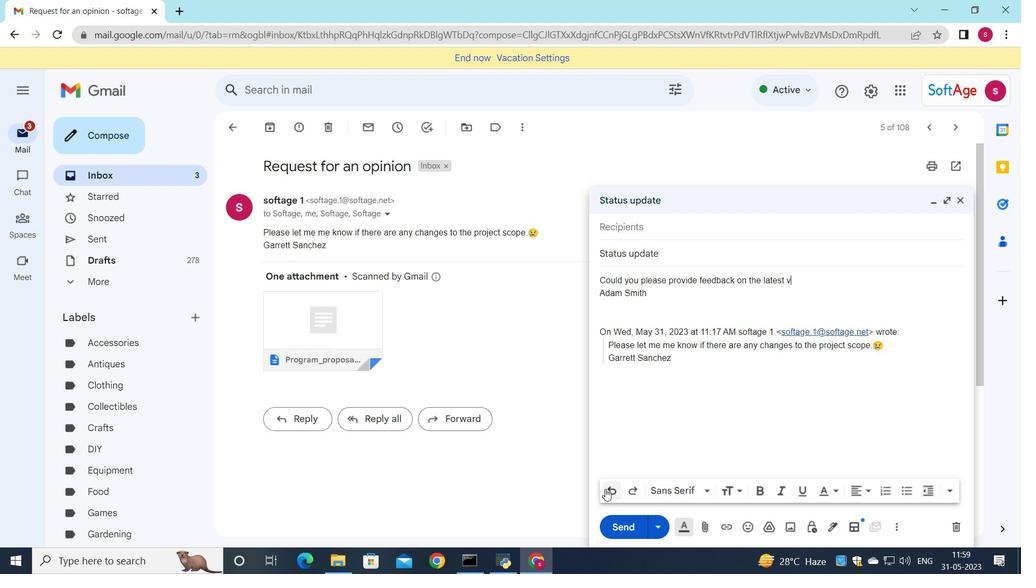 
Action: Mouse pressed left at (606, 489)
Screenshot: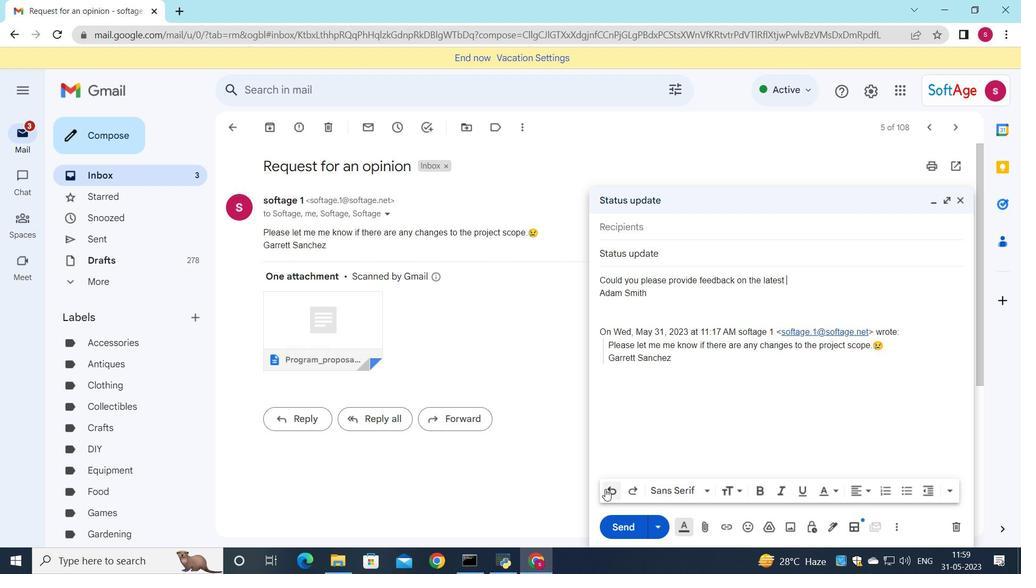 
Action: Mouse pressed left at (606, 489)
Screenshot: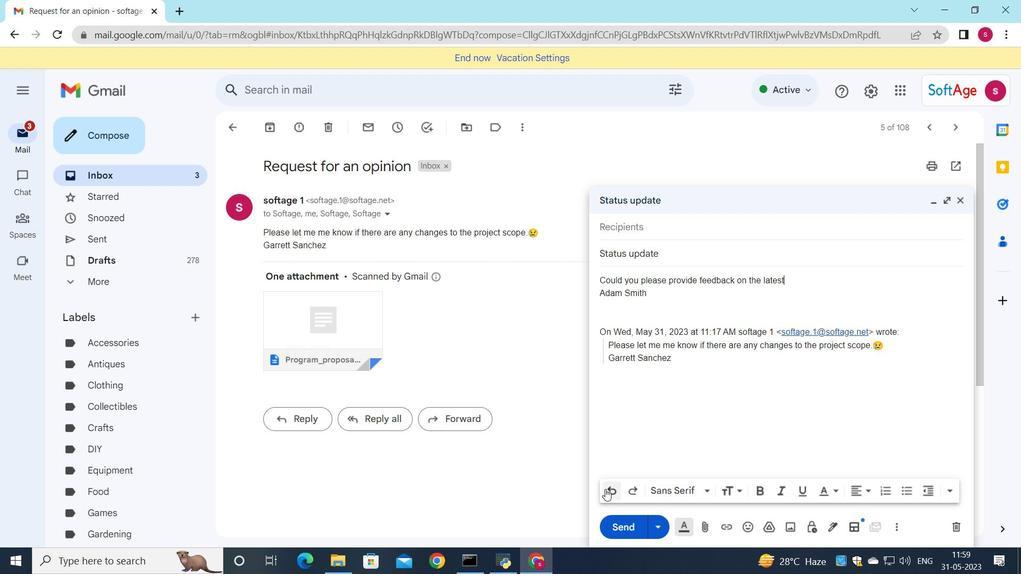 
Action: Mouse pressed left at (606, 489)
Screenshot: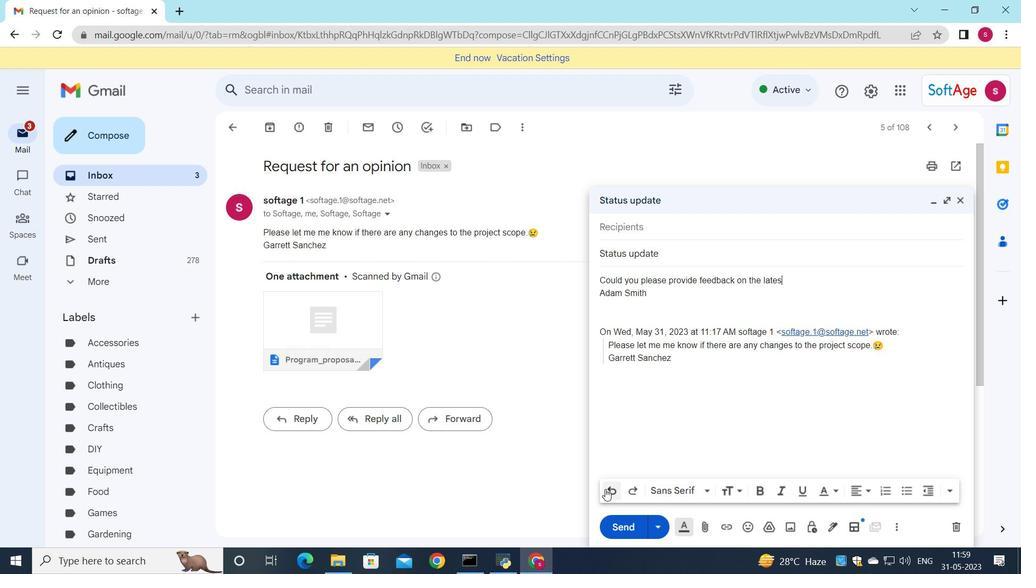 
Action: Mouse pressed left at (606, 489)
Screenshot: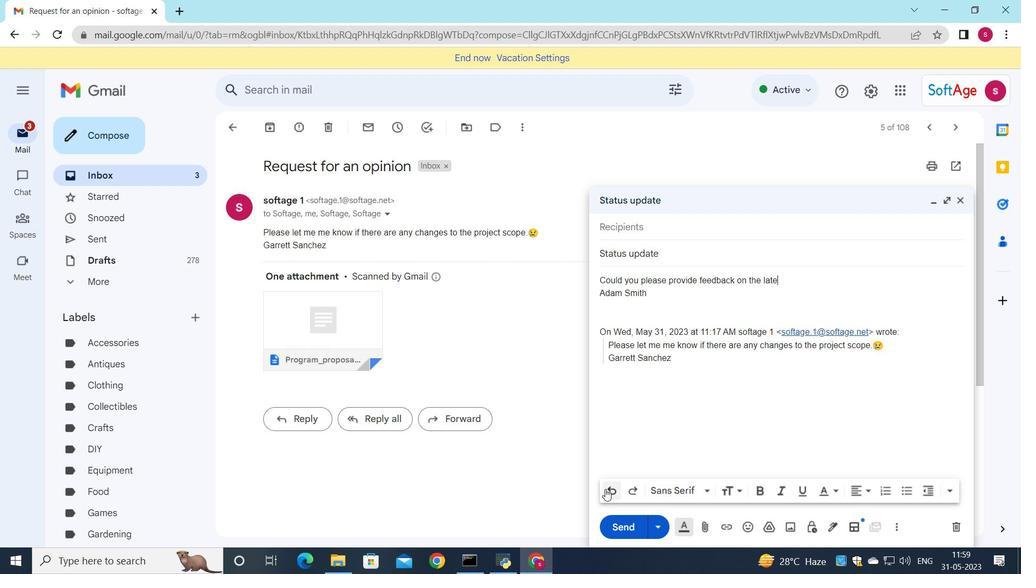 
Action: Mouse pressed left at (606, 489)
Screenshot: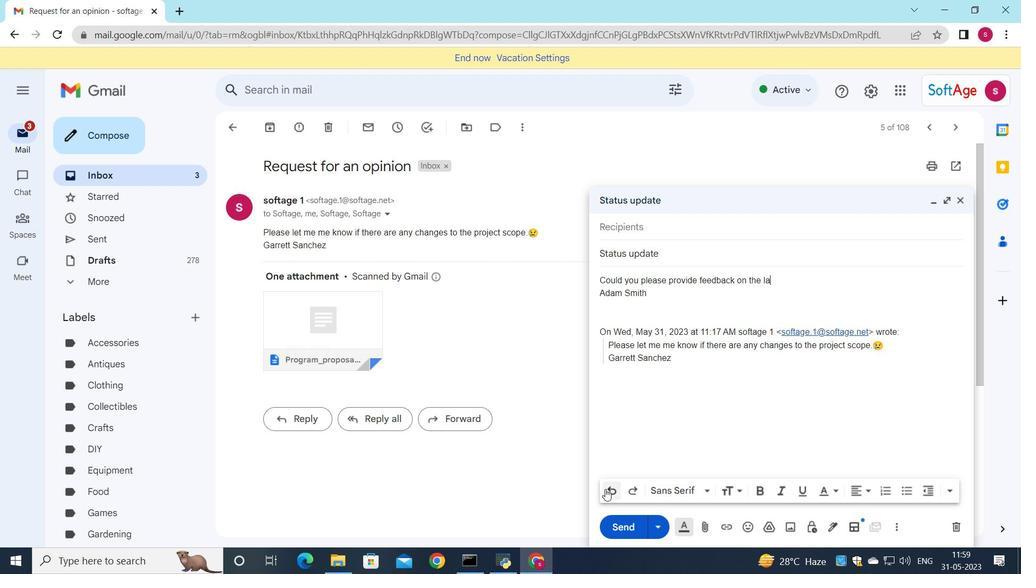 
Action: Mouse pressed left at (606, 489)
Screenshot: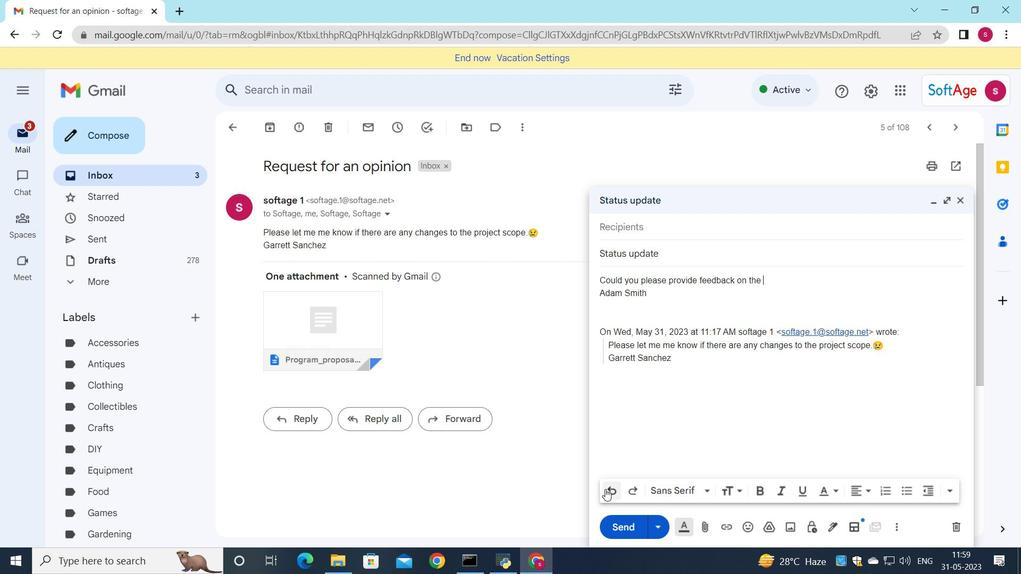 
Action: Mouse pressed left at (606, 489)
Screenshot: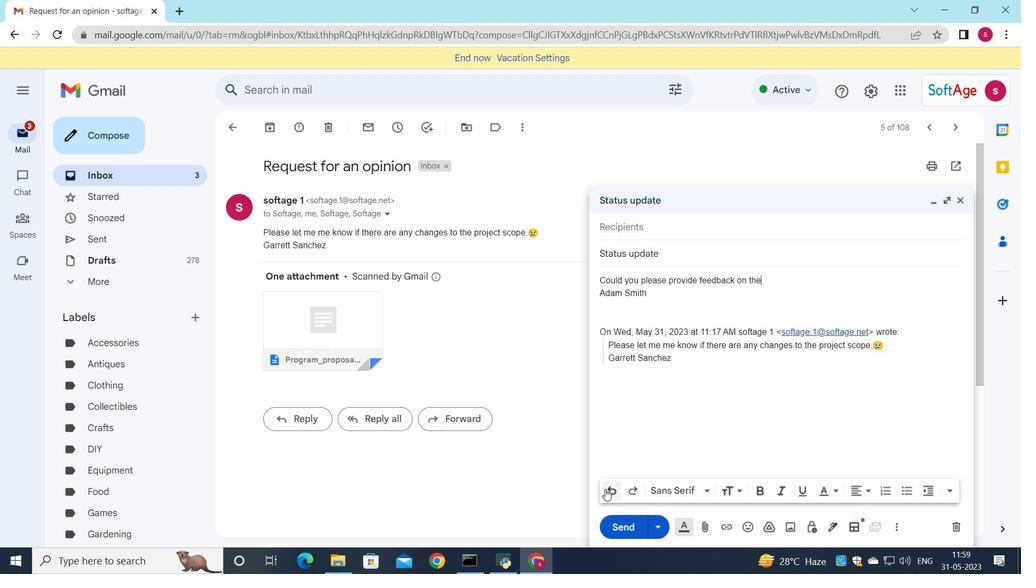 
Action: Mouse pressed left at (606, 489)
Screenshot: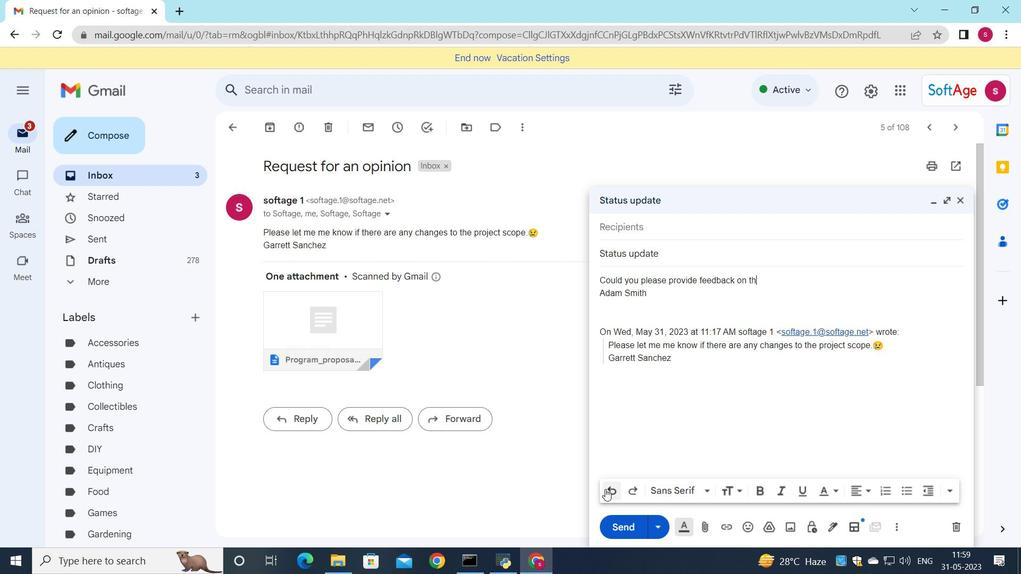 
Action: Mouse pressed left at (606, 489)
Screenshot: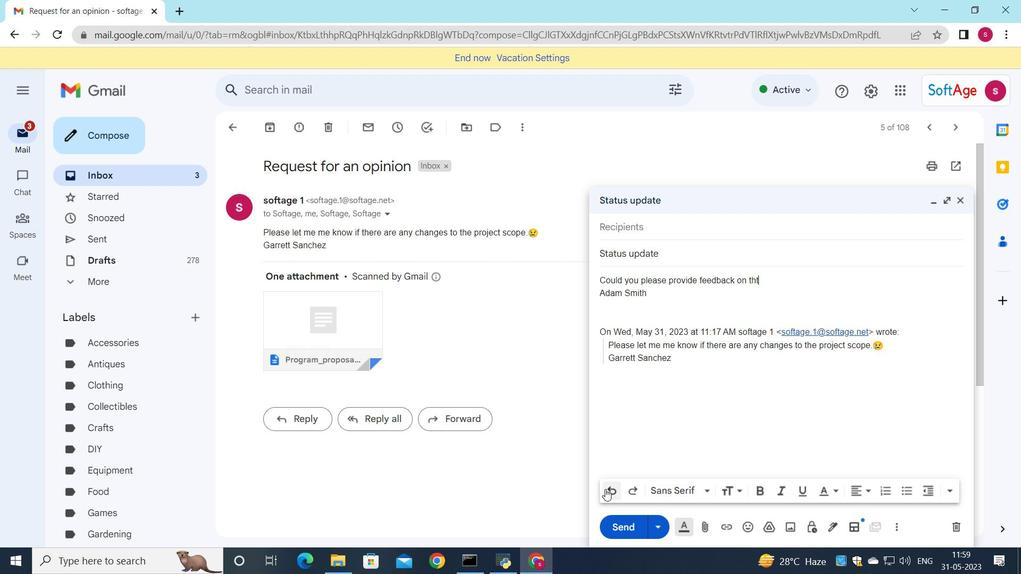 
Action: Mouse pressed left at (606, 489)
Screenshot: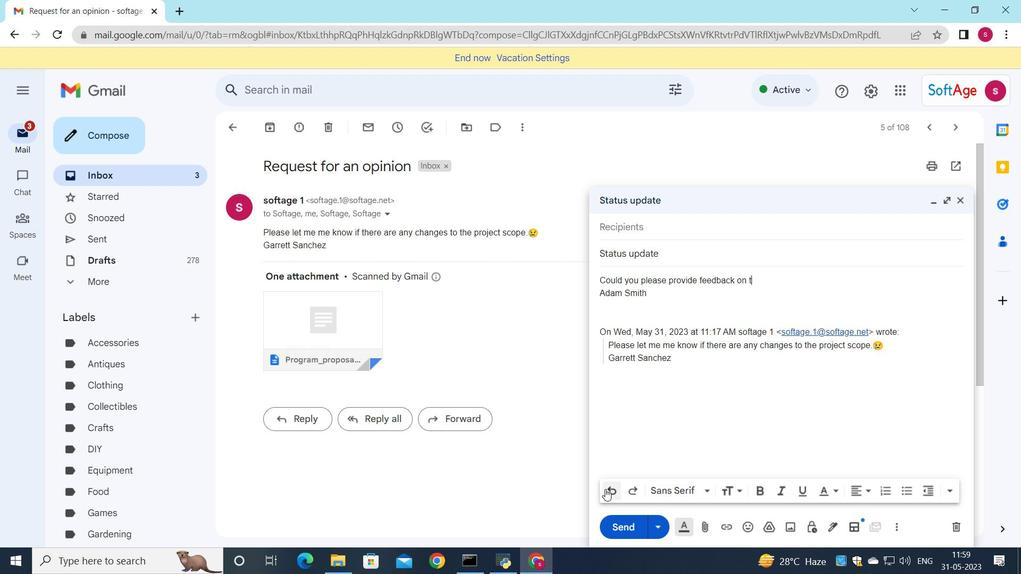 
Action: Mouse pressed left at (606, 489)
Screenshot: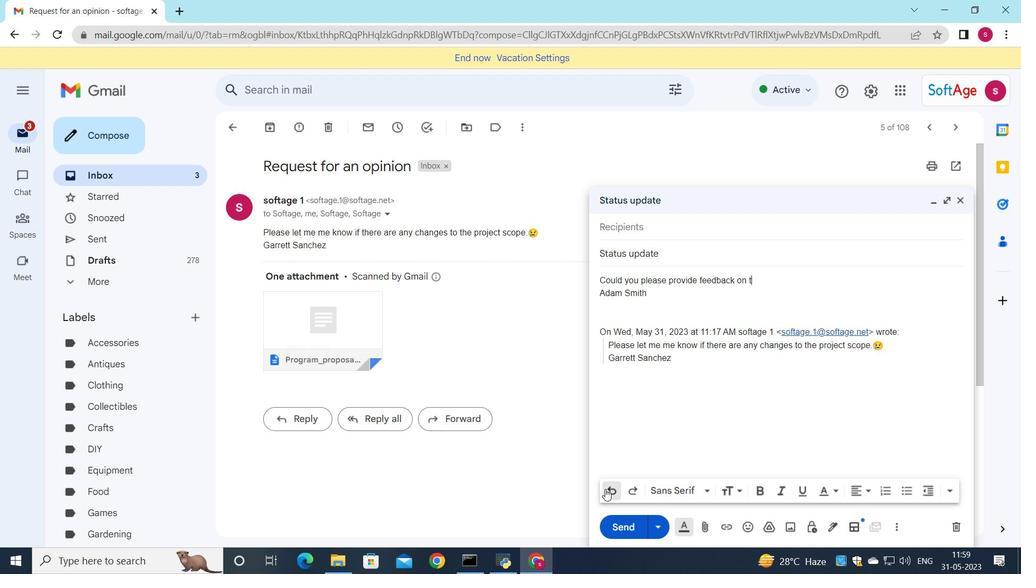 
Action: Mouse pressed left at (606, 489)
Screenshot: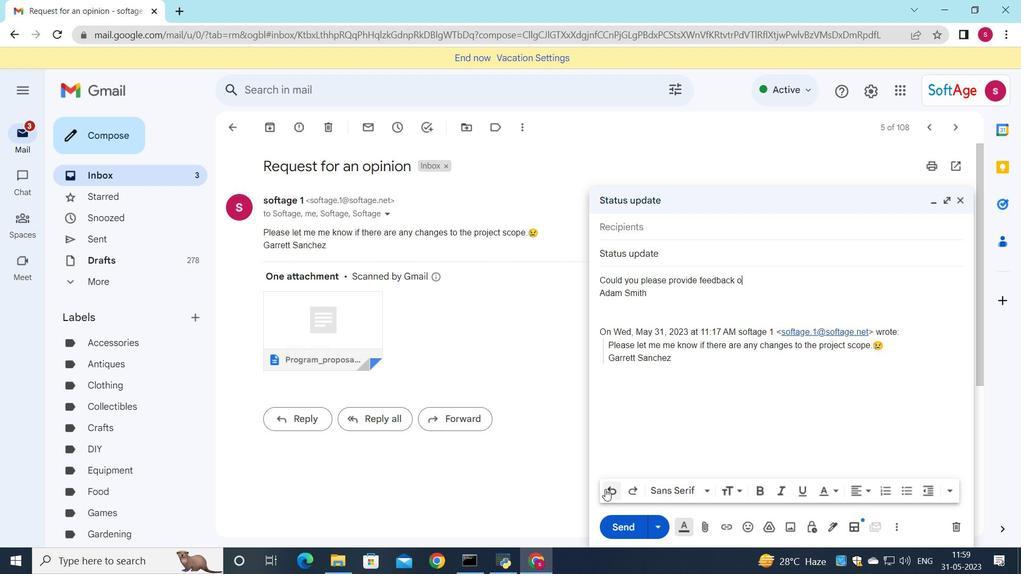 
Action: Mouse pressed left at (606, 489)
Screenshot: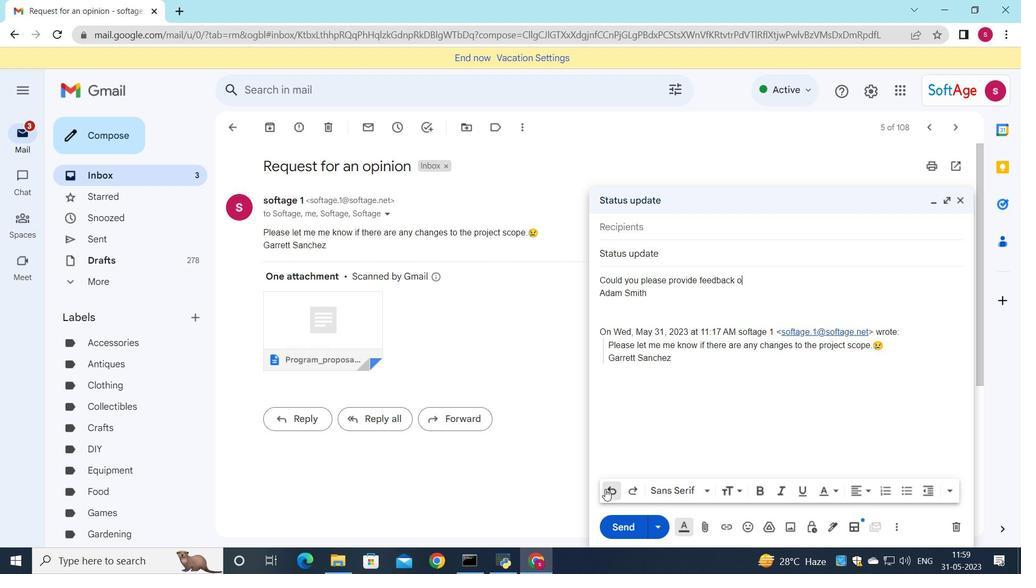 
Action: Mouse pressed left at (606, 489)
Screenshot: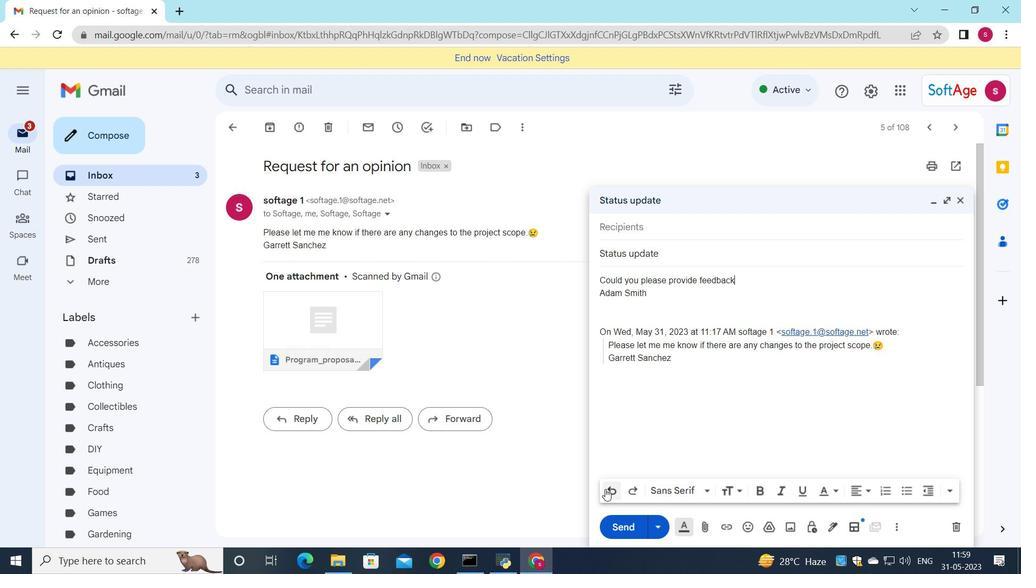 
Action: Mouse pressed left at (606, 489)
Screenshot: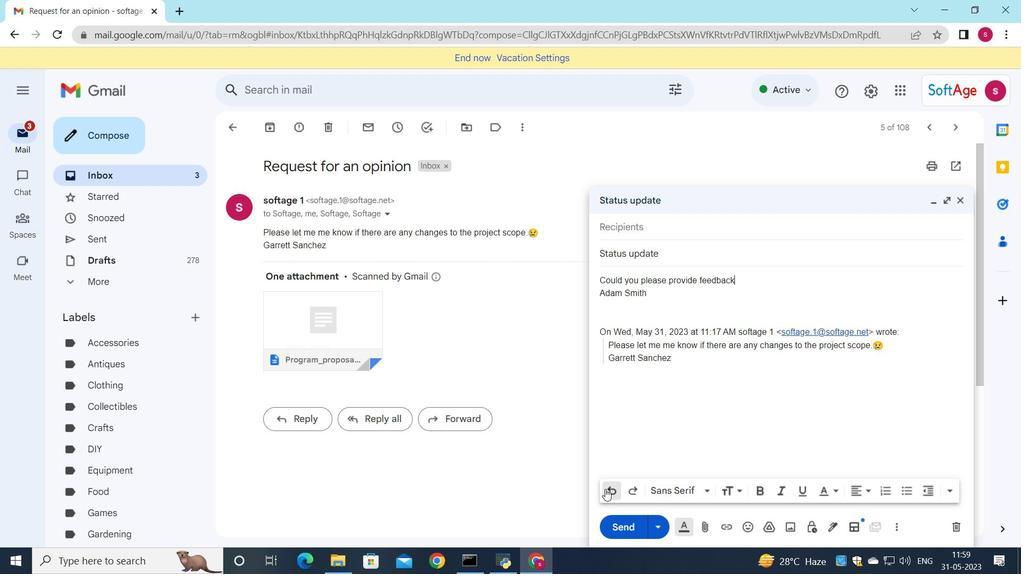 
Action: Mouse pressed left at (606, 489)
Screenshot: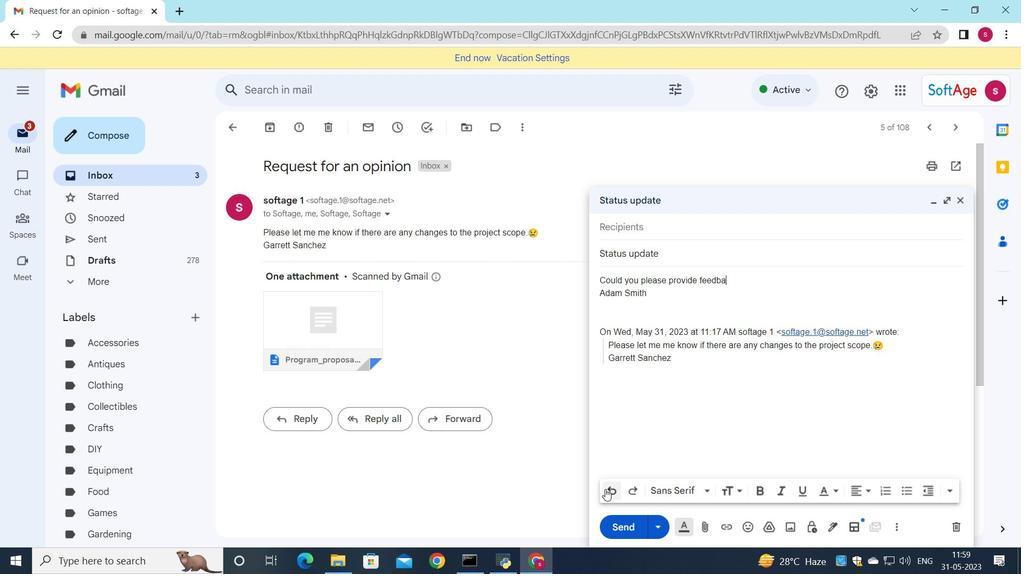 
Action: Mouse pressed left at (606, 489)
Screenshot: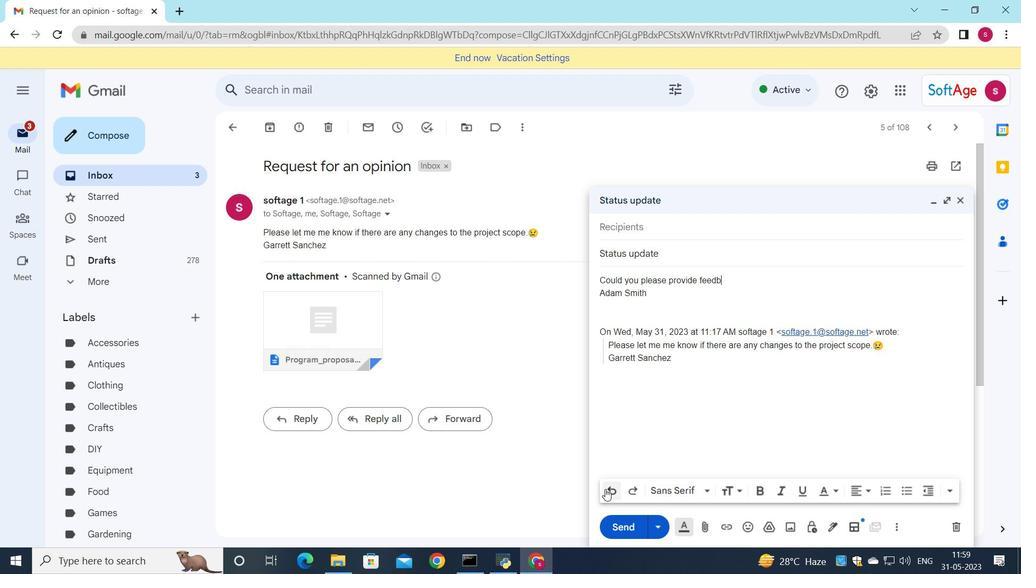 
Action: Mouse pressed left at (606, 489)
Screenshot: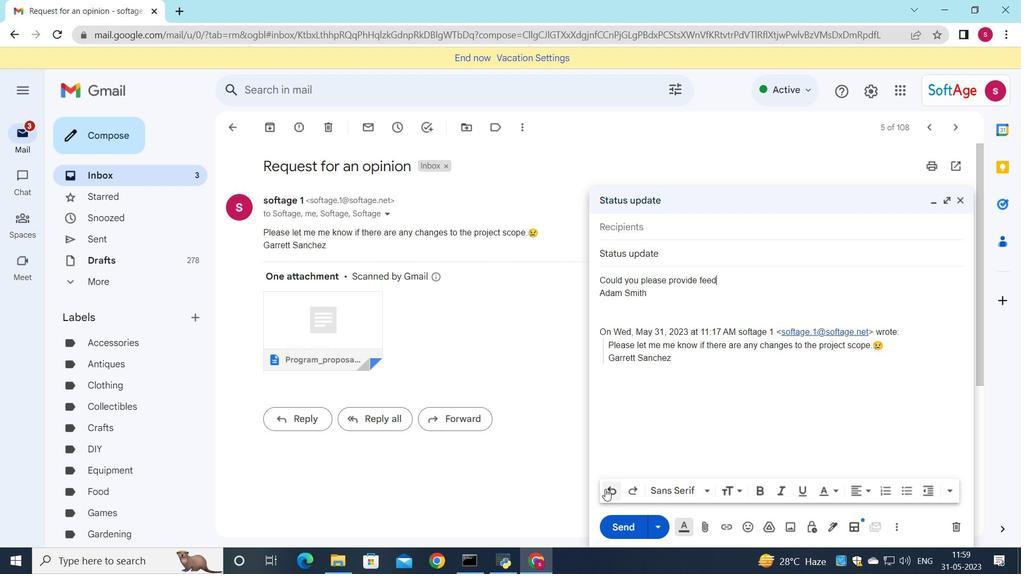 
Action: Mouse pressed left at (606, 489)
Screenshot: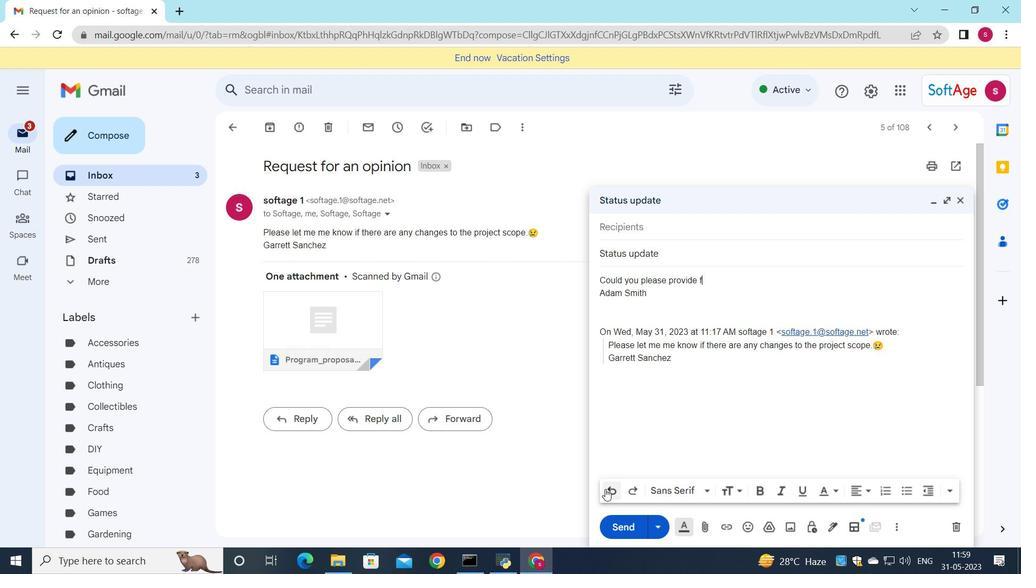 
Action: Mouse pressed left at (606, 489)
Screenshot: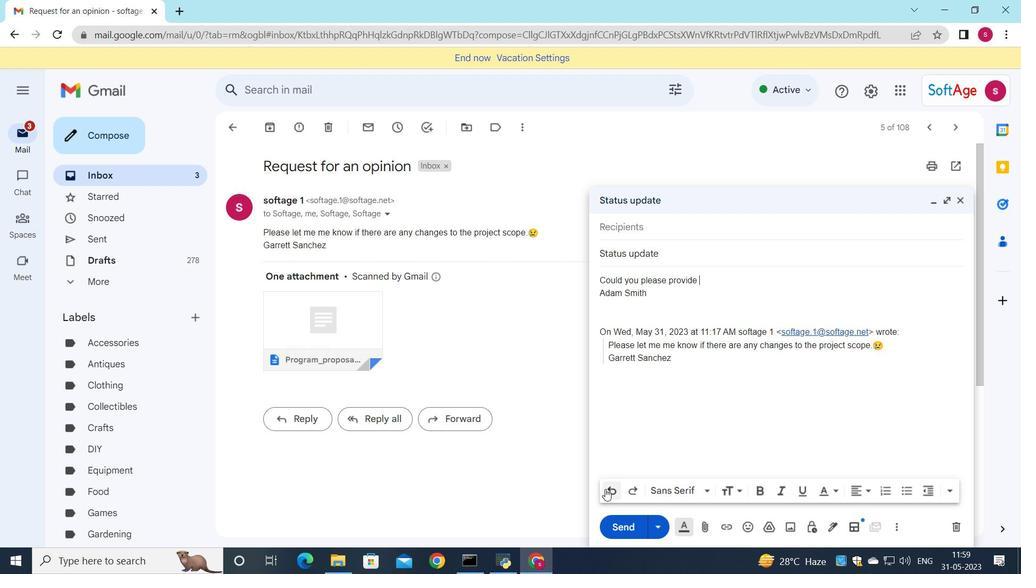 
Action: Mouse pressed left at (606, 489)
Screenshot: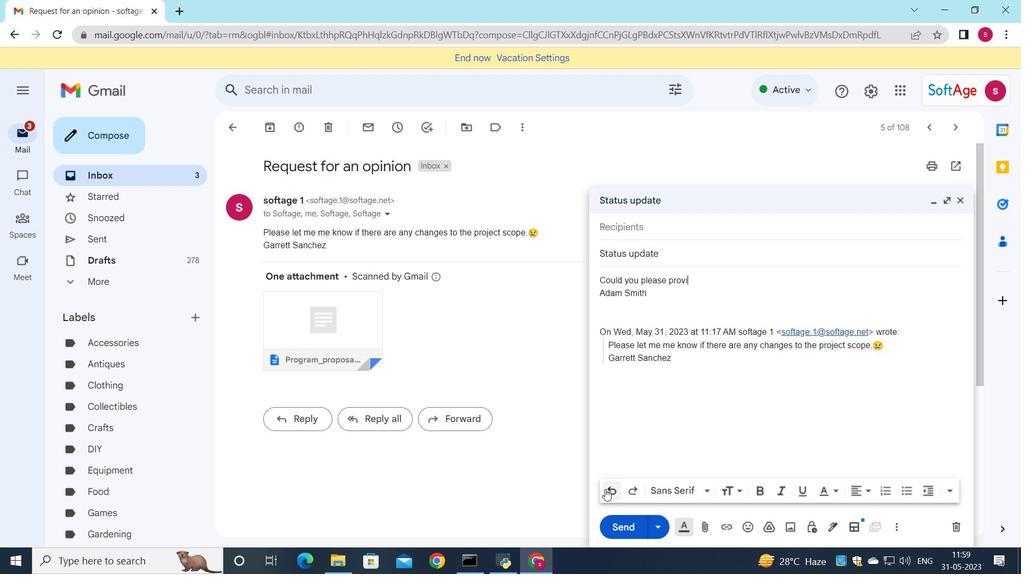 
Action: Mouse pressed left at (606, 489)
Screenshot: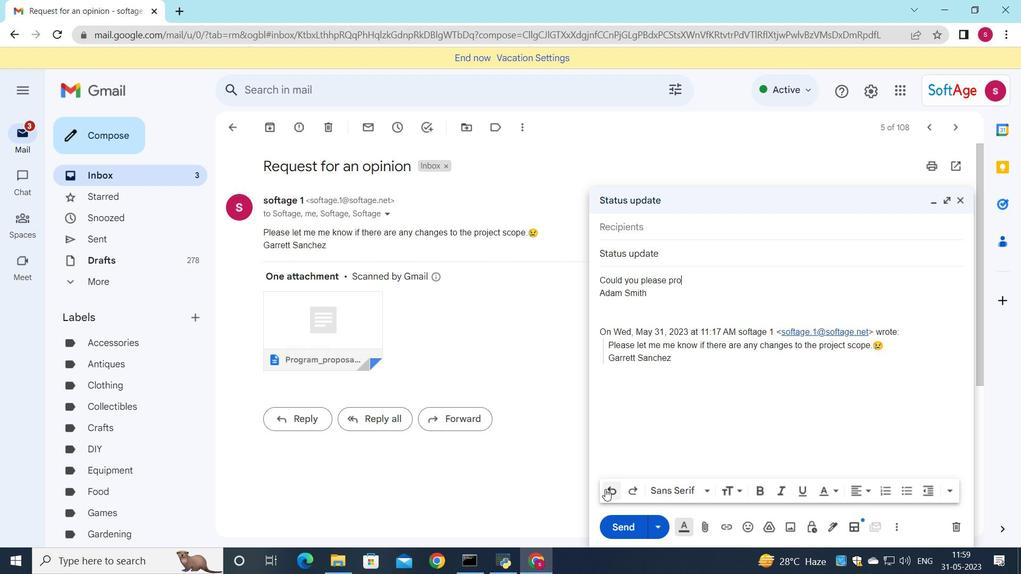 
Action: Mouse pressed left at (606, 489)
Screenshot: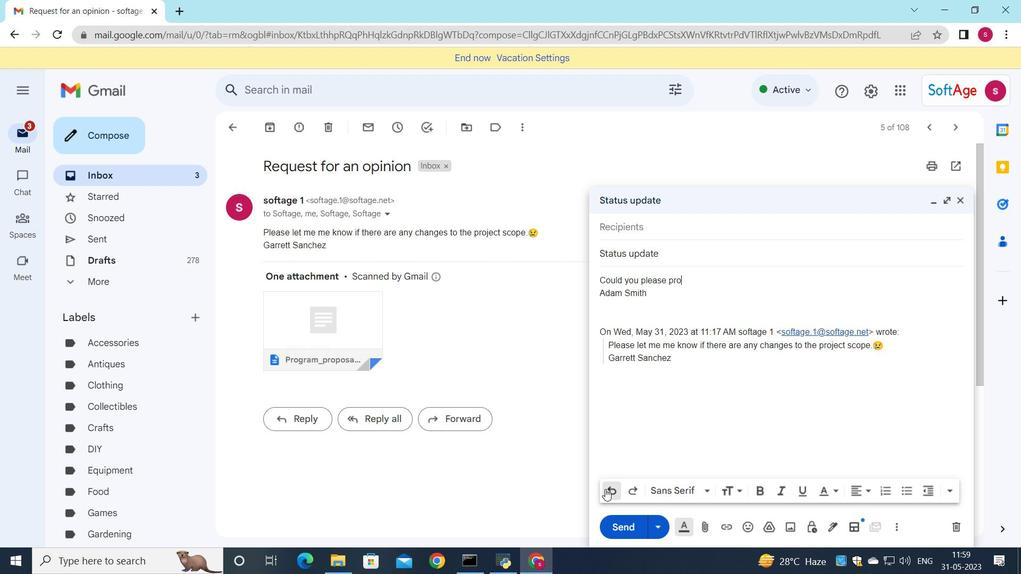 
Action: Mouse pressed left at (606, 489)
Screenshot: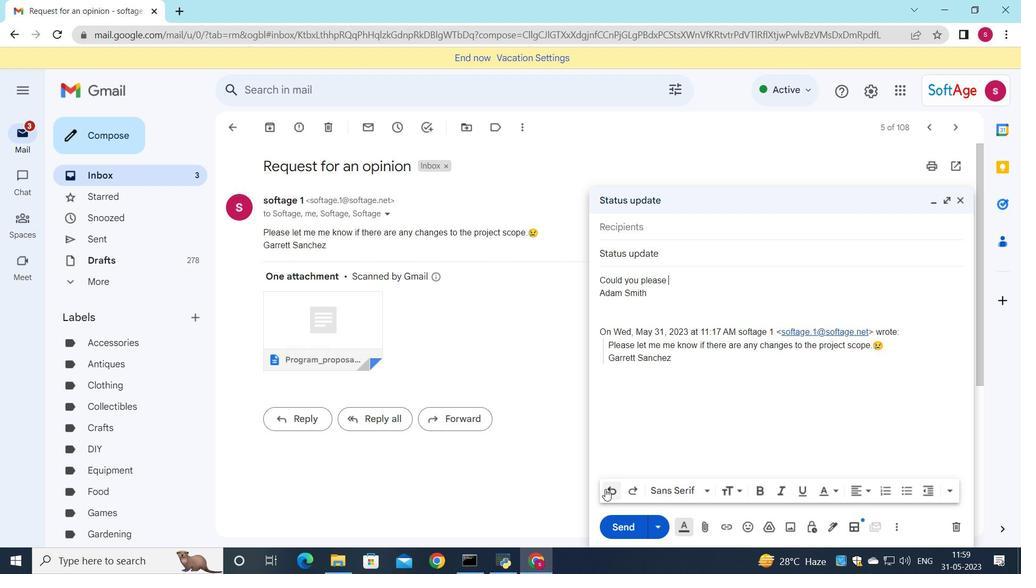 
Action: Mouse pressed left at (606, 489)
Screenshot: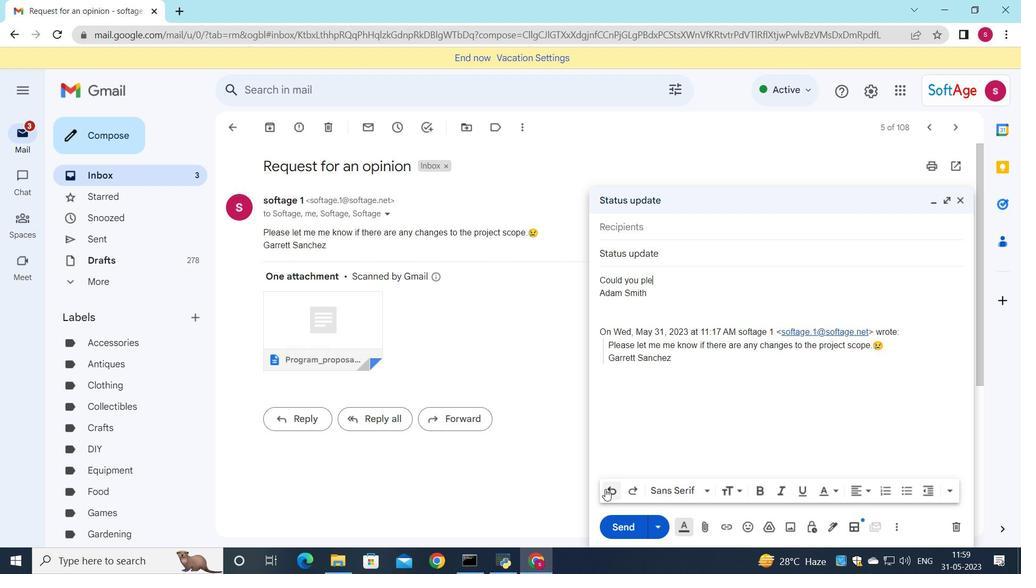 
Action: Mouse pressed left at (606, 489)
Screenshot: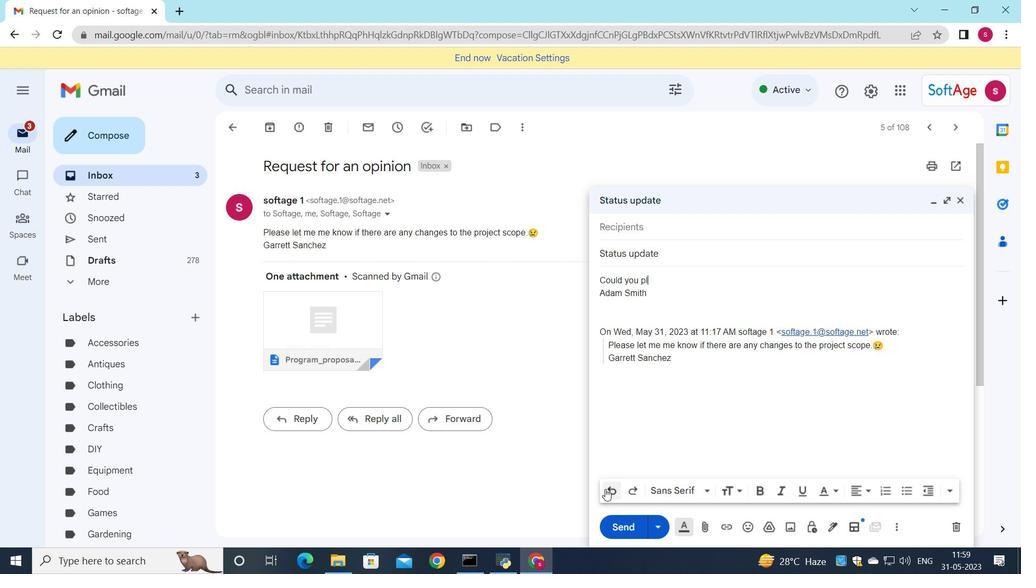
Action: Mouse pressed left at (606, 489)
Screenshot: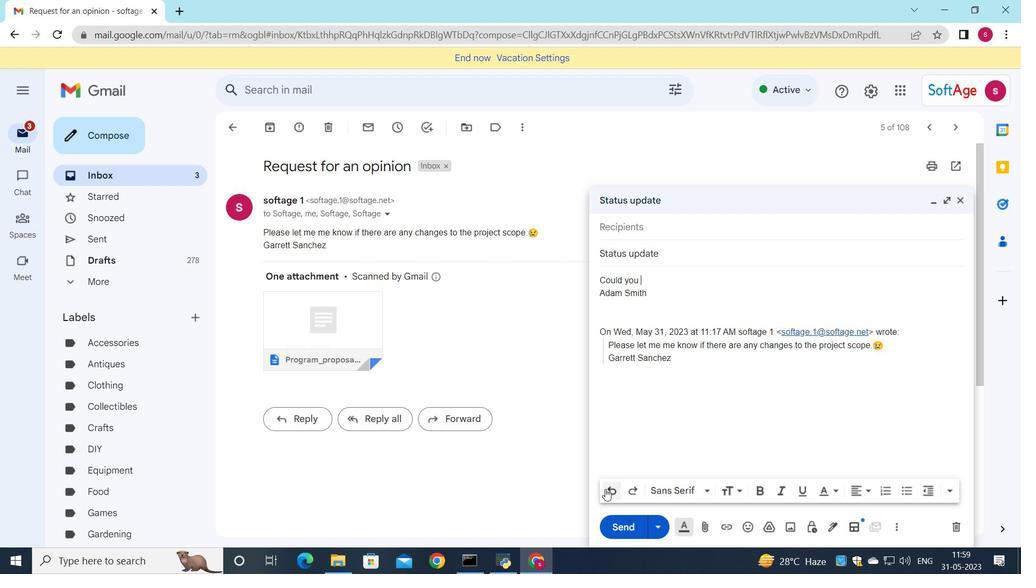 
Action: Mouse pressed left at (606, 489)
Screenshot: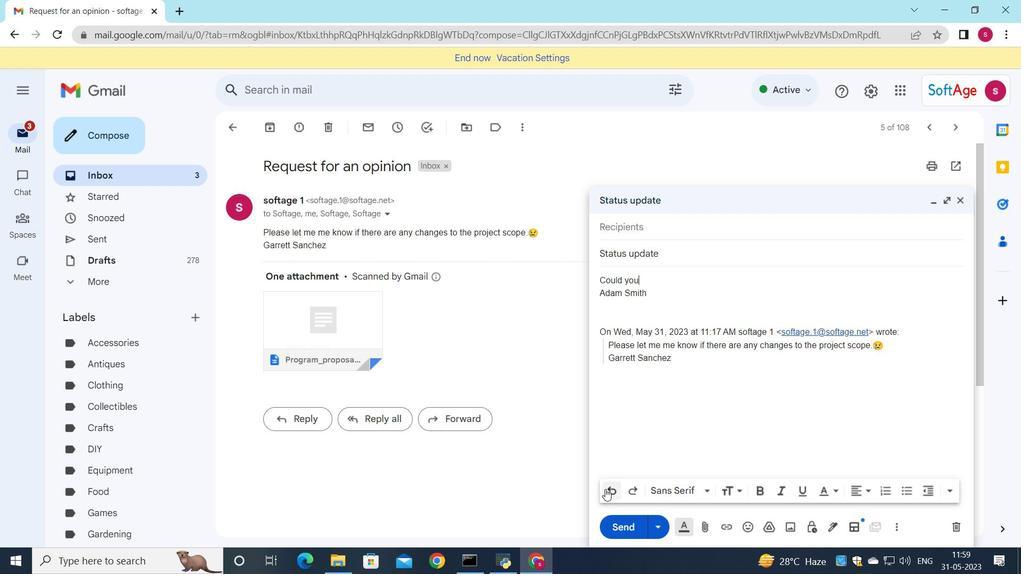 
Action: Mouse pressed left at (606, 489)
Screenshot: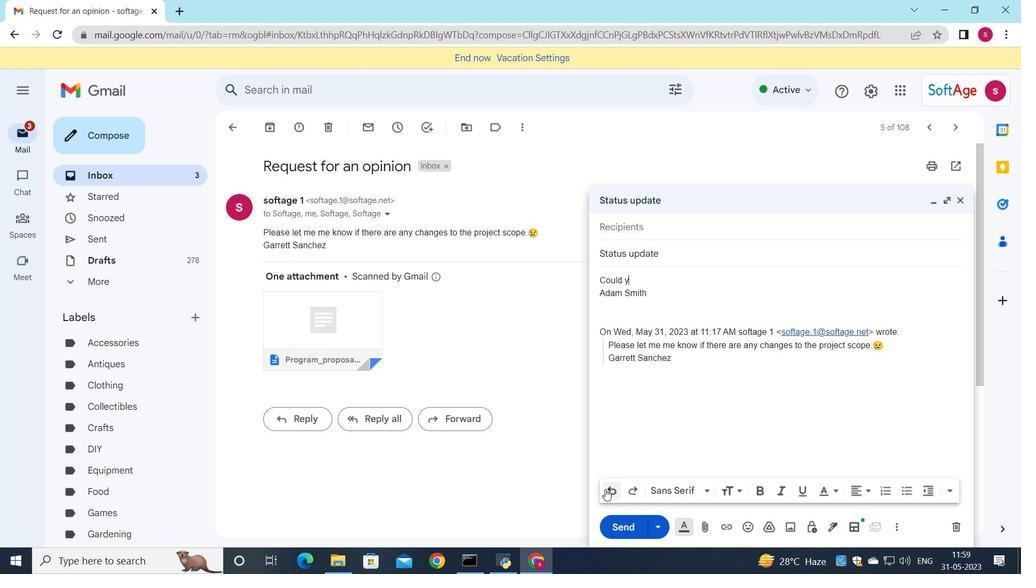 
Action: Mouse pressed left at (606, 489)
Screenshot: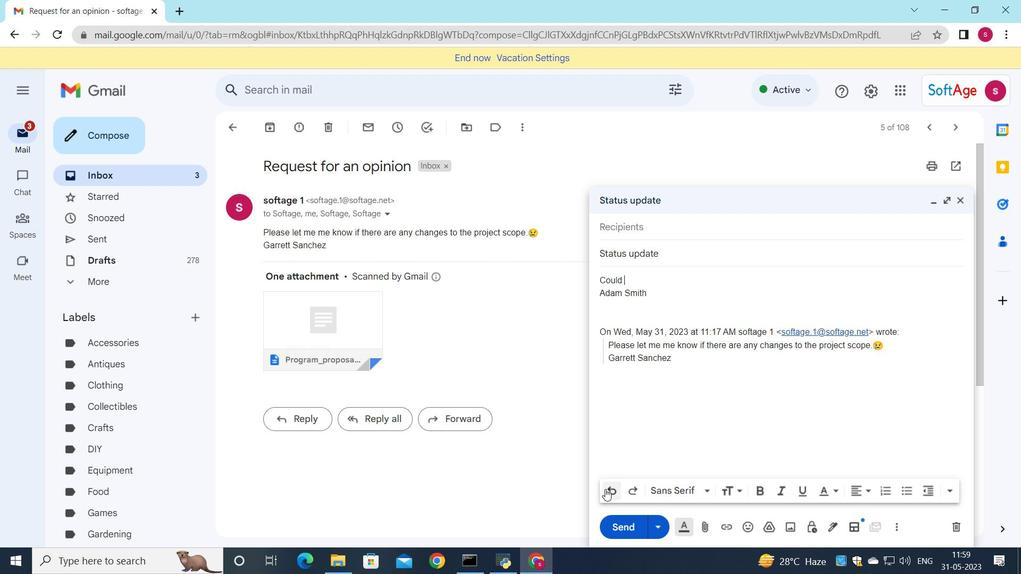 
Action: Mouse pressed left at (606, 489)
Screenshot: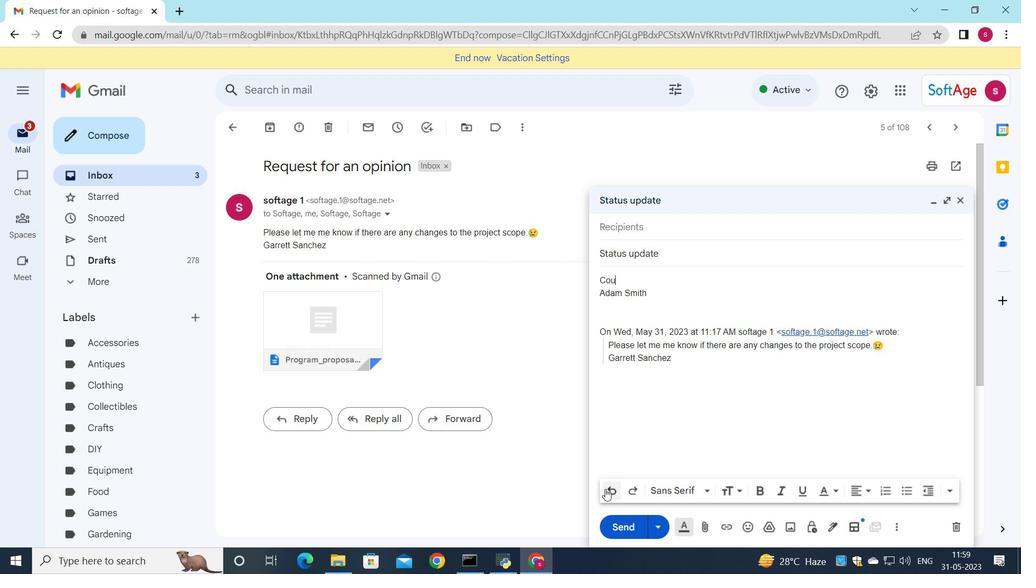 
Action: Mouse pressed left at (606, 489)
Screenshot: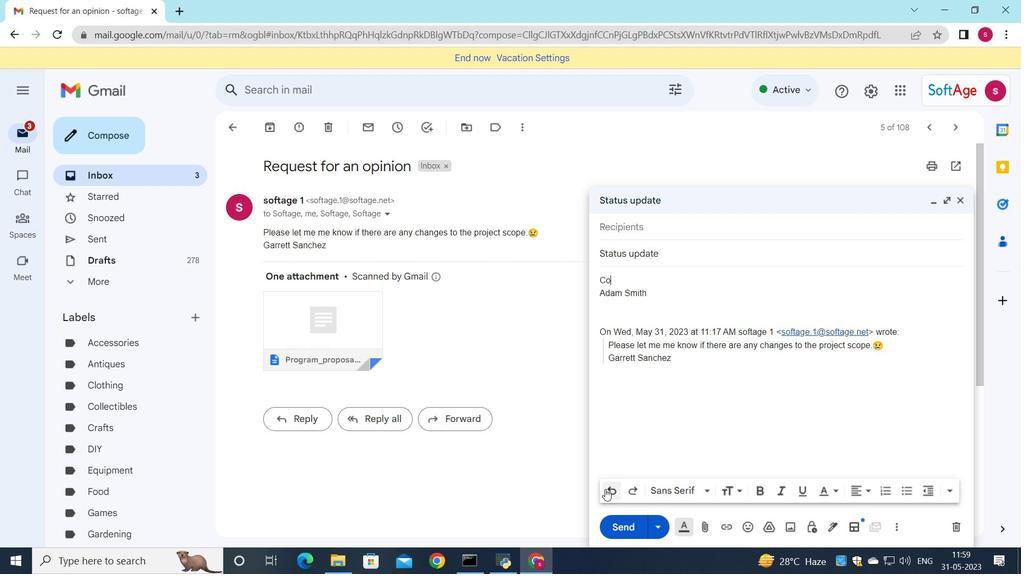 
Action: Mouse pressed left at (606, 489)
Screenshot: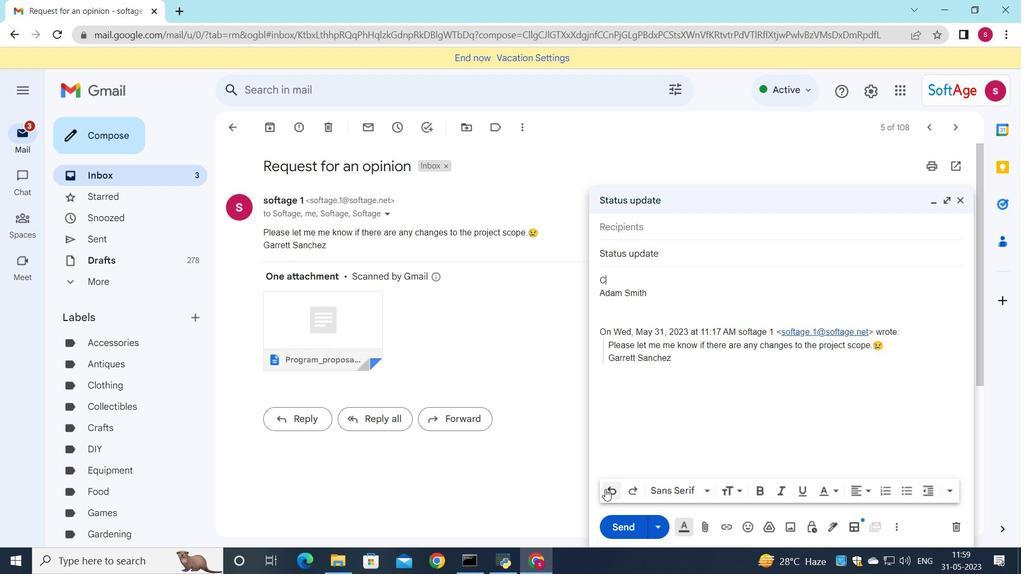
Action: Key pressed <Key.shift>I<Key.space>apologize<Key.space>for<Key.space>the<Key.space>delay<Key.space>in<Key.space>my<Key.space>response.
Screenshot: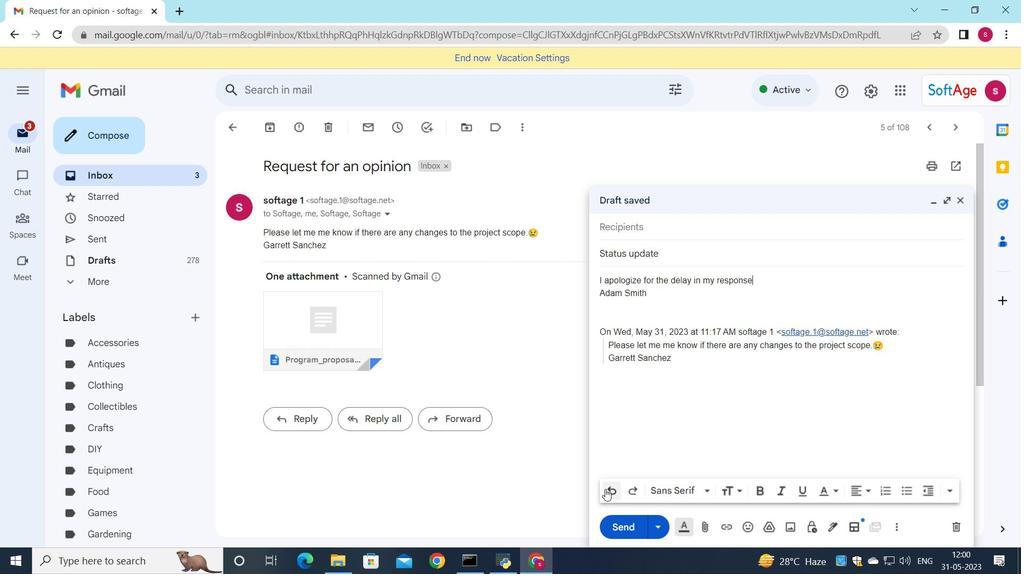 
Action: Mouse moved to (615, 523)
Screenshot: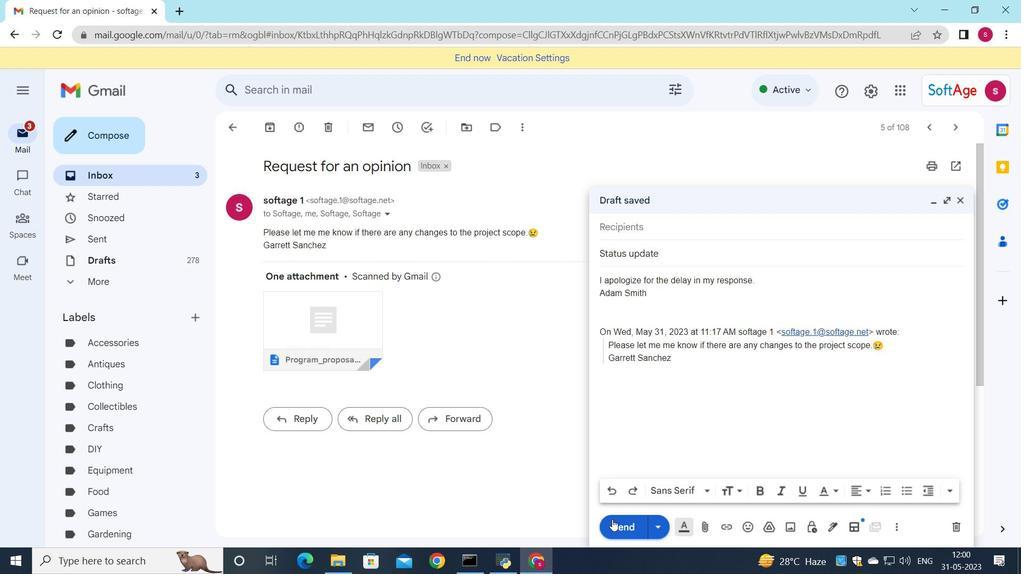 
Action: Mouse pressed left at (615, 523)
Screenshot: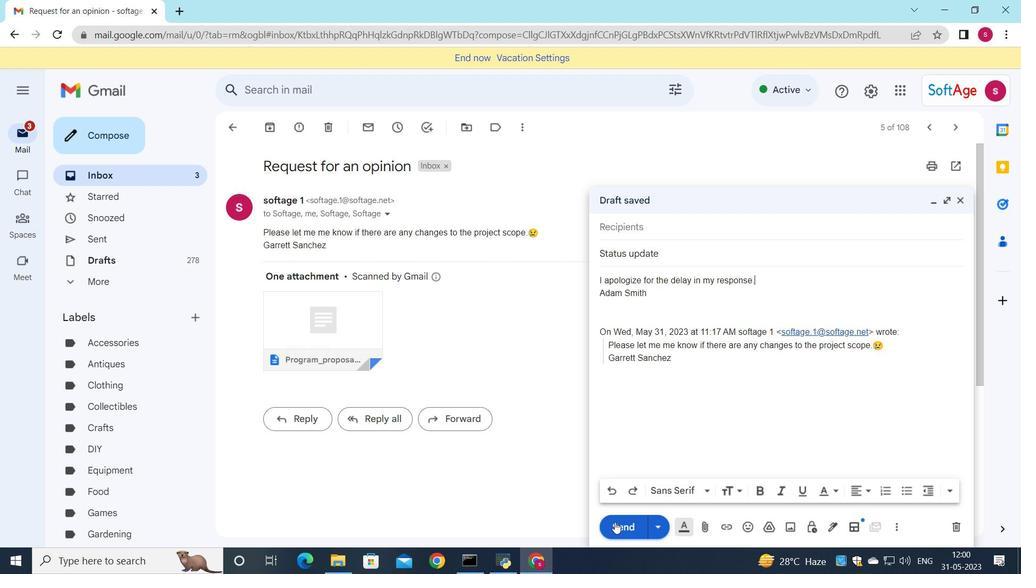 
Action: Mouse moved to (657, 265)
Screenshot: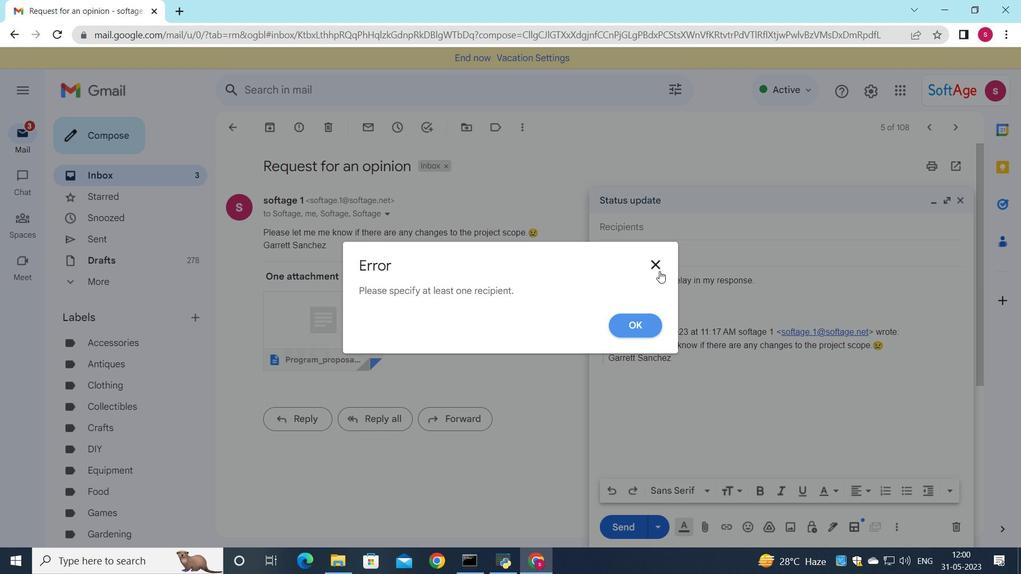 
Action: Mouse pressed left at (657, 265)
Screenshot: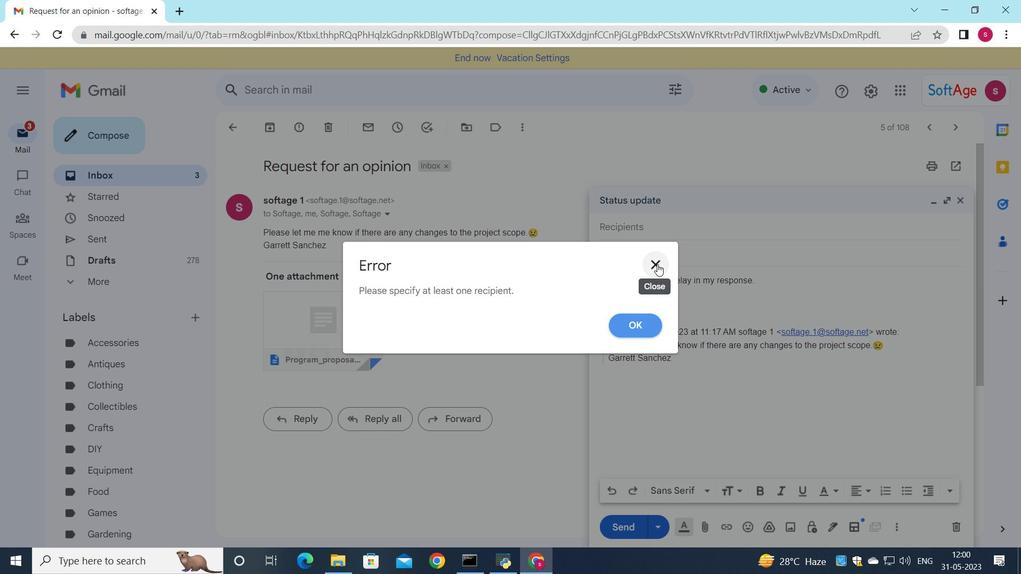 
Action: Mouse moved to (686, 225)
Screenshot: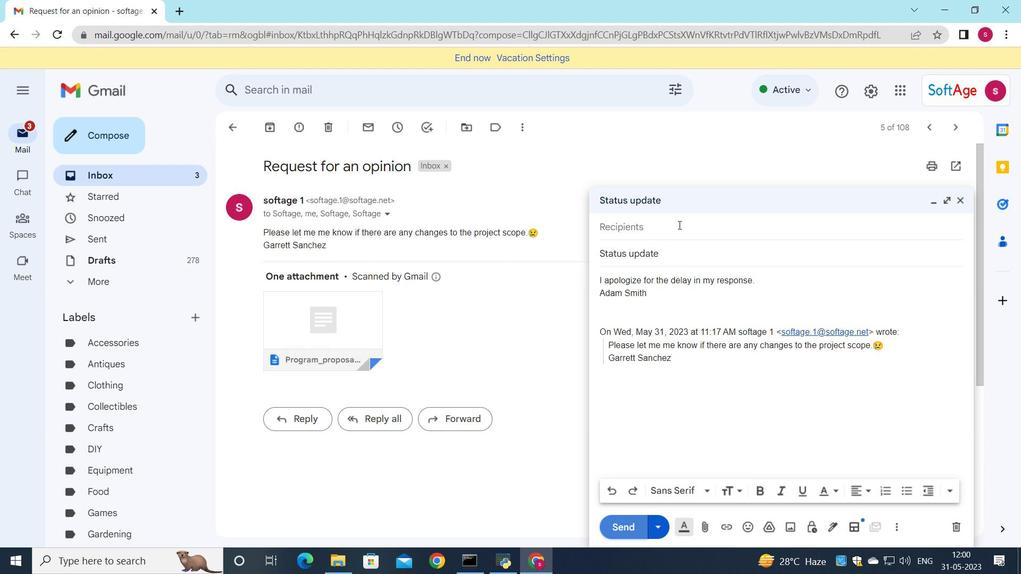
Action: Mouse pressed left at (686, 225)
Screenshot: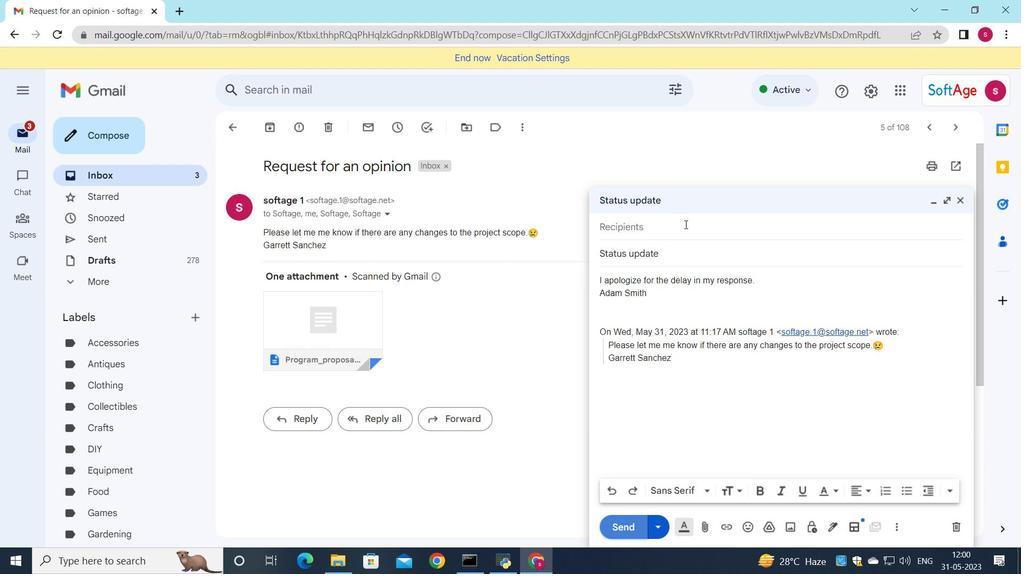 
Action: Mouse moved to (698, 259)
Screenshot: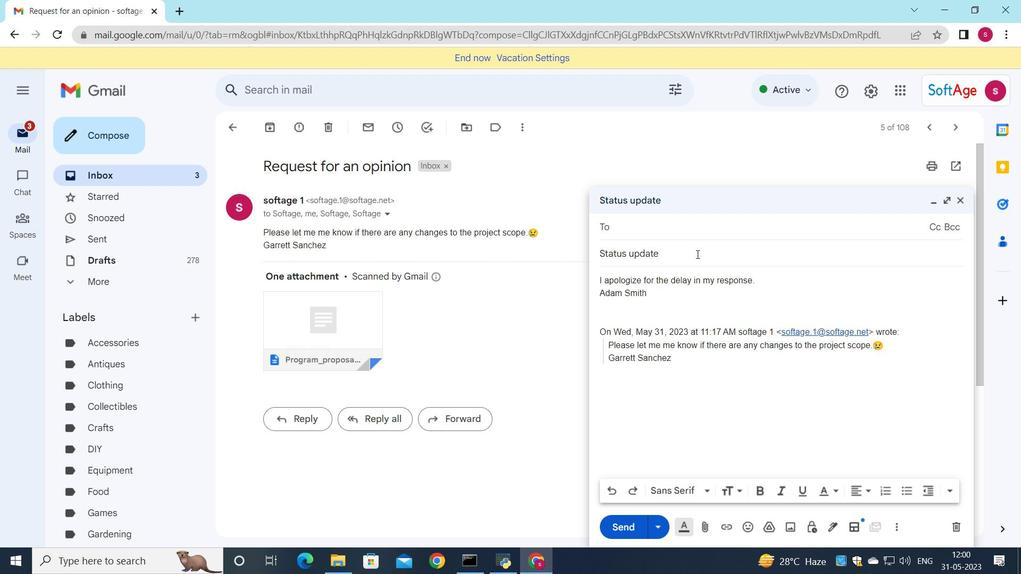 
Action: Key pressed s
Screenshot: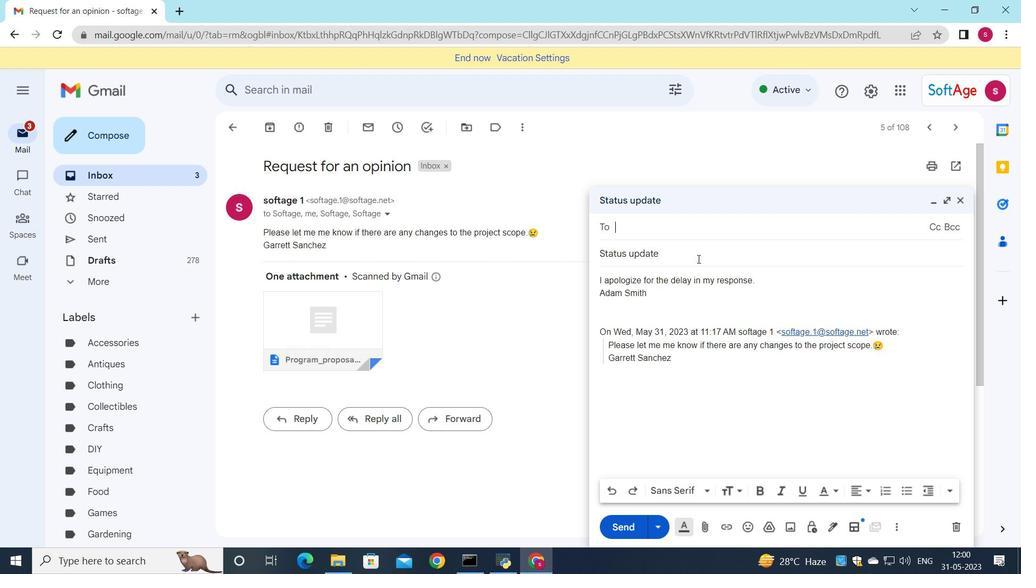 
Action: Mouse moved to (698, 330)
Screenshot: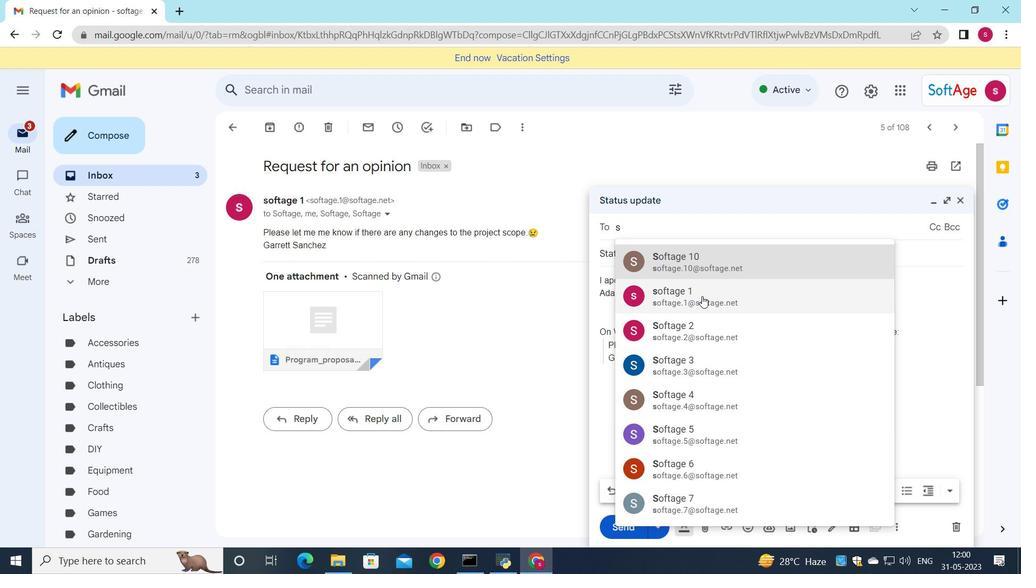 
Action: Mouse pressed left at (698, 330)
Screenshot: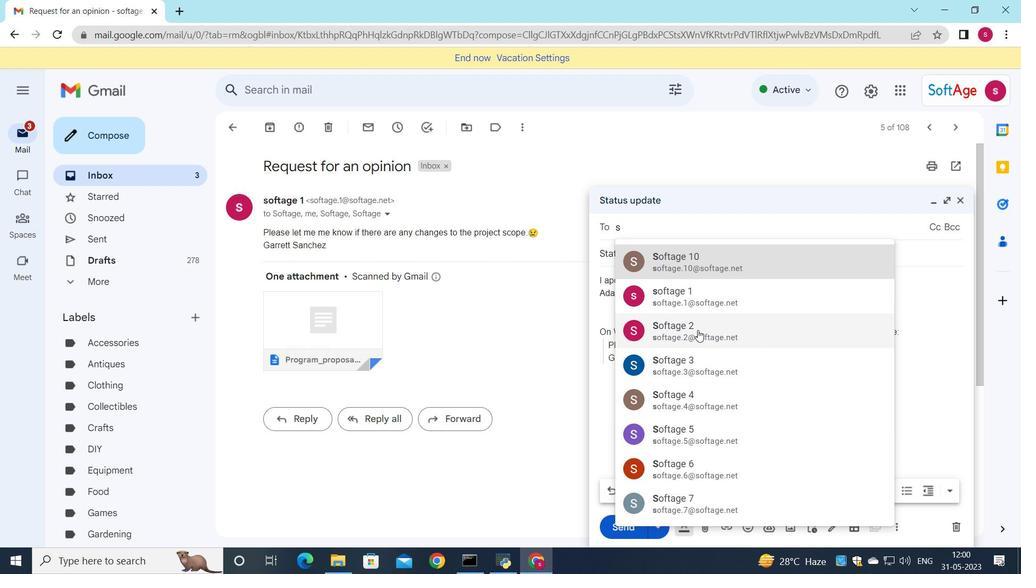
Action: Mouse moved to (622, 522)
Screenshot: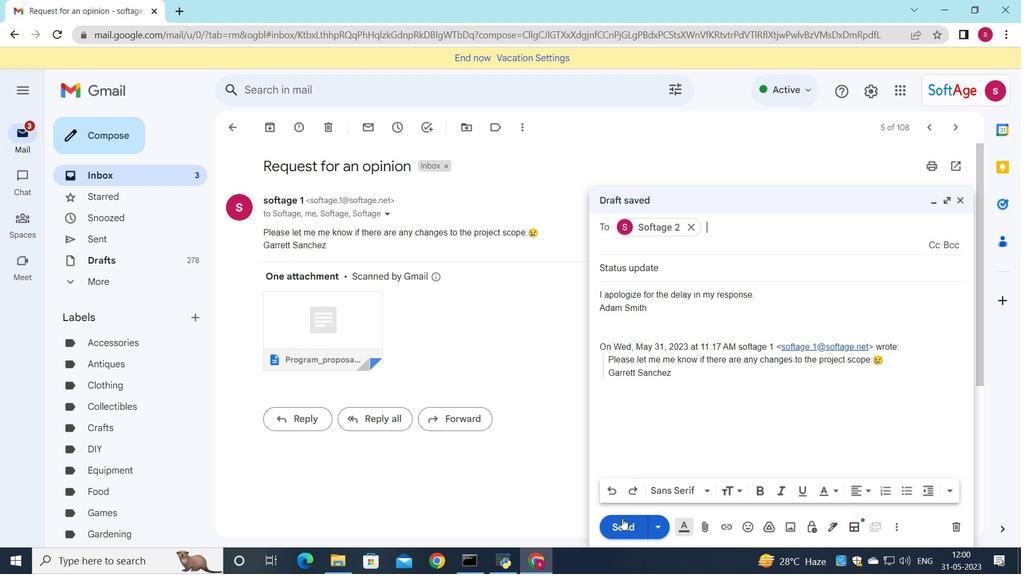 
Action: Mouse pressed left at (622, 522)
Screenshot: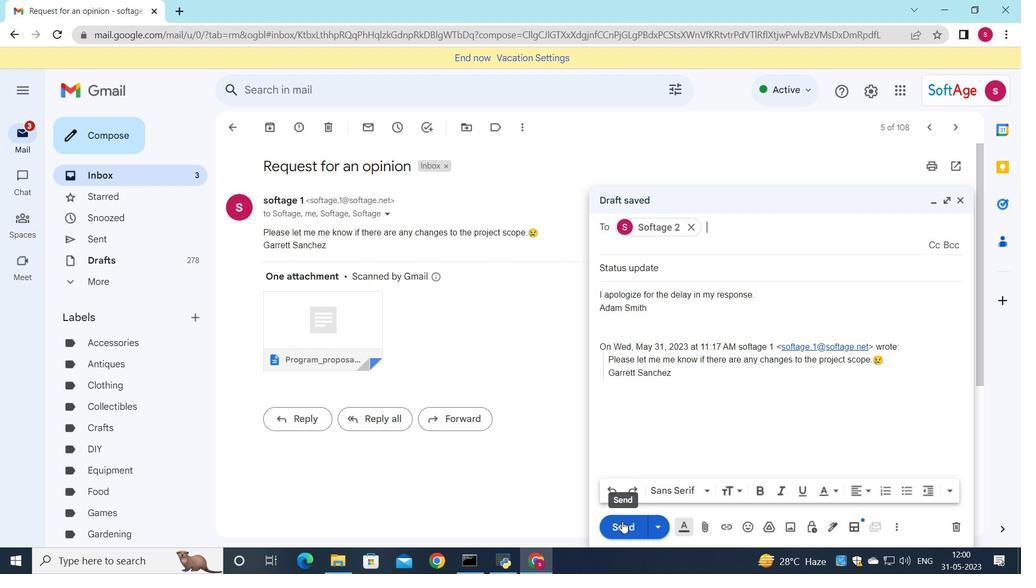 
Action: Mouse moved to (999, 11)
Screenshot: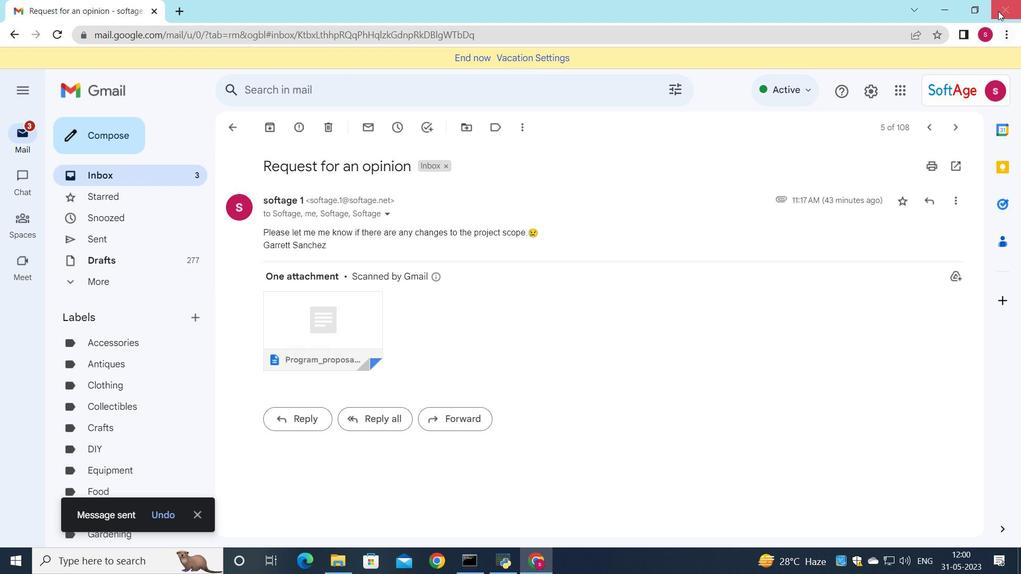 
Action: Mouse pressed left at (999, 11)
Screenshot: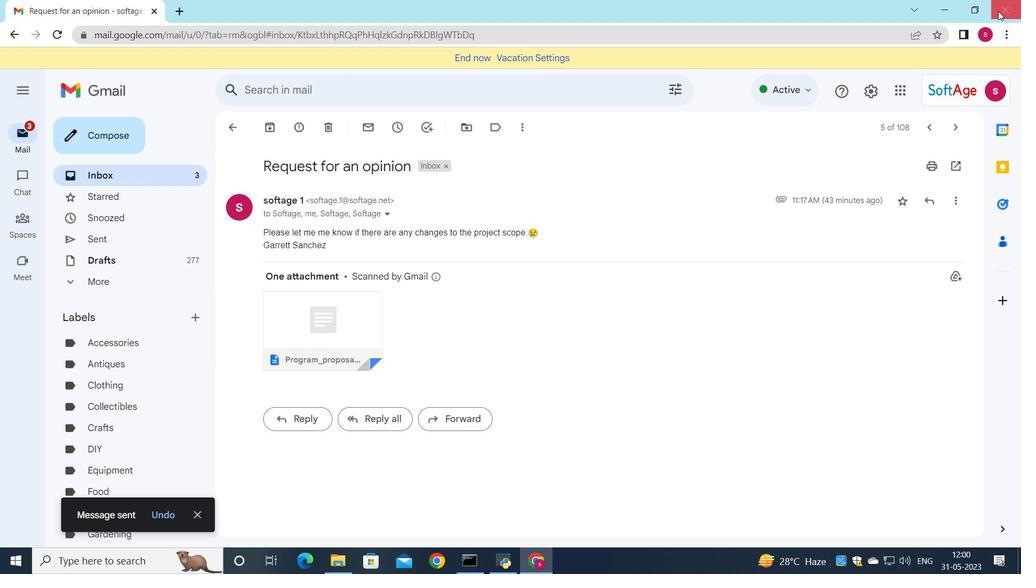 
Action: Mouse moved to (611, 86)
Screenshot: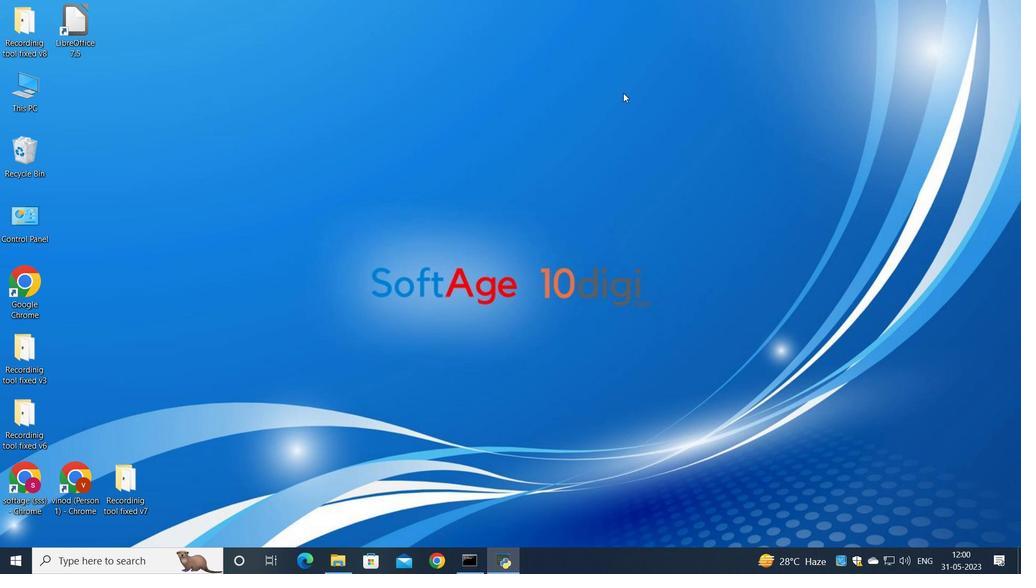 
Action: Mouse pressed right at (611, 86)
Screenshot: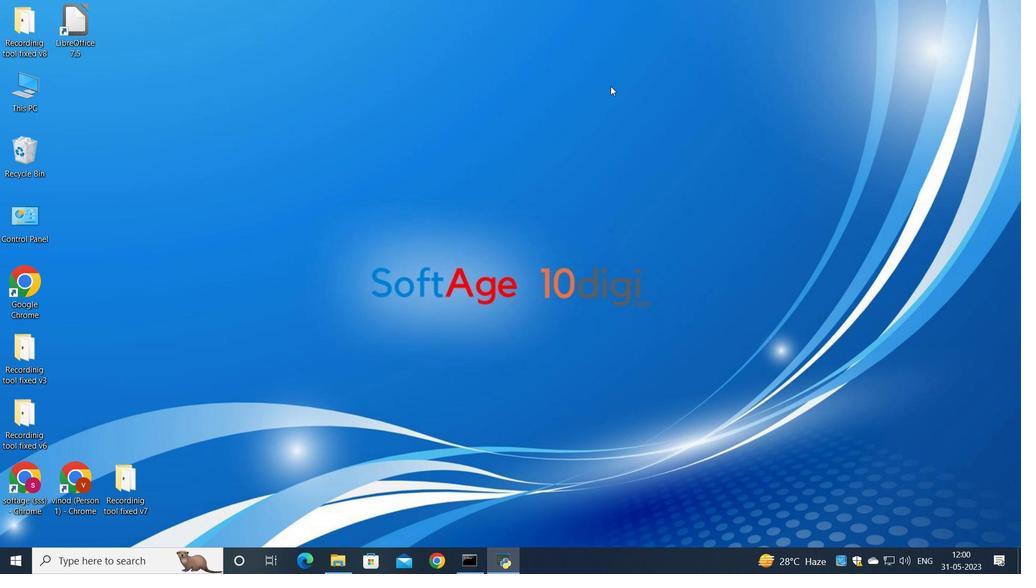 
Action: Mouse moved to (627, 115)
Screenshot: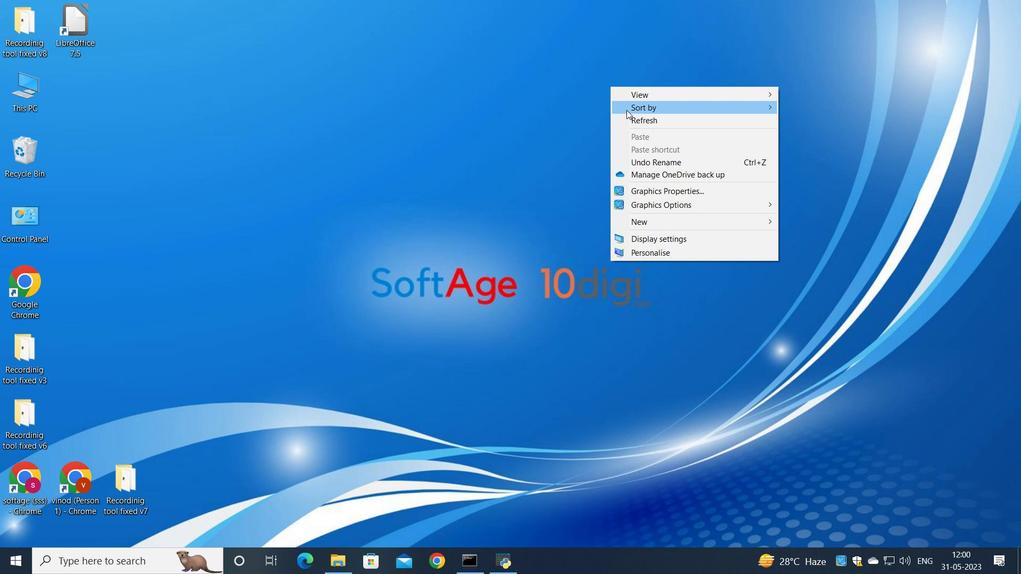 
Action: Mouse pressed left at (627, 115)
Screenshot: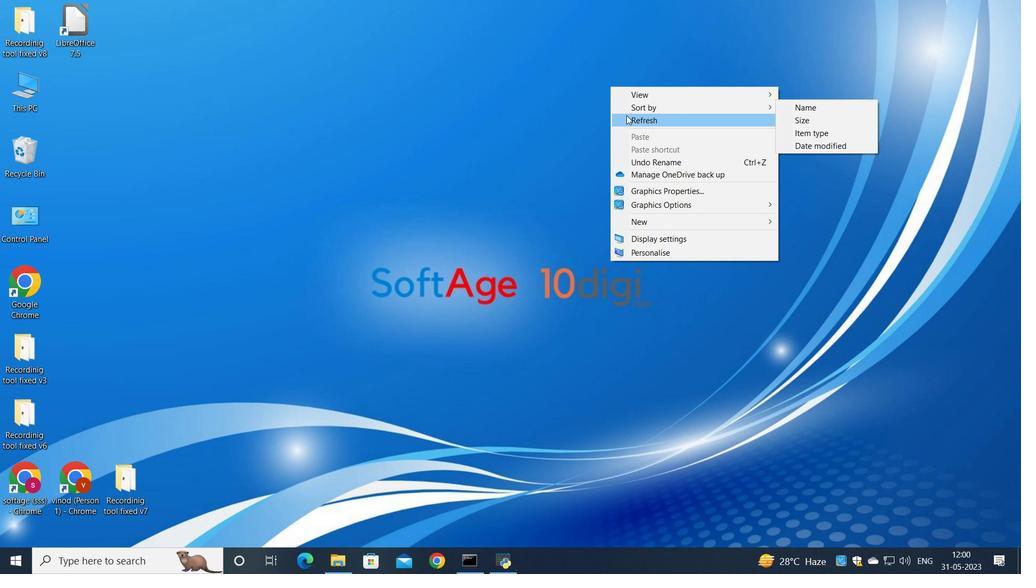 
Action: Mouse moved to (877, 314)
Screenshot: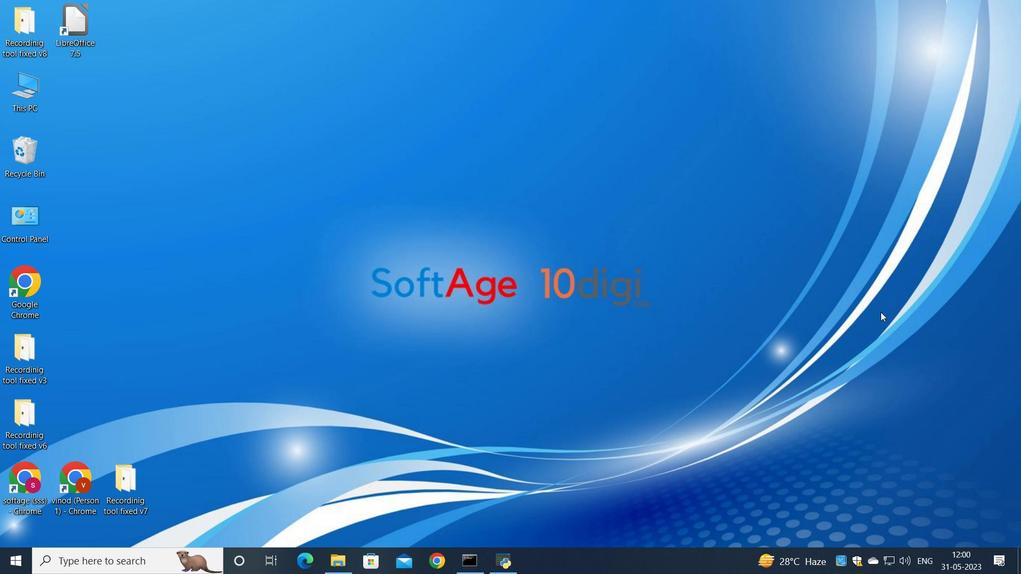 
